 Task: Find connections with filter location Nagīna with filter topic #economicswith filter profile language Spanish with filter current company Gleeds with filter school Jamal Mohamed College, Tiruchirappalli - 620 020. with filter industry Renewable Energy Semiconductor Manufacturing with filter service category Marketing with filter keywords title Controller
Action: Mouse moved to (582, 102)
Screenshot: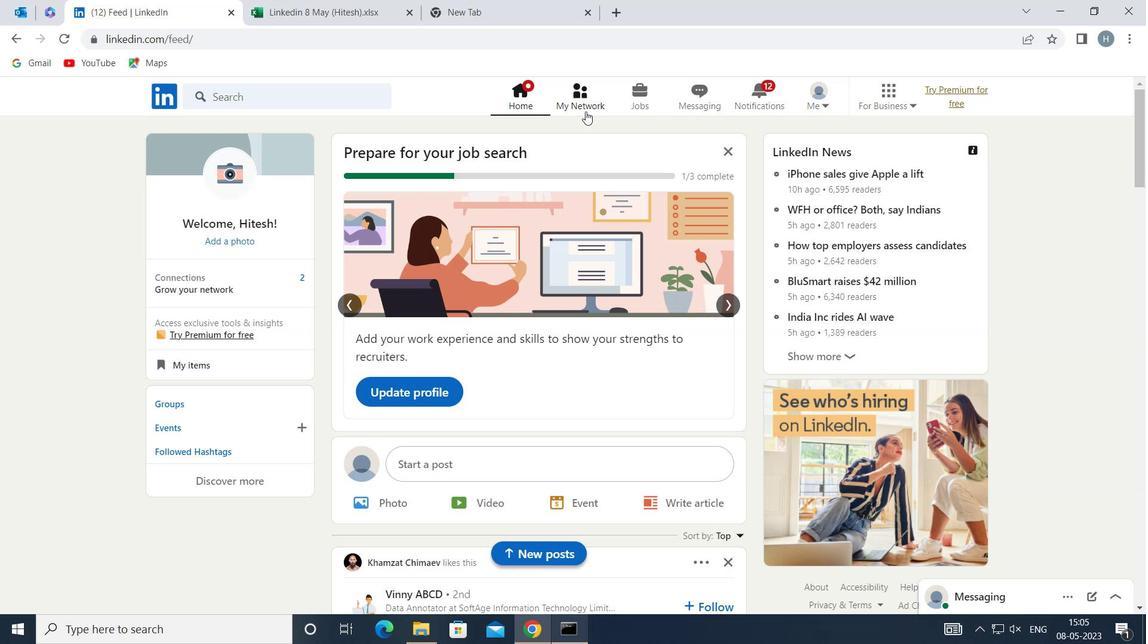 
Action: Mouse pressed left at (582, 102)
Screenshot: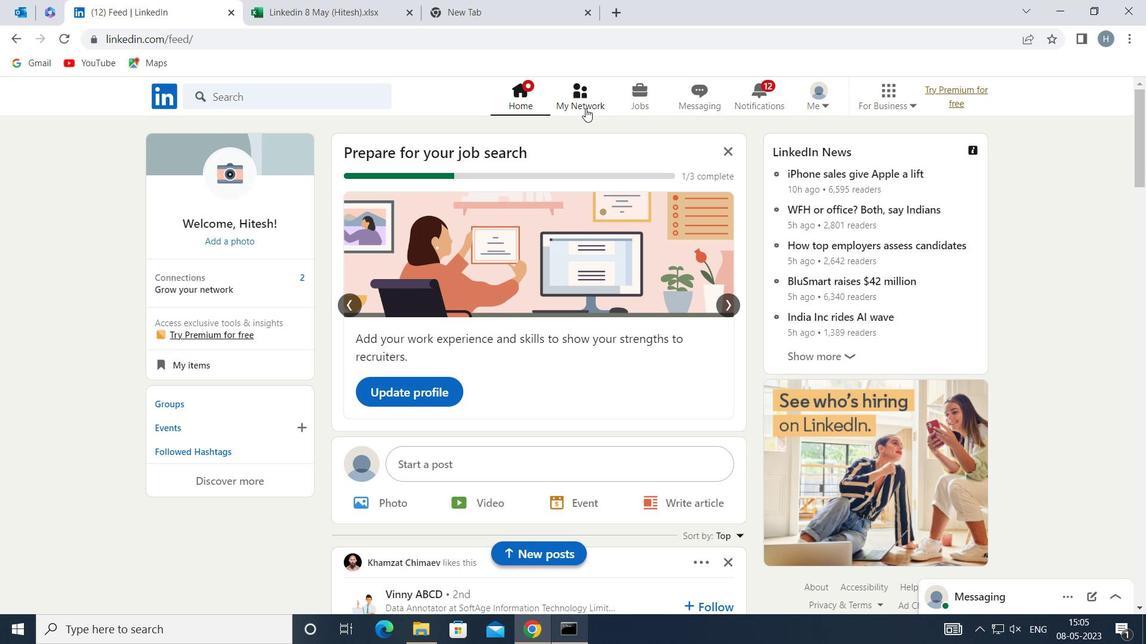 
Action: Mouse moved to (311, 176)
Screenshot: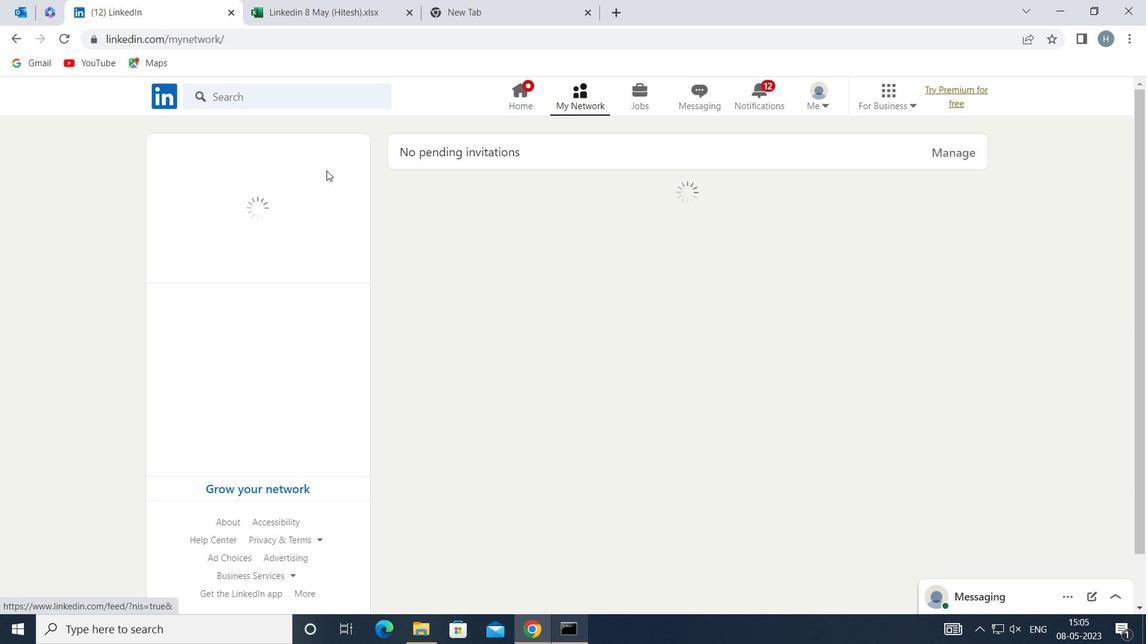
Action: Mouse pressed left at (311, 176)
Screenshot: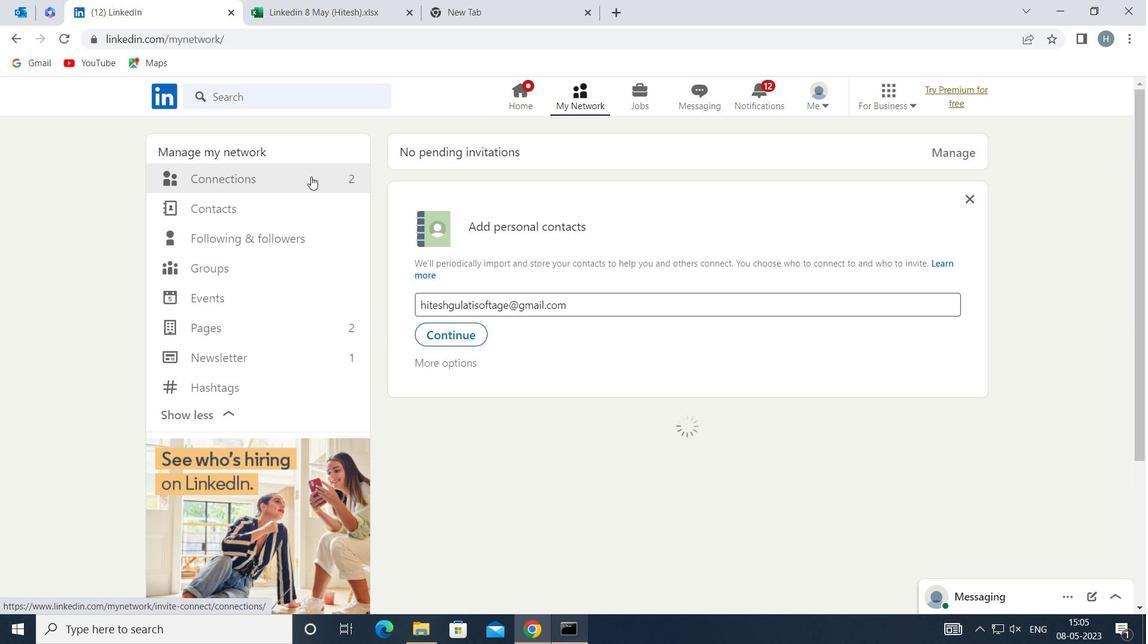 
Action: Mouse moved to (668, 176)
Screenshot: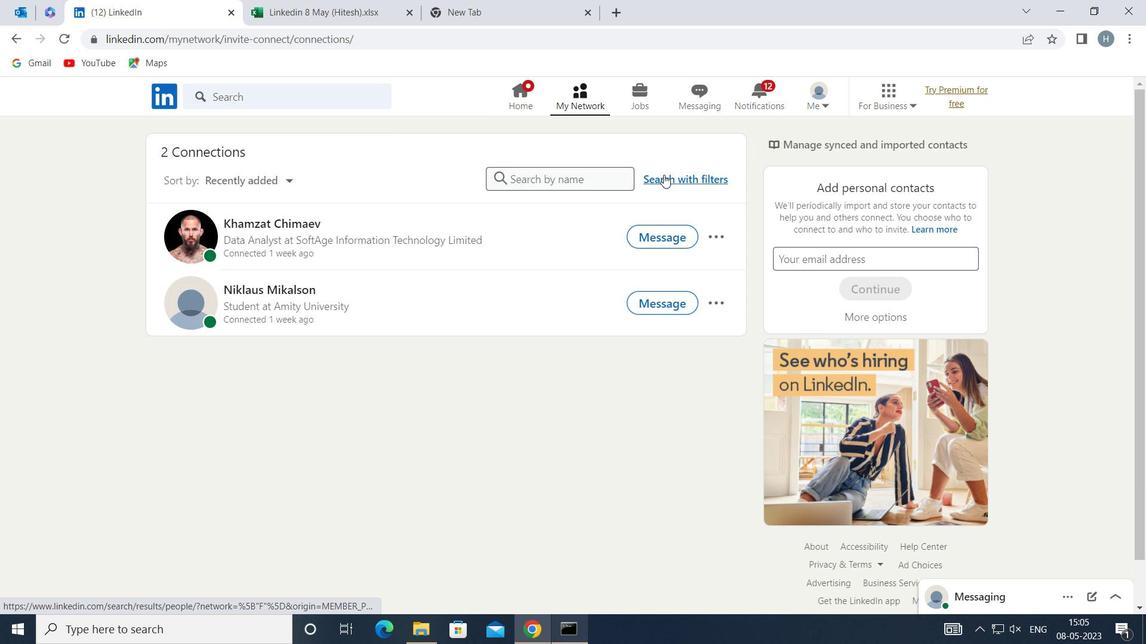 
Action: Mouse pressed left at (668, 176)
Screenshot: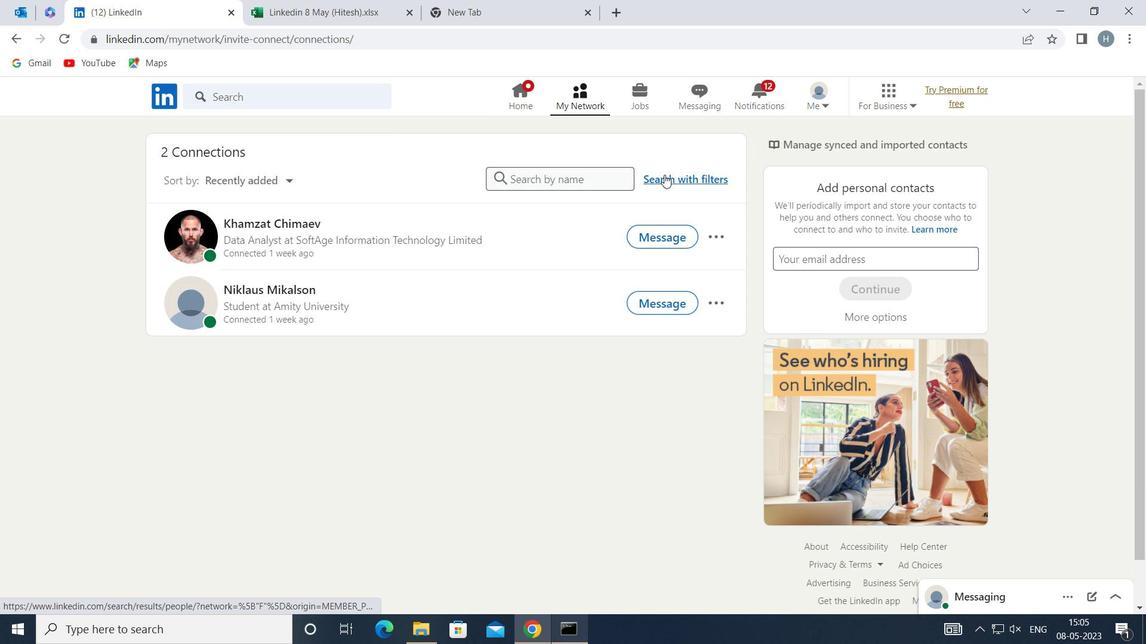 
Action: Mouse moved to (627, 135)
Screenshot: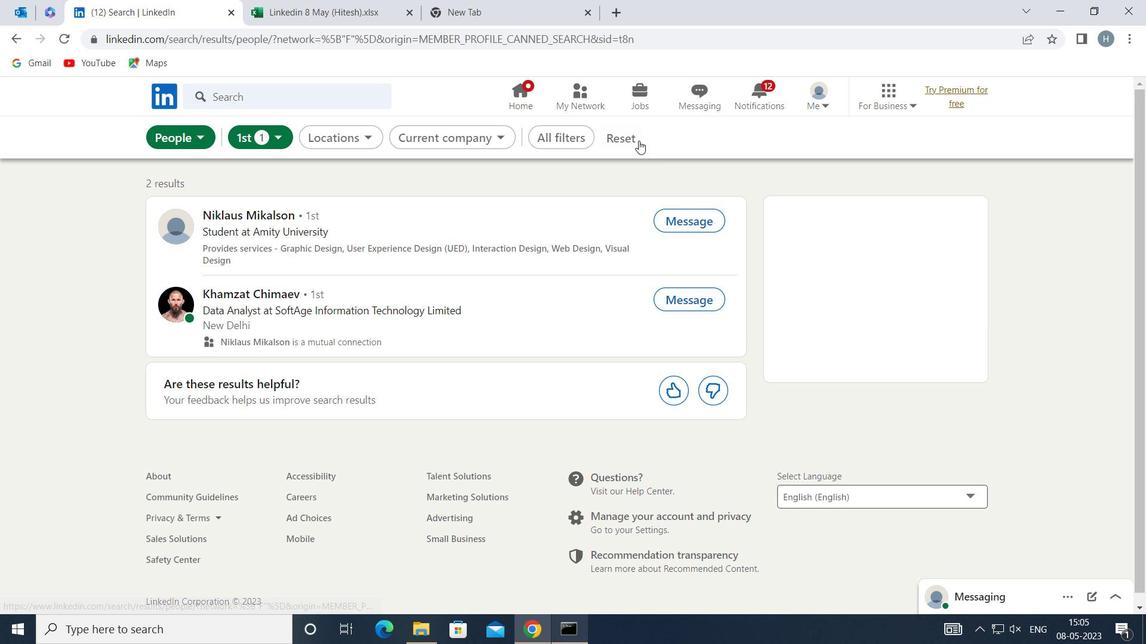 
Action: Mouse pressed left at (627, 135)
Screenshot: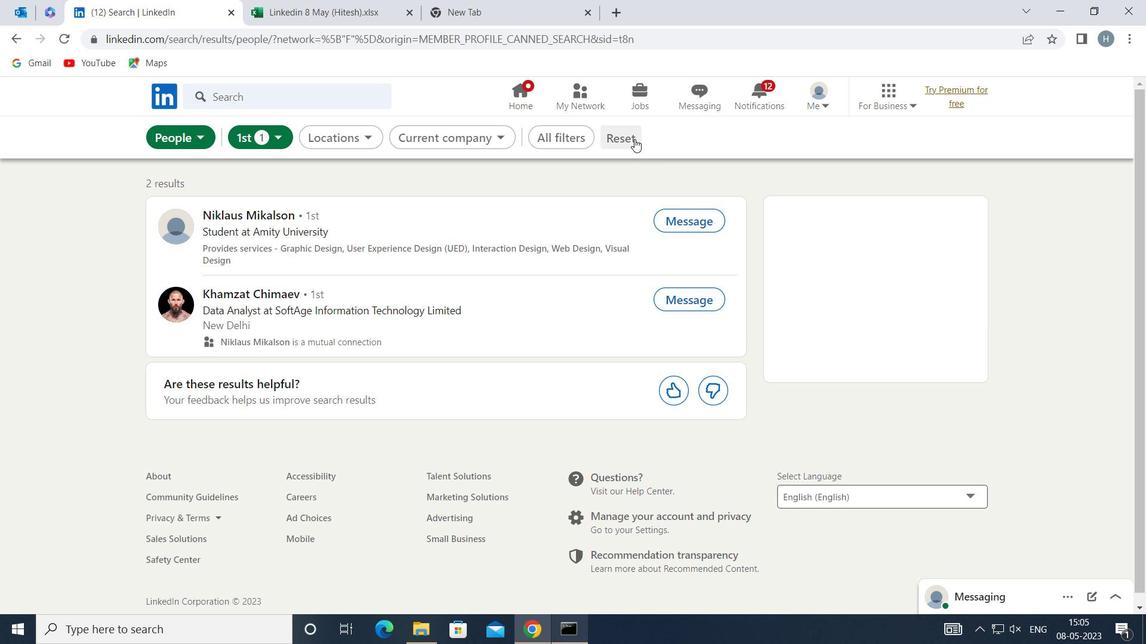 
Action: Mouse moved to (604, 138)
Screenshot: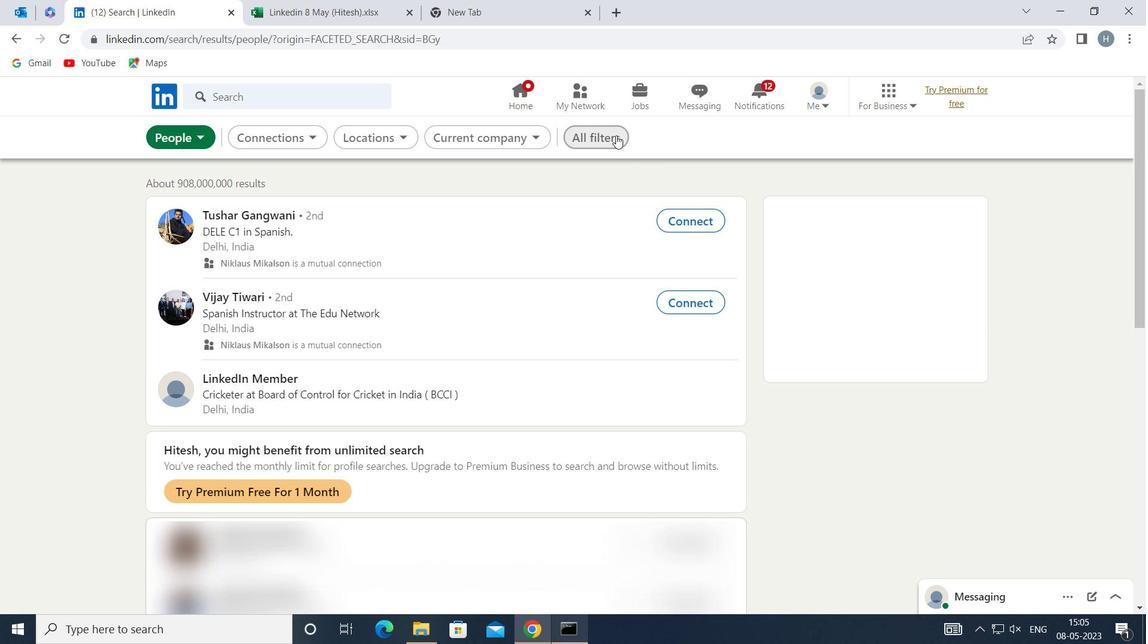 
Action: Mouse pressed left at (604, 138)
Screenshot: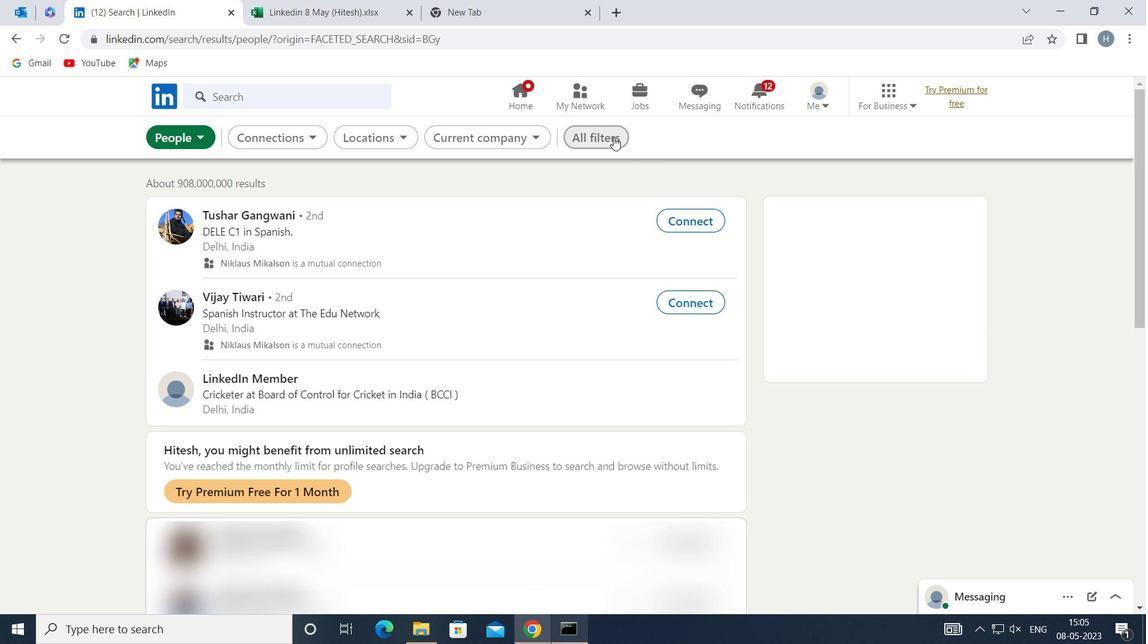 
Action: Mouse moved to (886, 246)
Screenshot: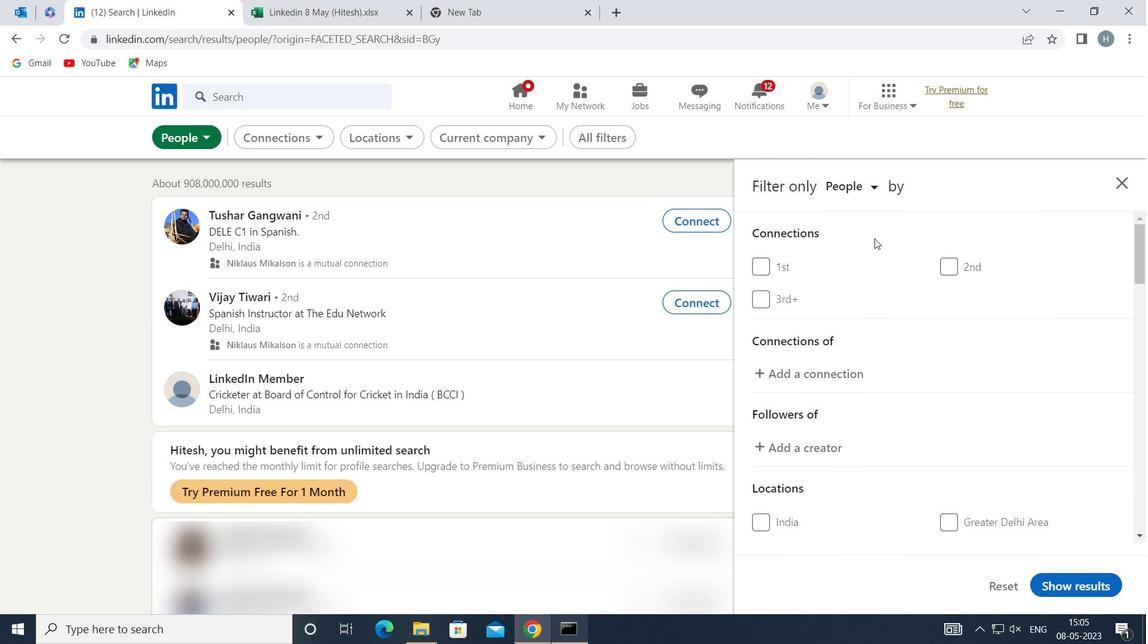 
Action: Mouse scrolled (886, 245) with delta (0, 0)
Screenshot: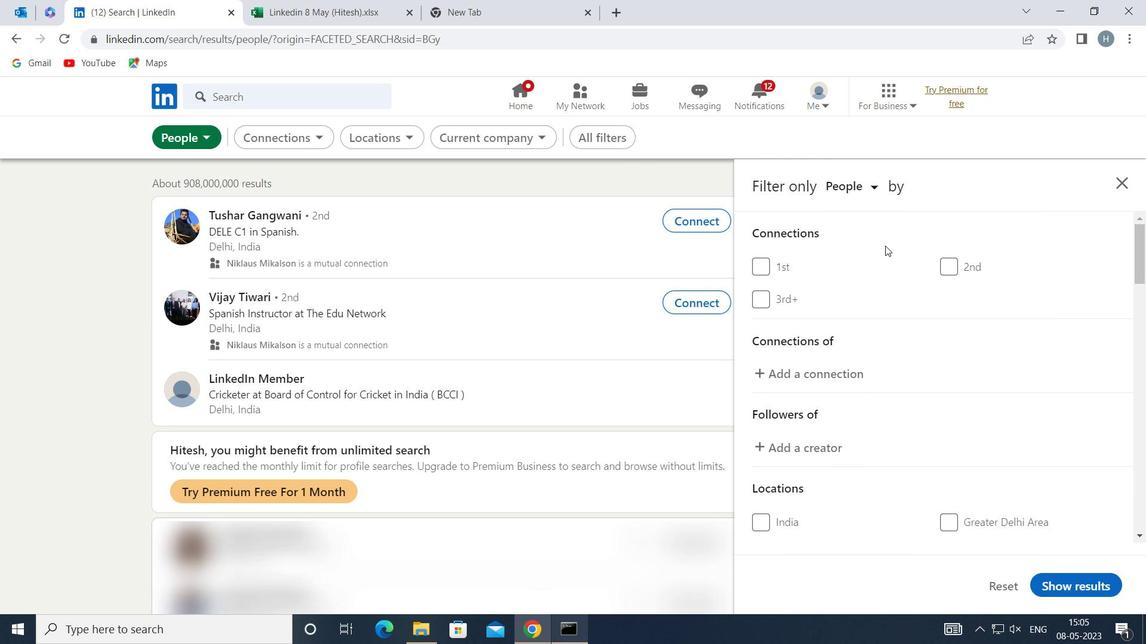 
Action: Mouse moved to (886, 246)
Screenshot: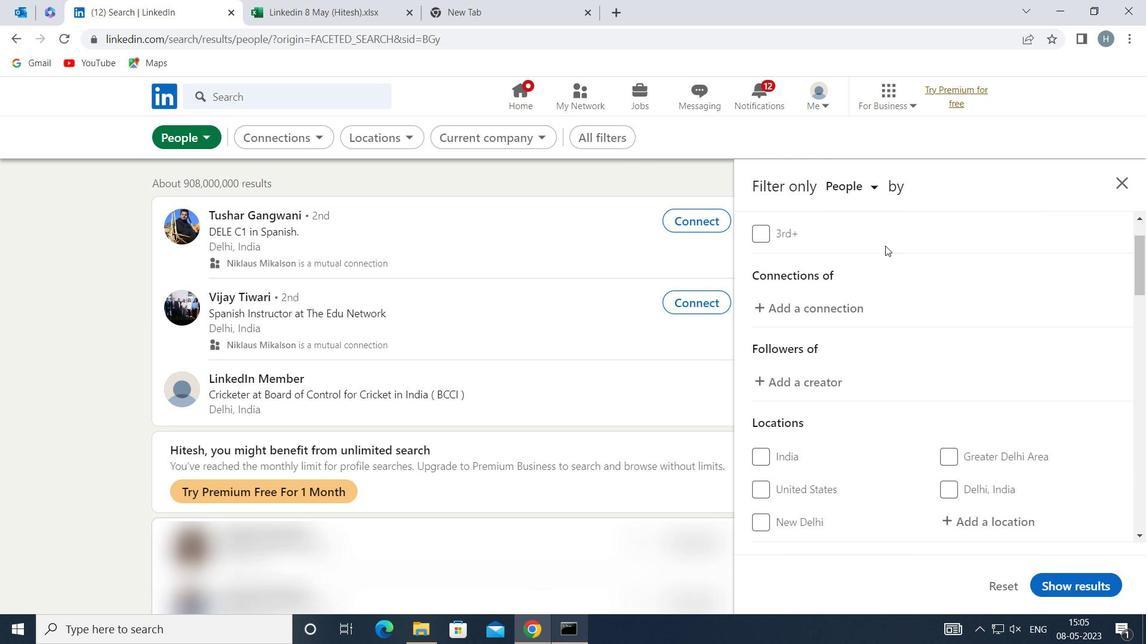 
Action: Mouse scrolled (886, 246) with delta (0, 0)
Screenshot: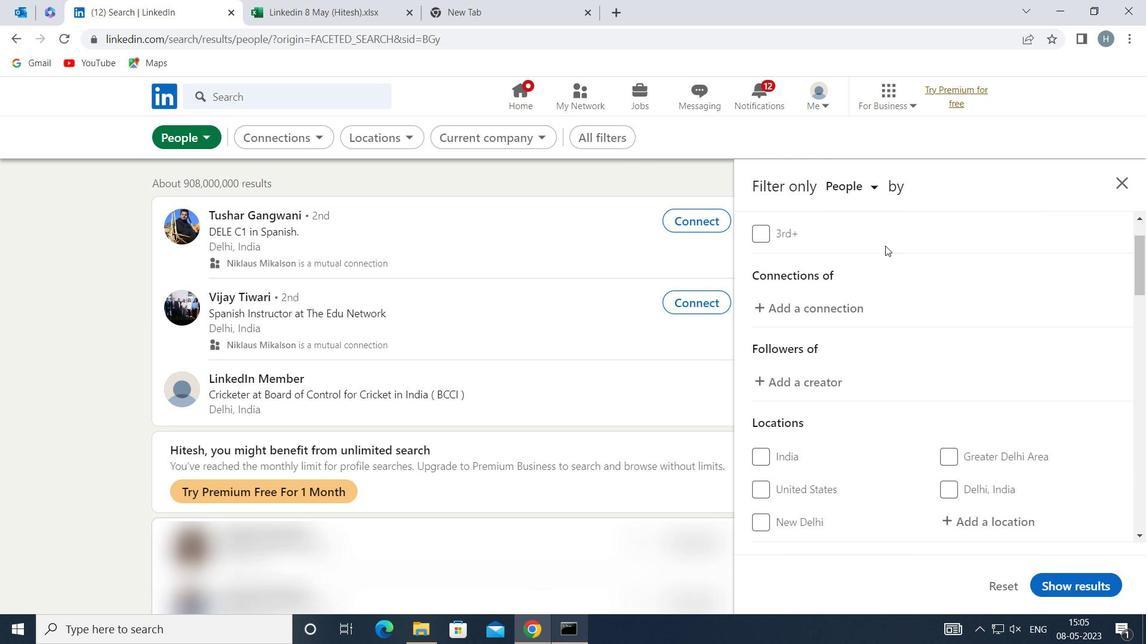 
Action: Mouse moved to (888, 253)
Screenshot: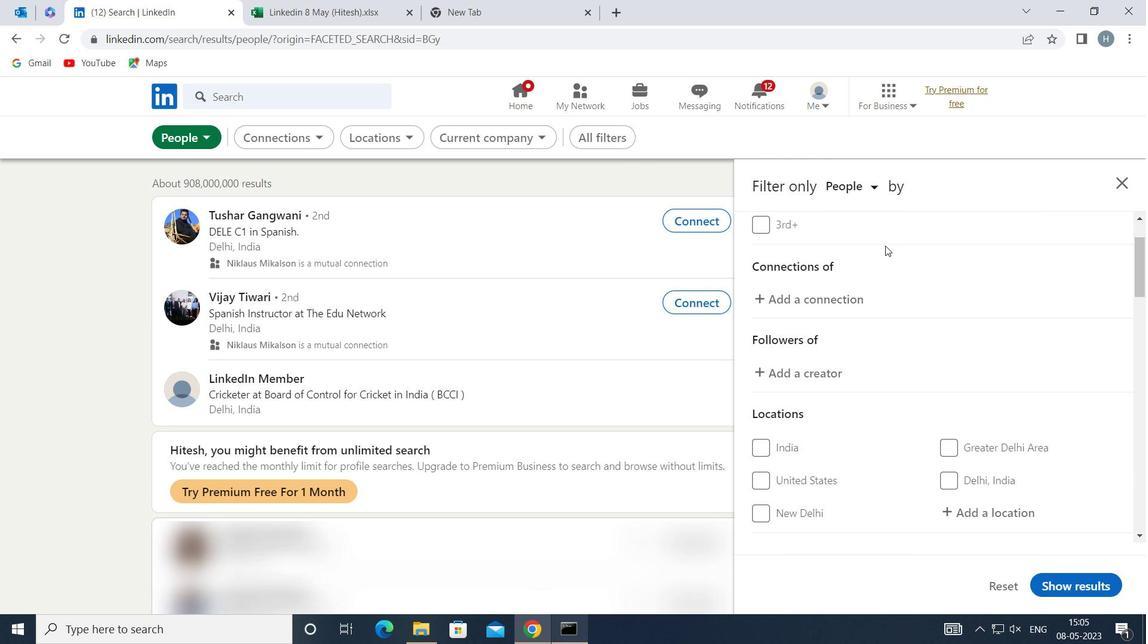 
Action: Mouse scrolled (888, 253) with delta (0, 0)
Screenshot: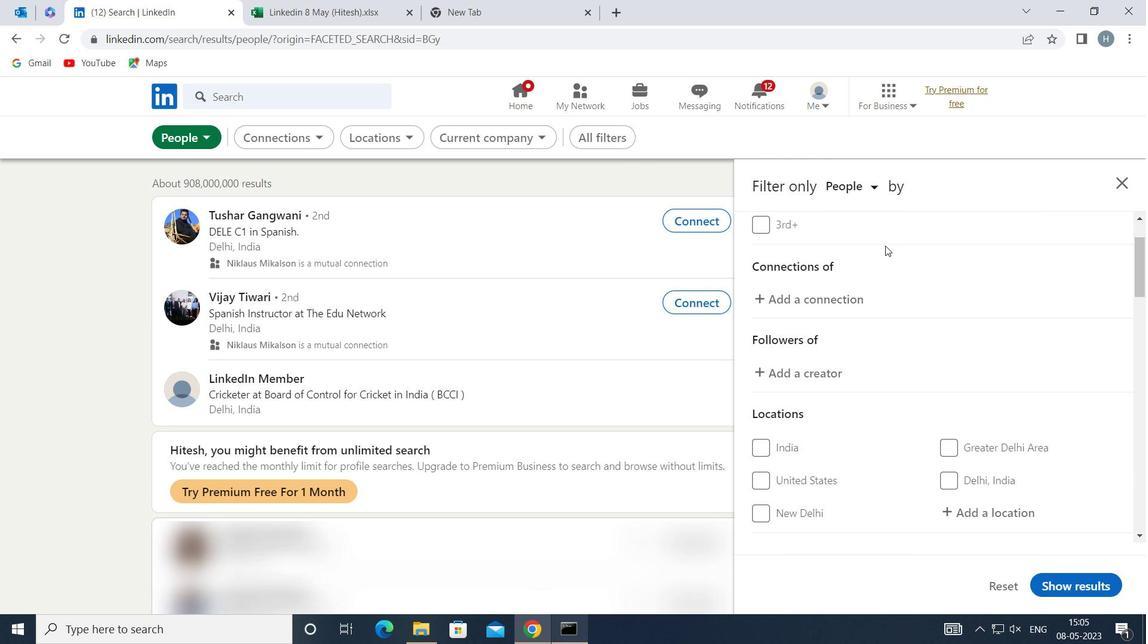 
Action: Mouse moved to (894, 266)
Screenshot: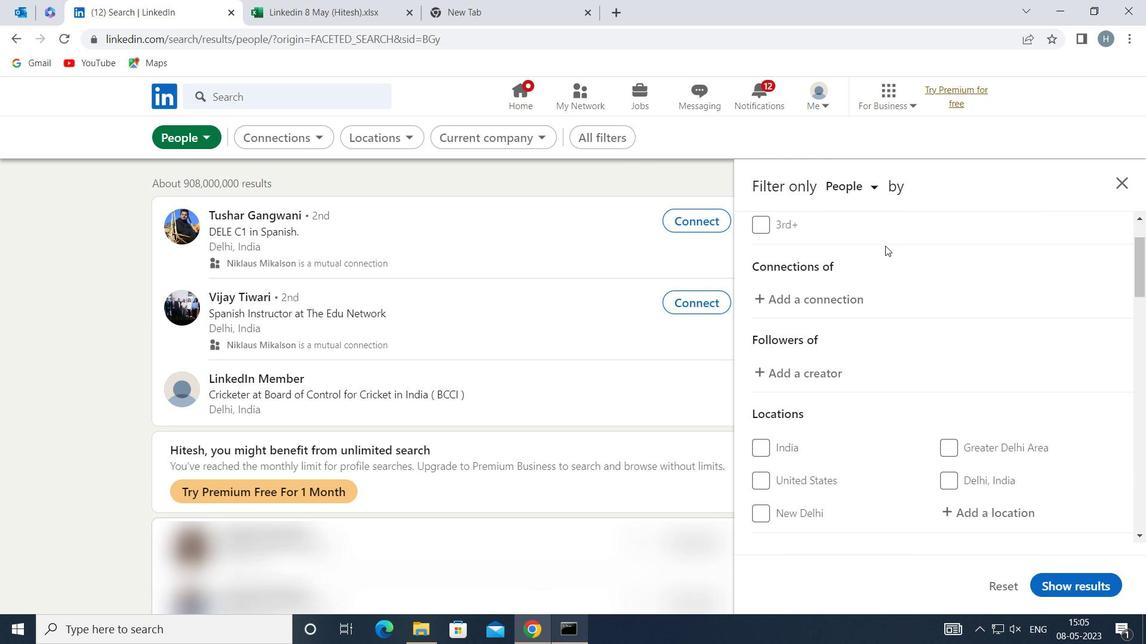 
Action: Mouse scrolled (894, 266) with delta (0, 0)
Screenshot: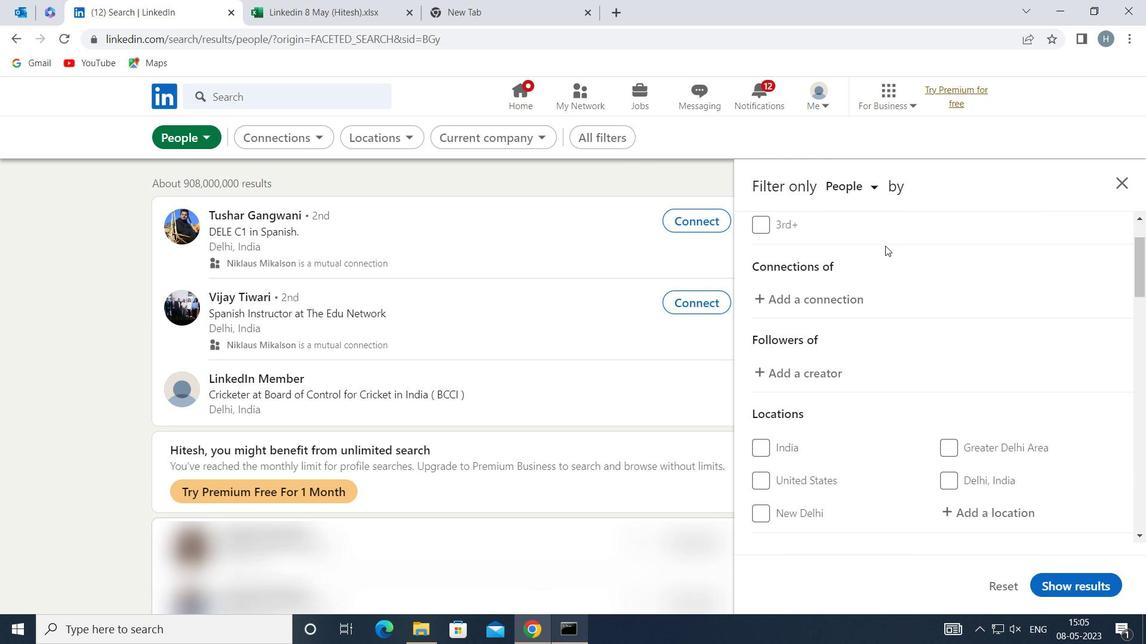 
Action: Mouse moved to (990, 432)
Screenshot: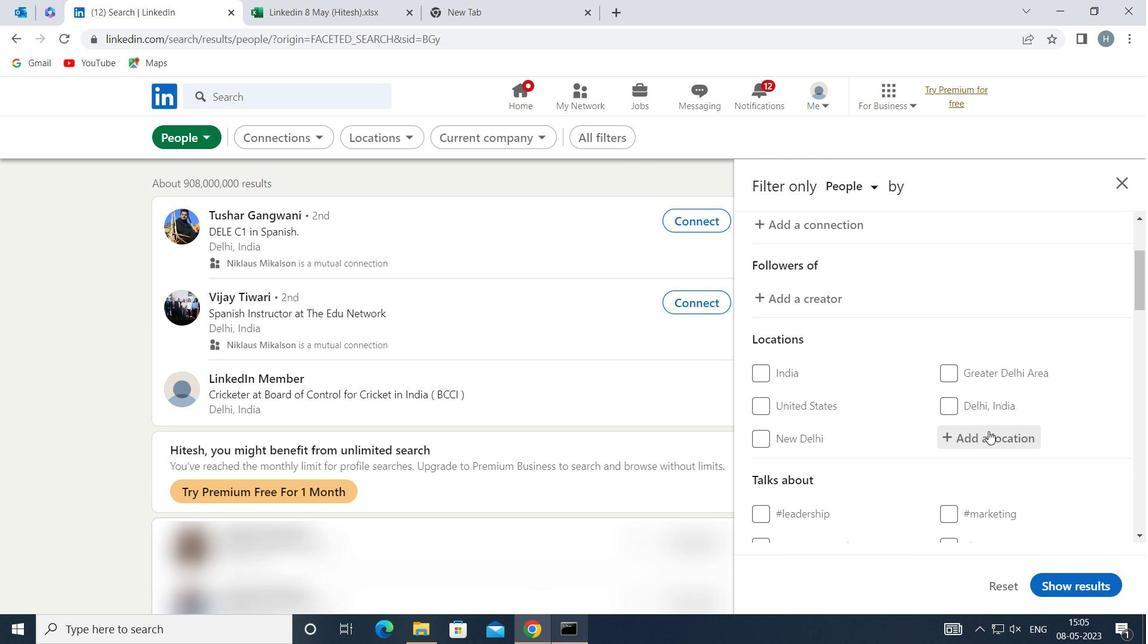 
Action: Mouse pressed left at (990, 432)
Screenshot: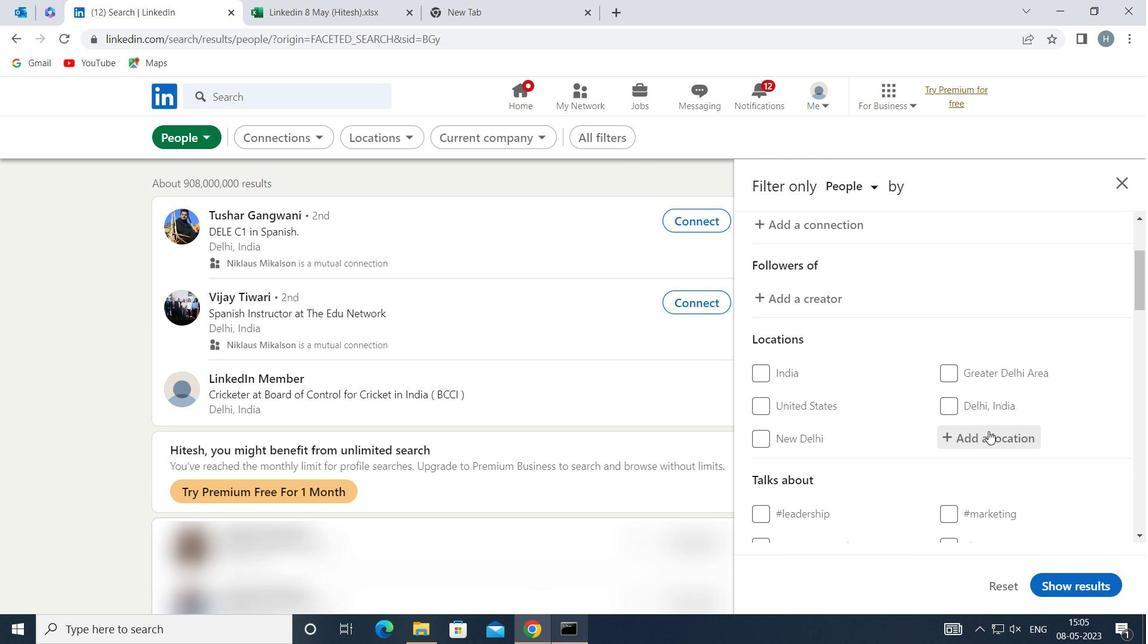 
Action: Key pressed <Key.shift>NAGINA
Screenshot: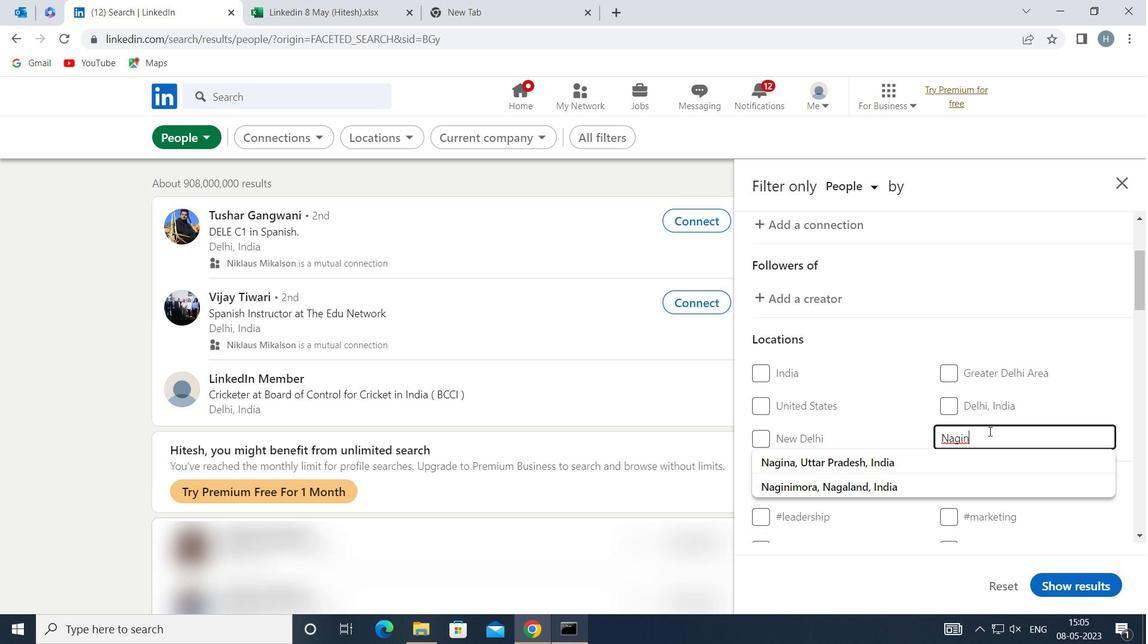 
Action: Mouse moved to (963, 462)
Screenshot: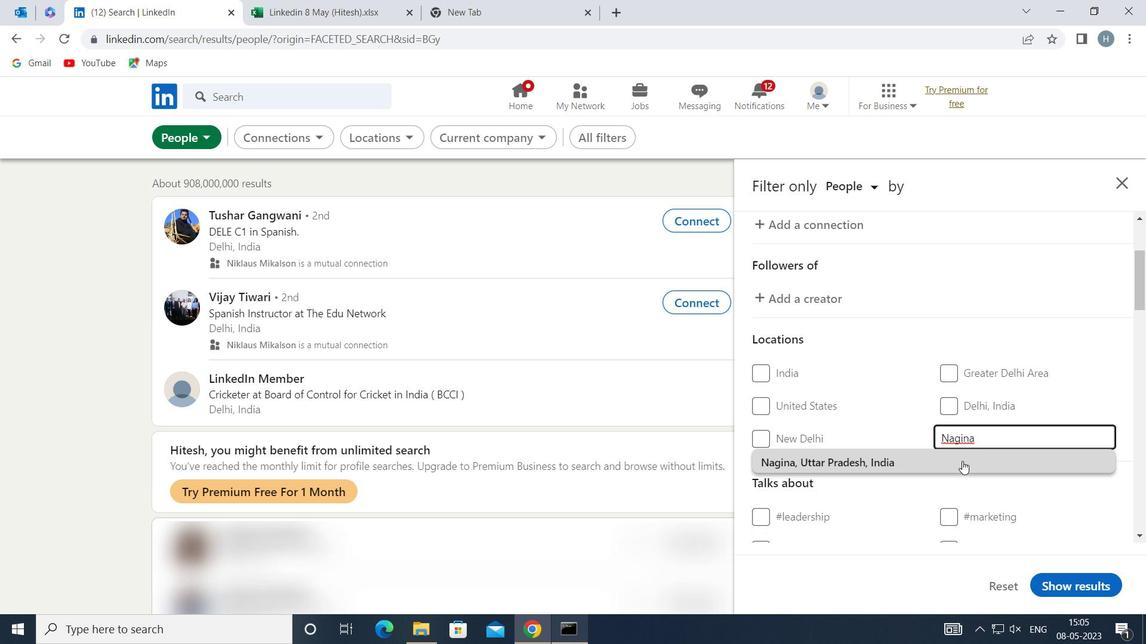
Action: Mouse pressed left at (963, 462)
Screenshot: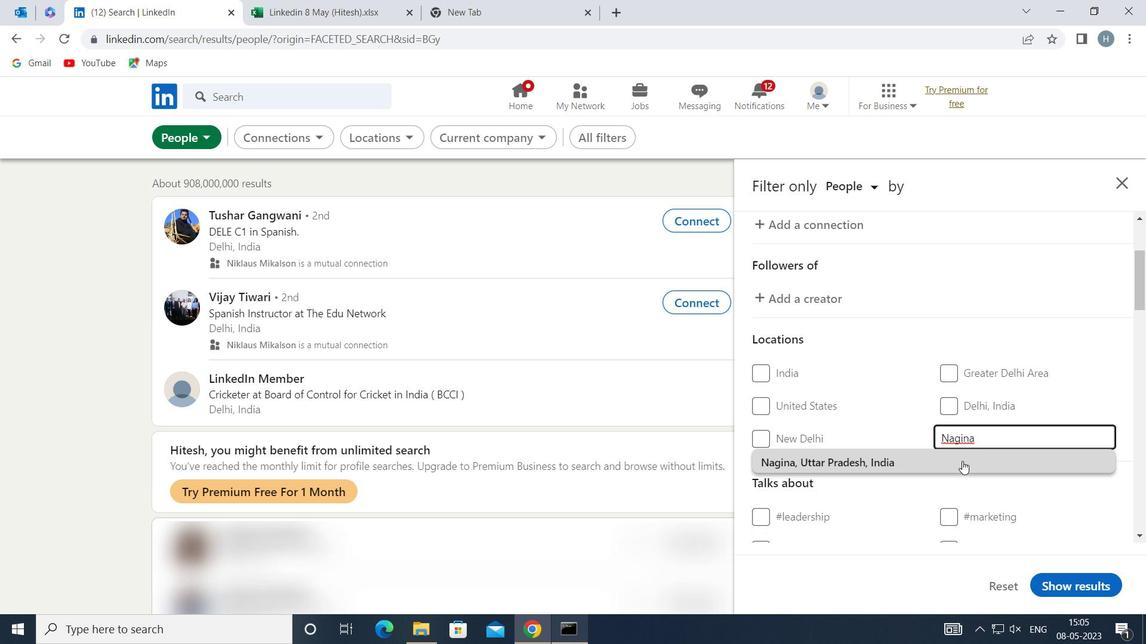 
Action: Mouse moved to (963, 440)
Screenshot: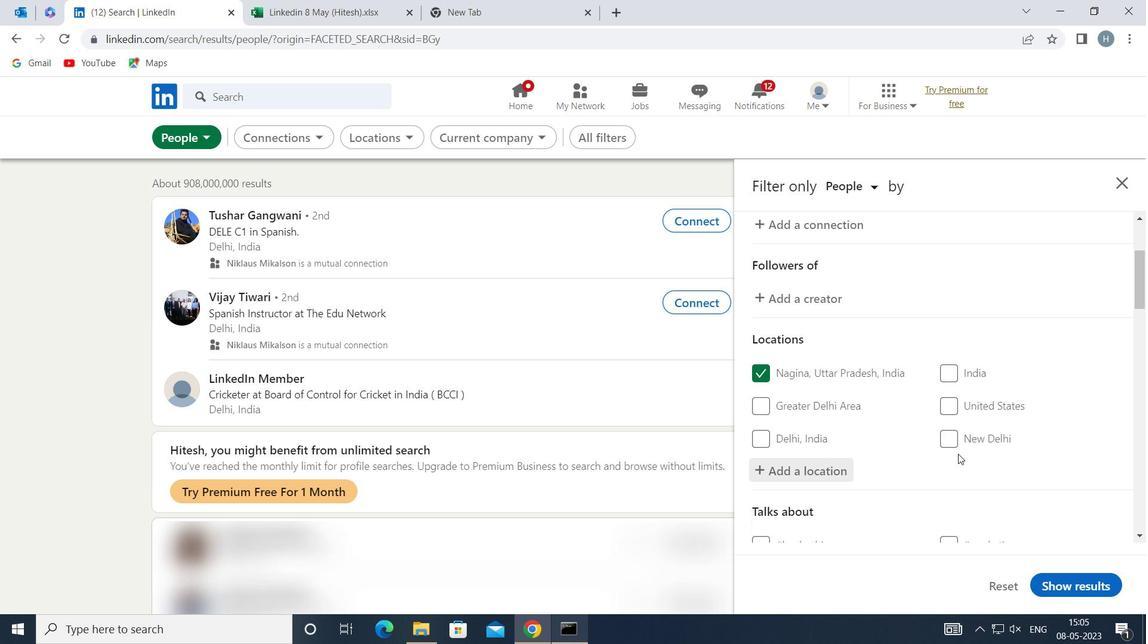 
Action: Mouse scrolled (963, 439) with delta (0, 0)
Screenshot: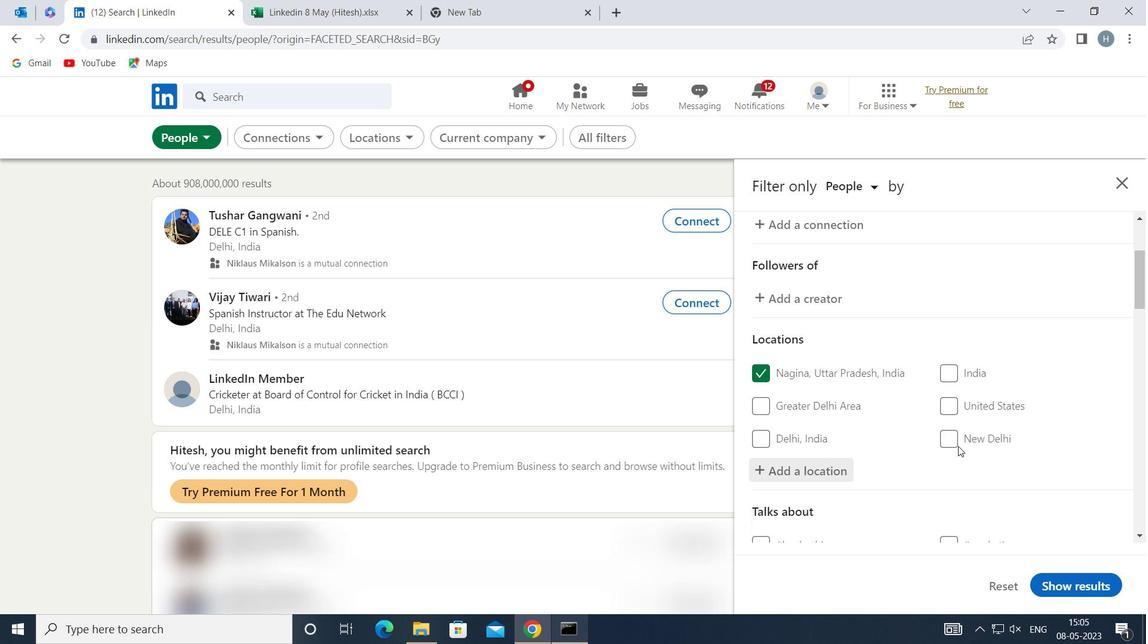 
Action: Mouse moved to (968, 432)
Screenshot: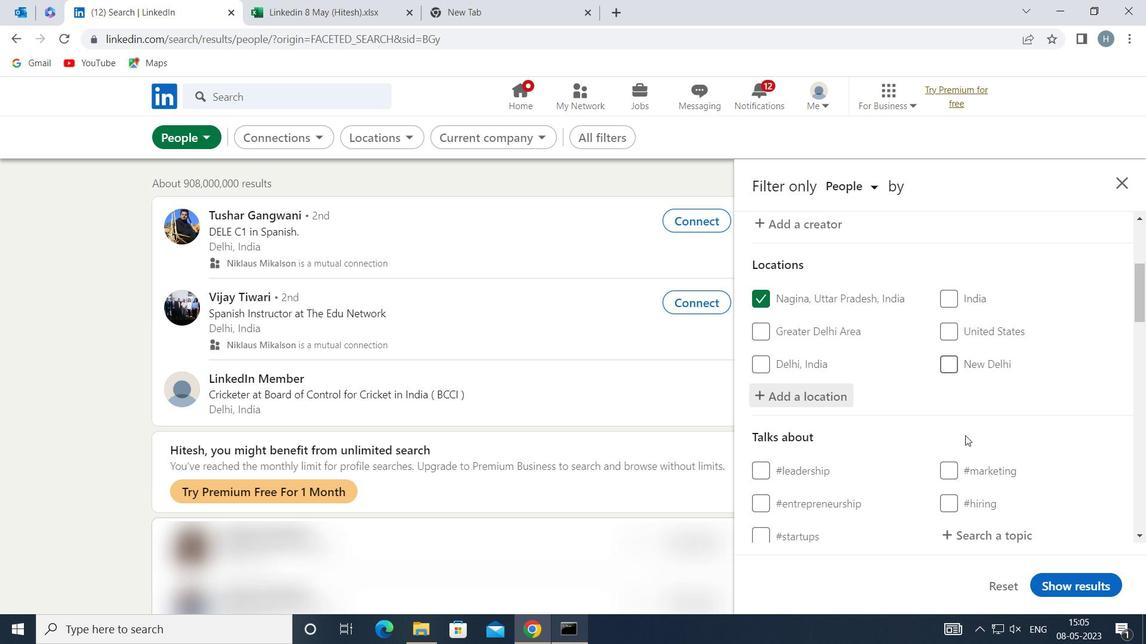 
Action: Mouse scrolled (968, 432) with delta (0, 0)
Screenshot: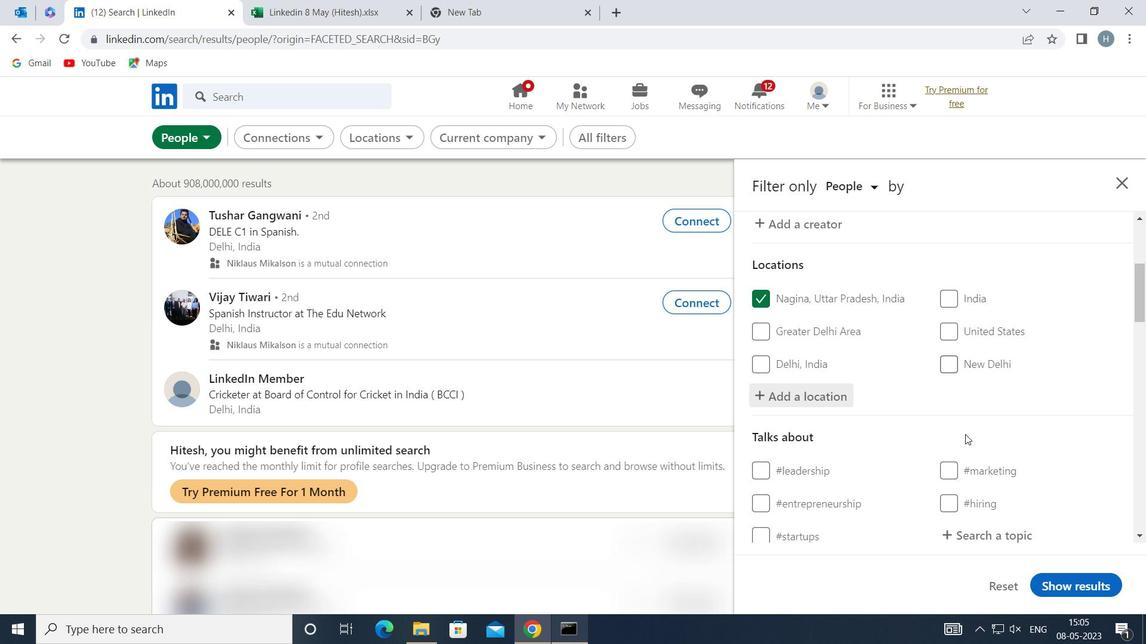 
Action: Mouse scrolled (968, 432) with delta (0, 0)
Screenshot: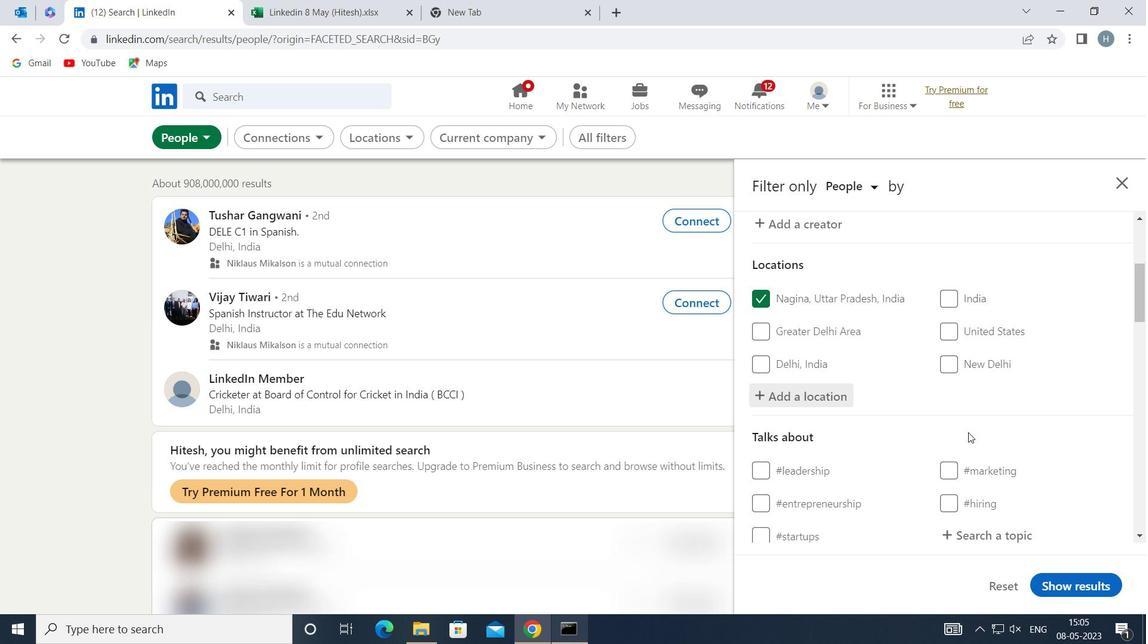 
Action: Mouse moved to (1009, 385)
Screenshot: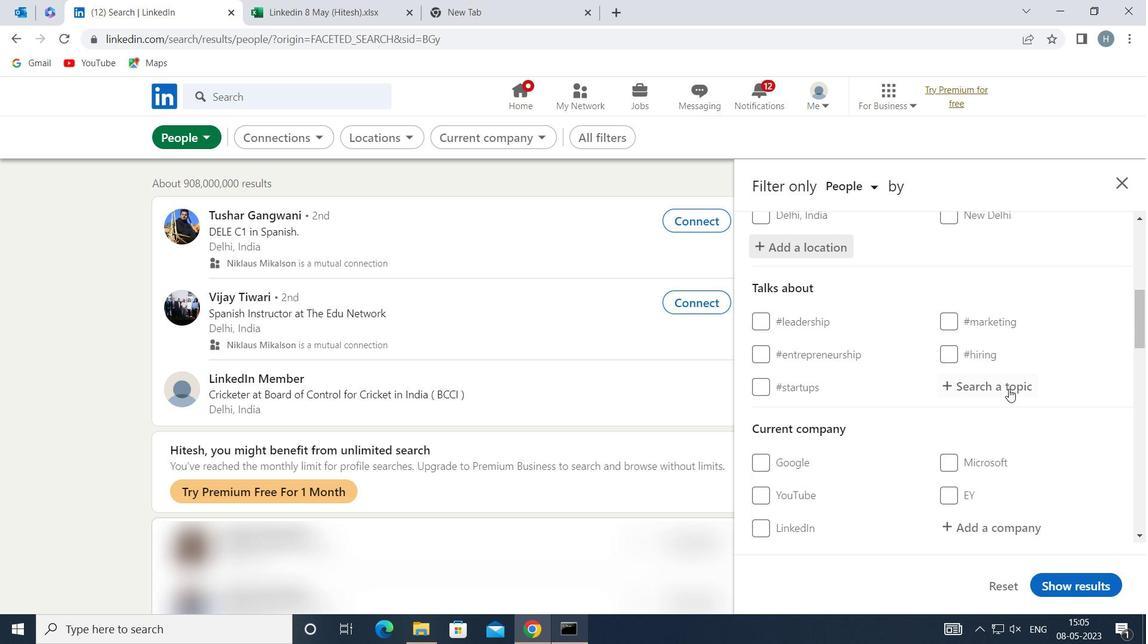 
Action: Mouse pressed left at (1009, 385)
Screenshot: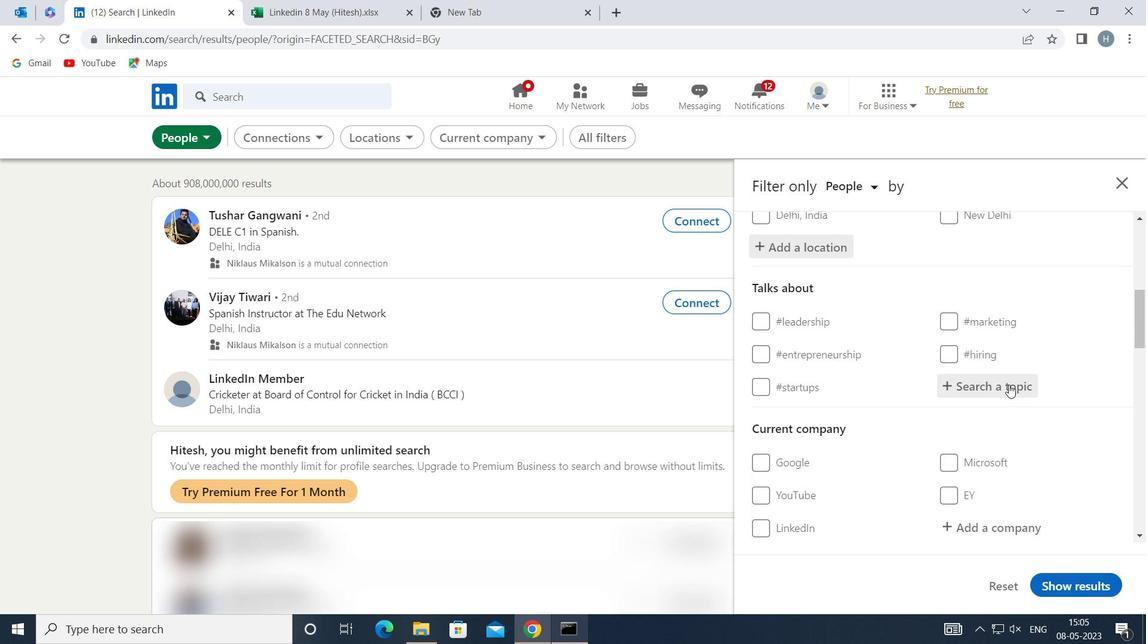 
Action: Key pressed ECONOMICS
Screenshot: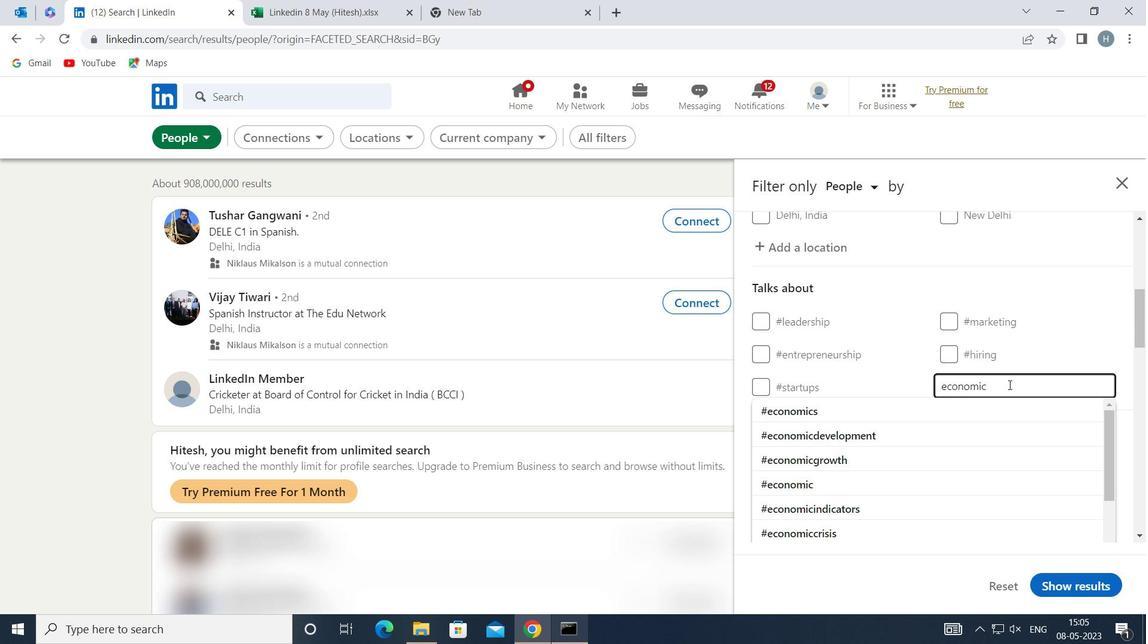 
Action: Mouse moved to (905, 407)
Screenshot: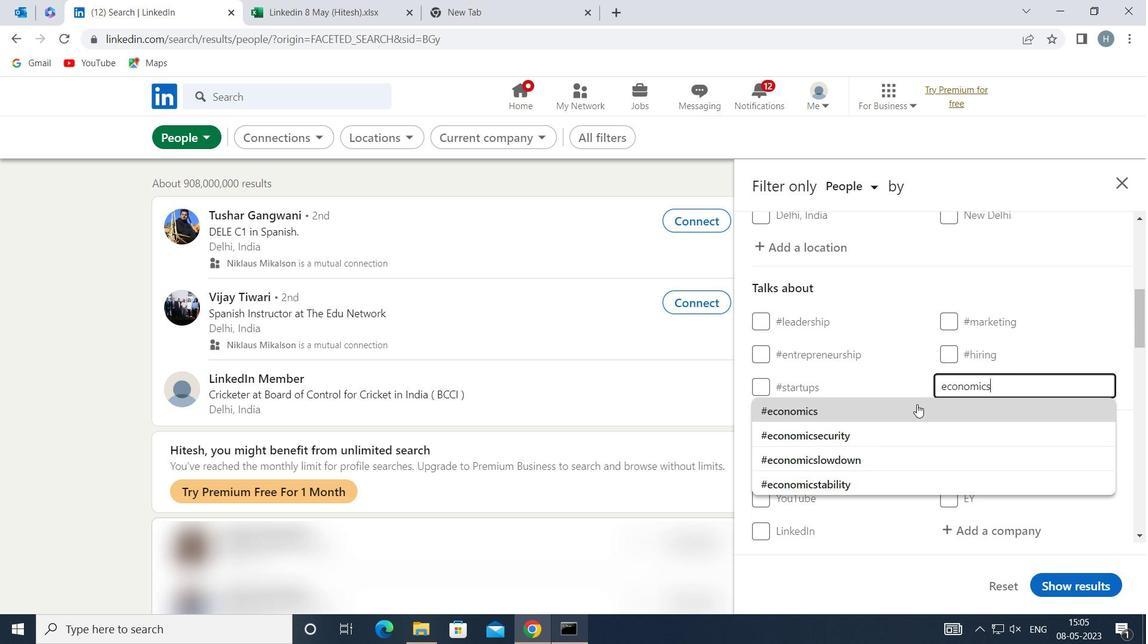 
Action: Mouse pressed left at (905, 407)
Screenshot: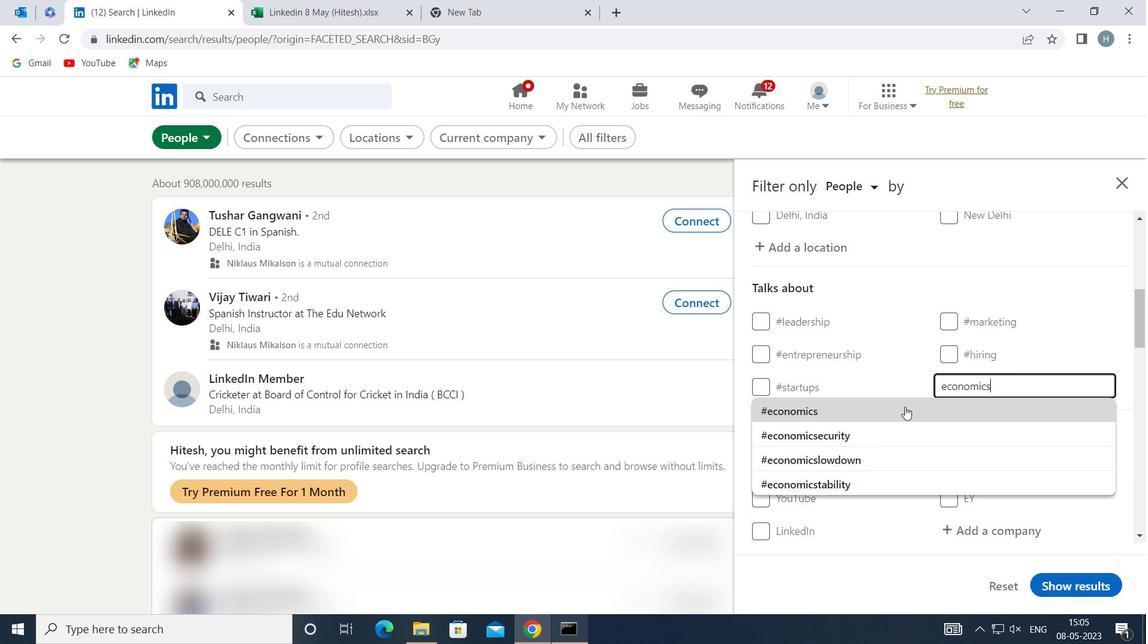 
Action: Mouse moved to (904, 406)
Screenshot: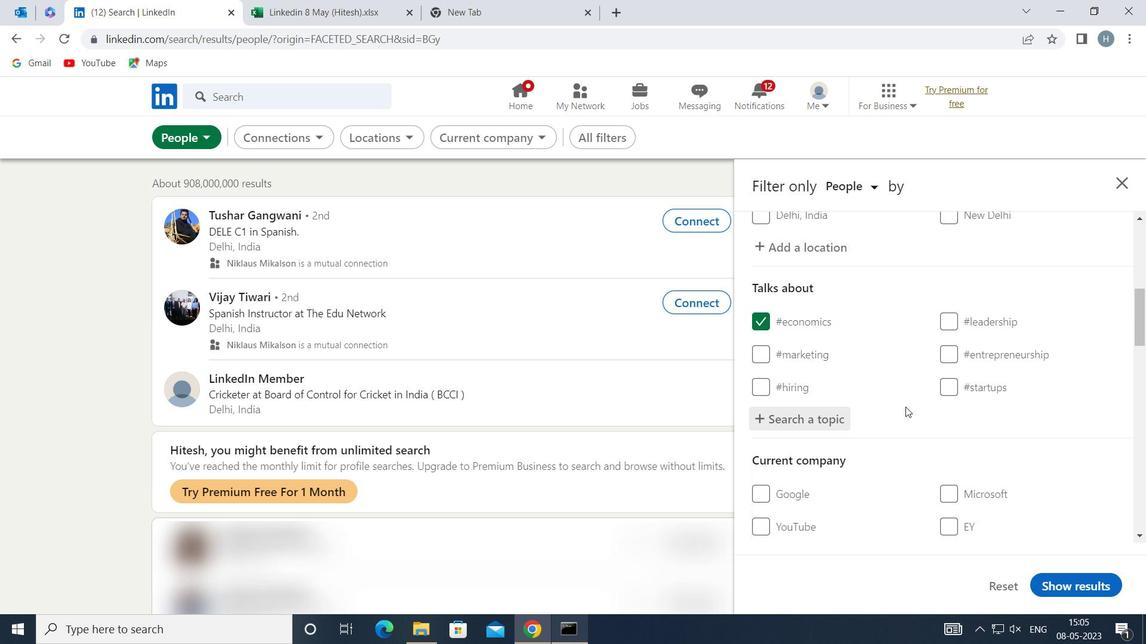 
Action: Mouse scrolled (904, 405) with delta (0, 0)
Screenshot: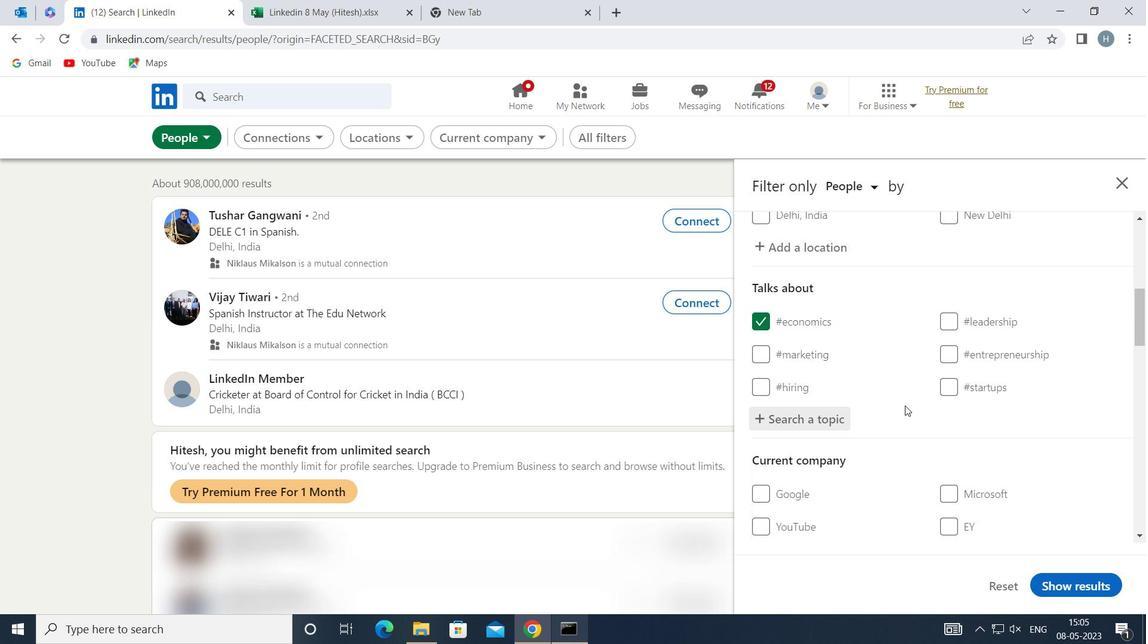 
Action: Mouse scrolled (904, 405) with delta (0, 0)
Screenshot: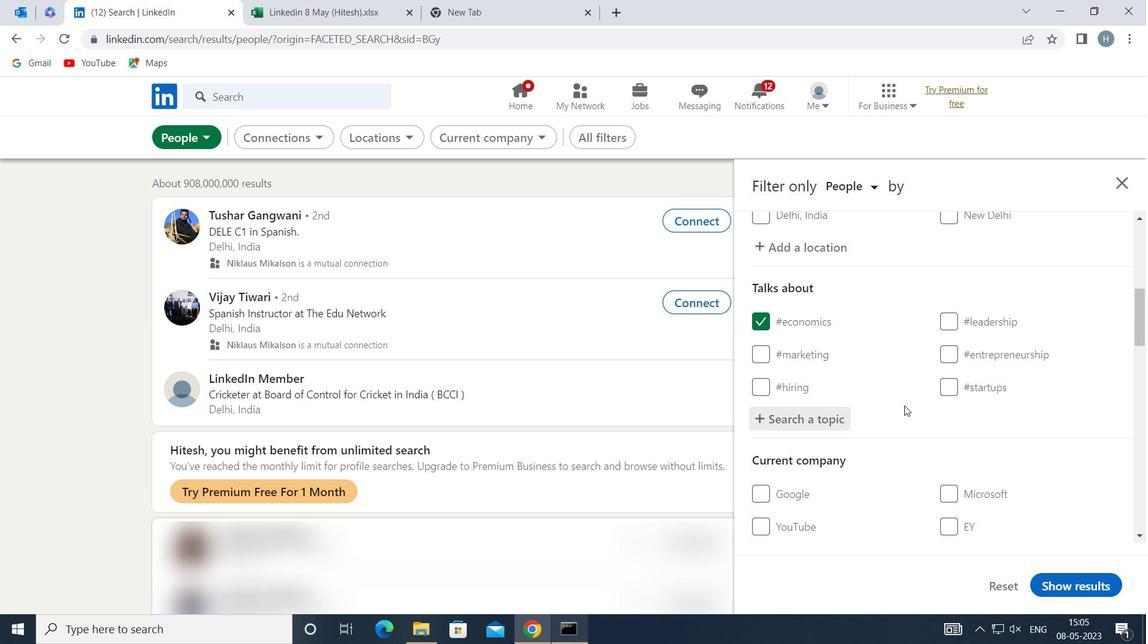 
Action: Mouse scrolled (904, 405) with delta (0, 0)
Screenshot: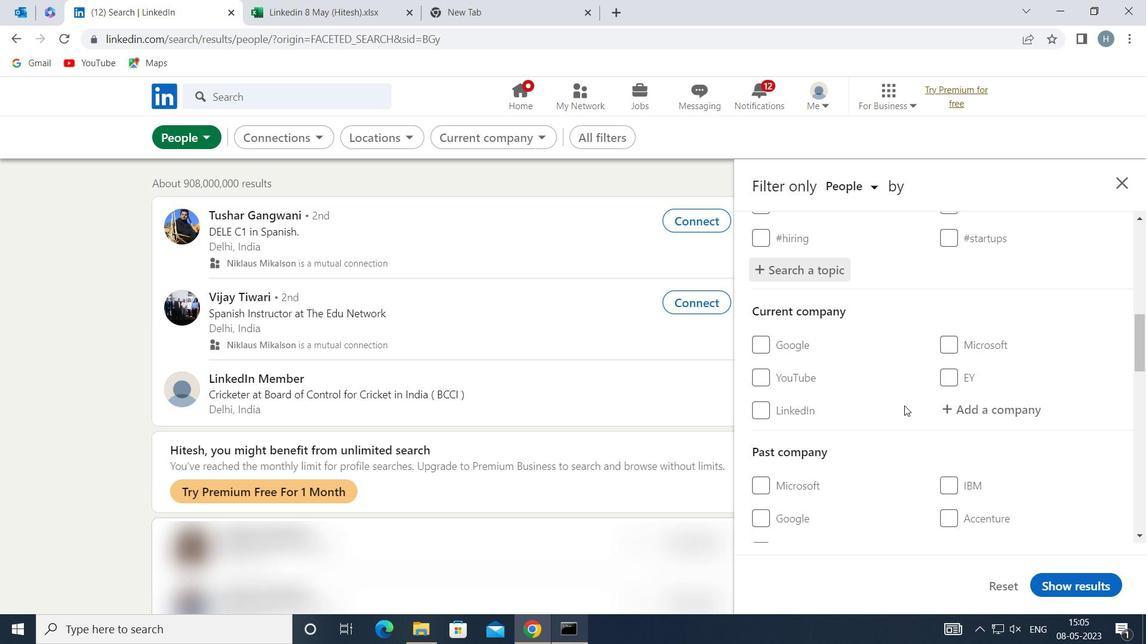 
Action: Mouse moved to (904, 404)
Screenshot: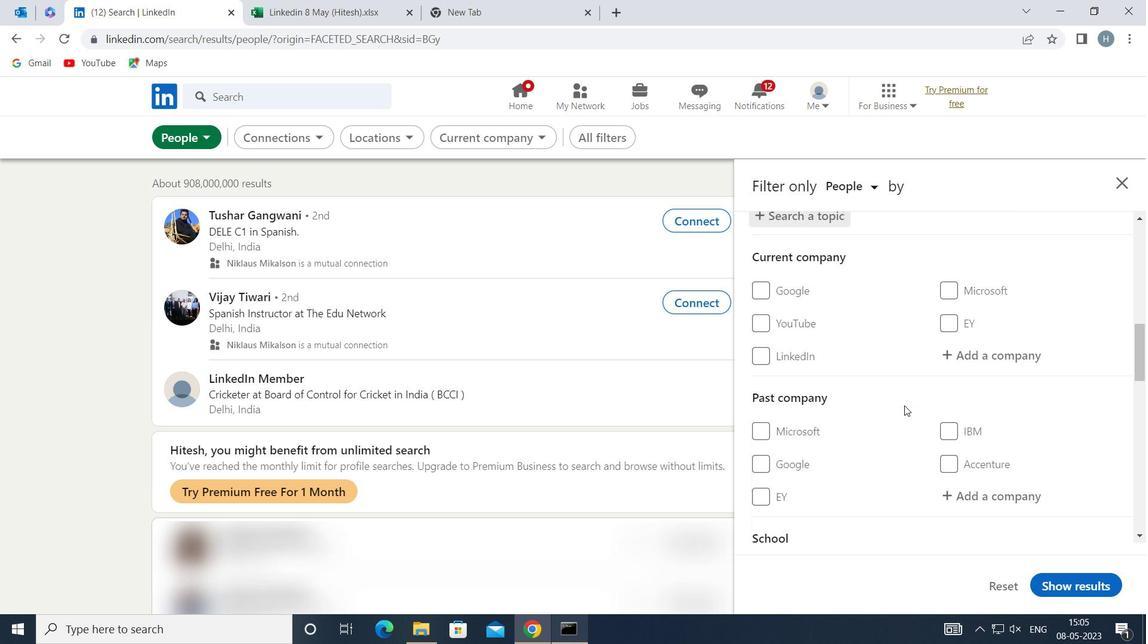 
Action: Mouse scrolled (904, 403) with delta (0, 0)
Screenshot: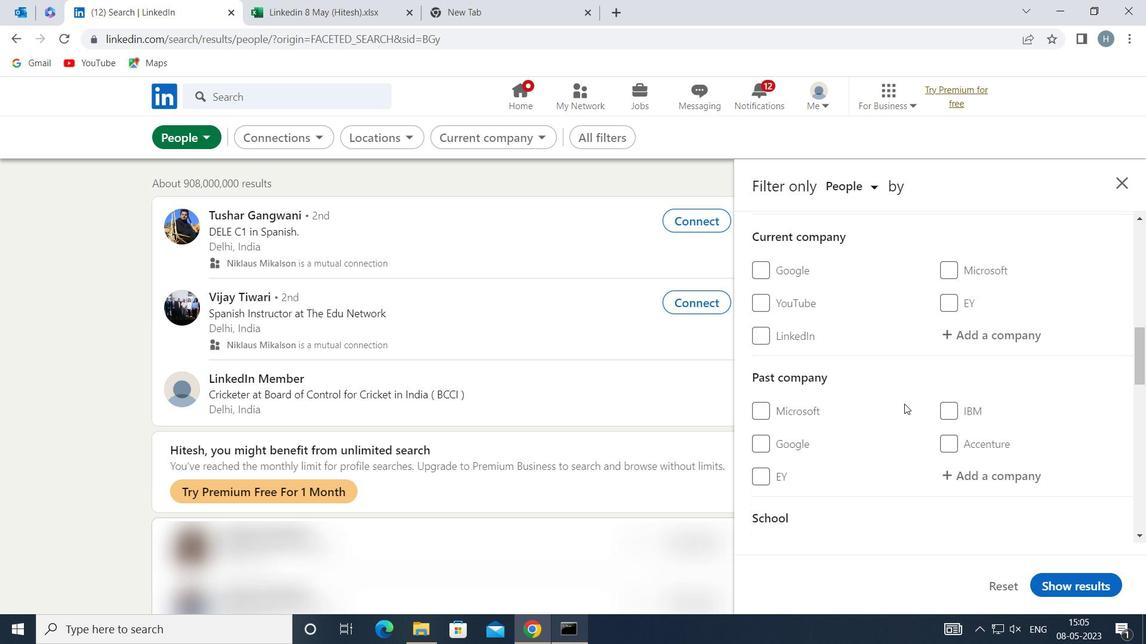 
Action: Mouse scrolled (904, 403) with delta (0, 0)
Screenshot: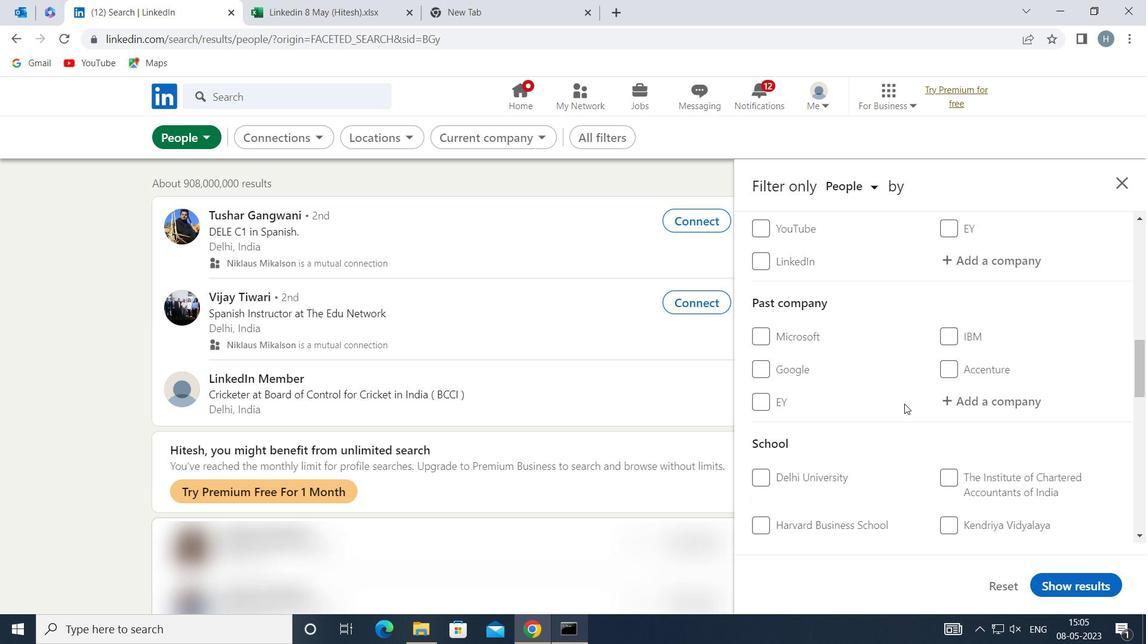 
Action: Mouse scrolled (904, 403) with delta (0, 0)
Screenshot: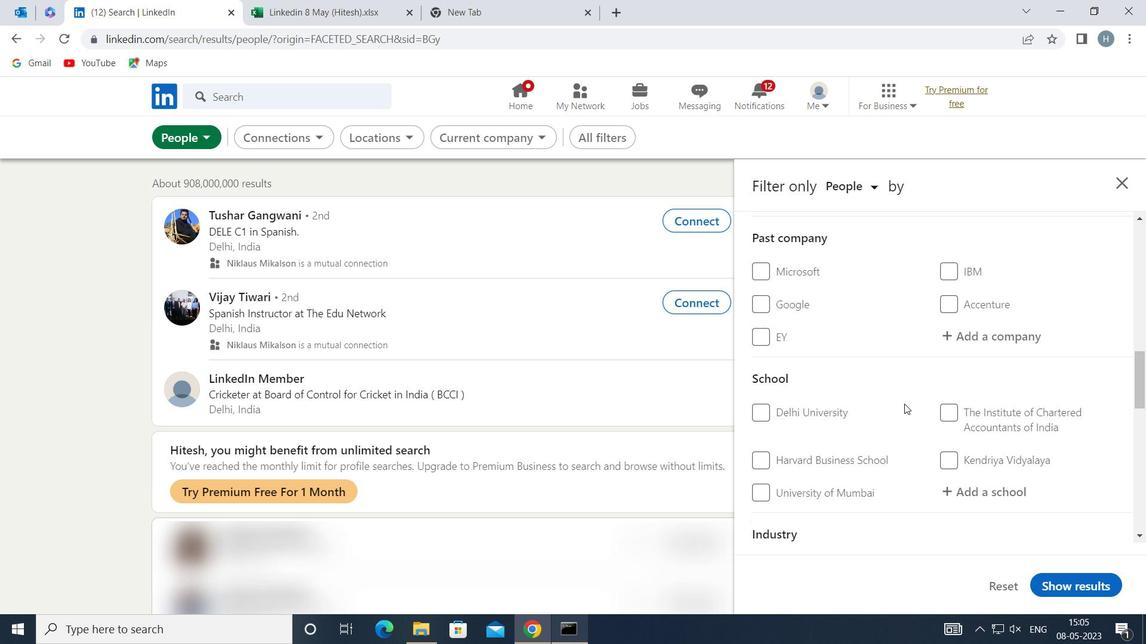 
Action: Mouse scrolled (904, 403) with delta (0, 0)
Screenshot: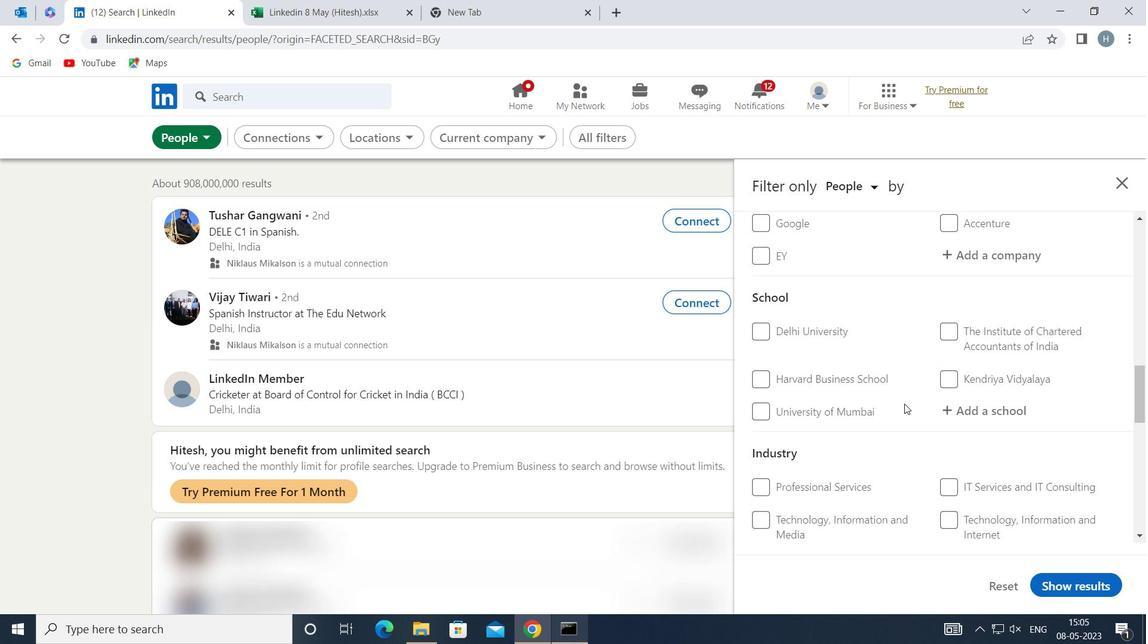 
Action: Mouse scrolled (904, 403) with delta (0, 0)
Screenshot: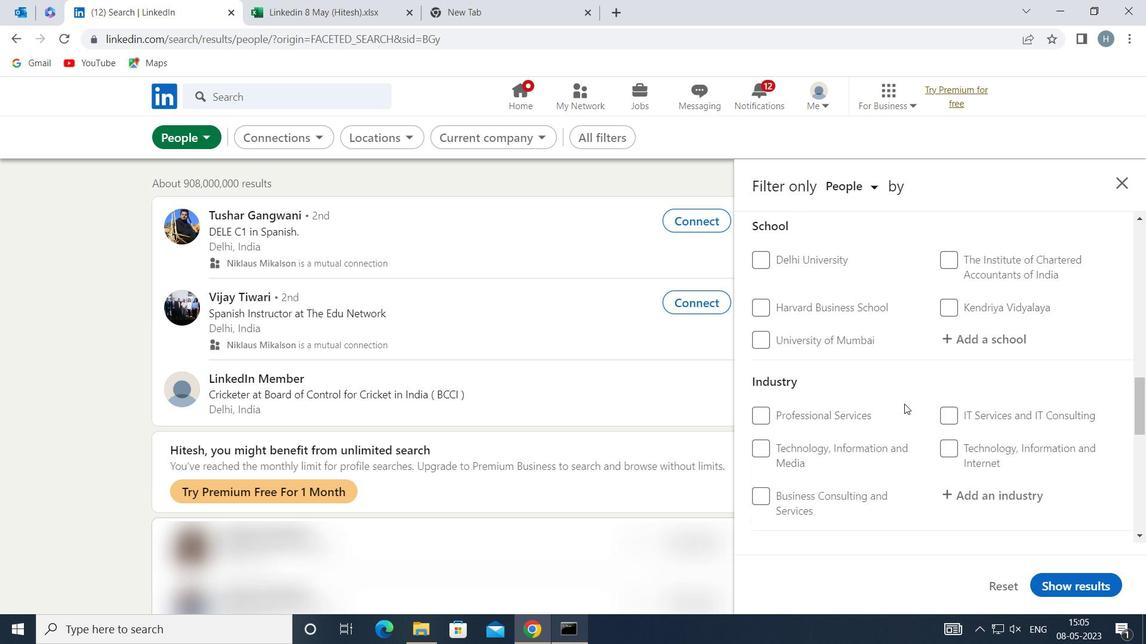 
Action: Mouse scrolled (904, 403) with delta (0, 0)
Screenshot: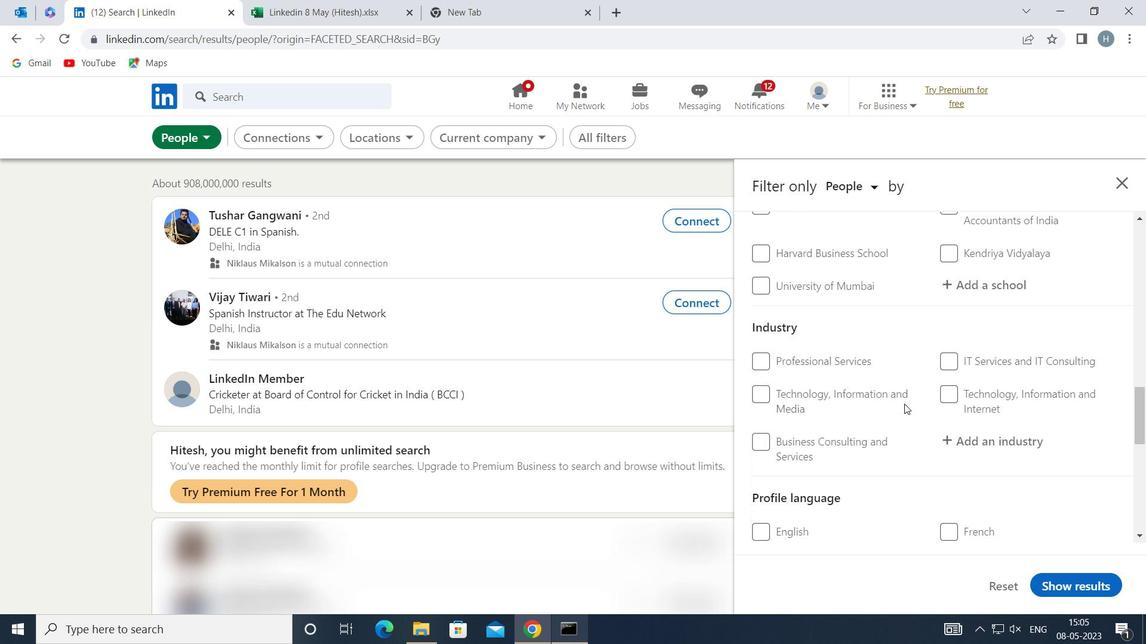 
Action: Mouse moved to (764, 466)
Screenshot: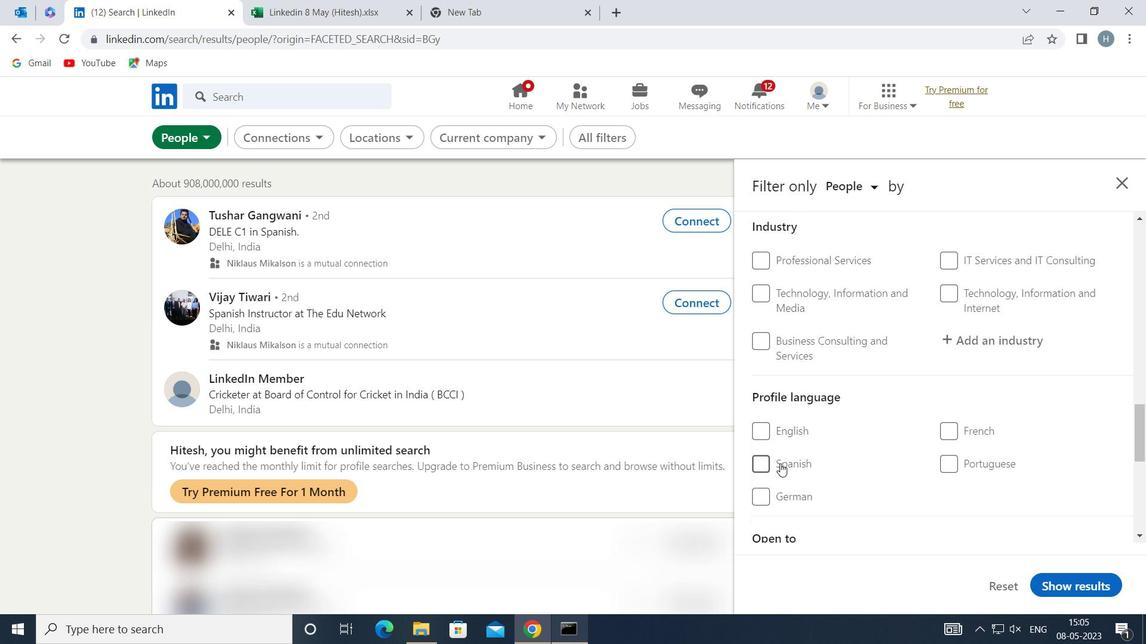 
Action: Mouse pressed left at (764, 466)
Screenshot: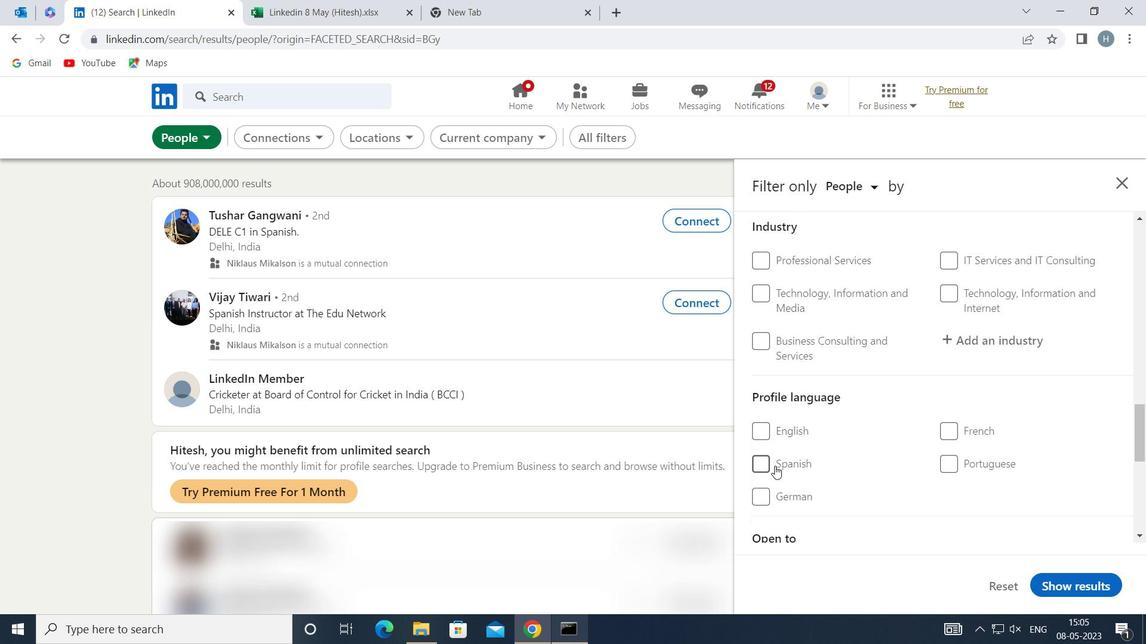 
Action: Mouse moved to (887, 440)
Screenshot: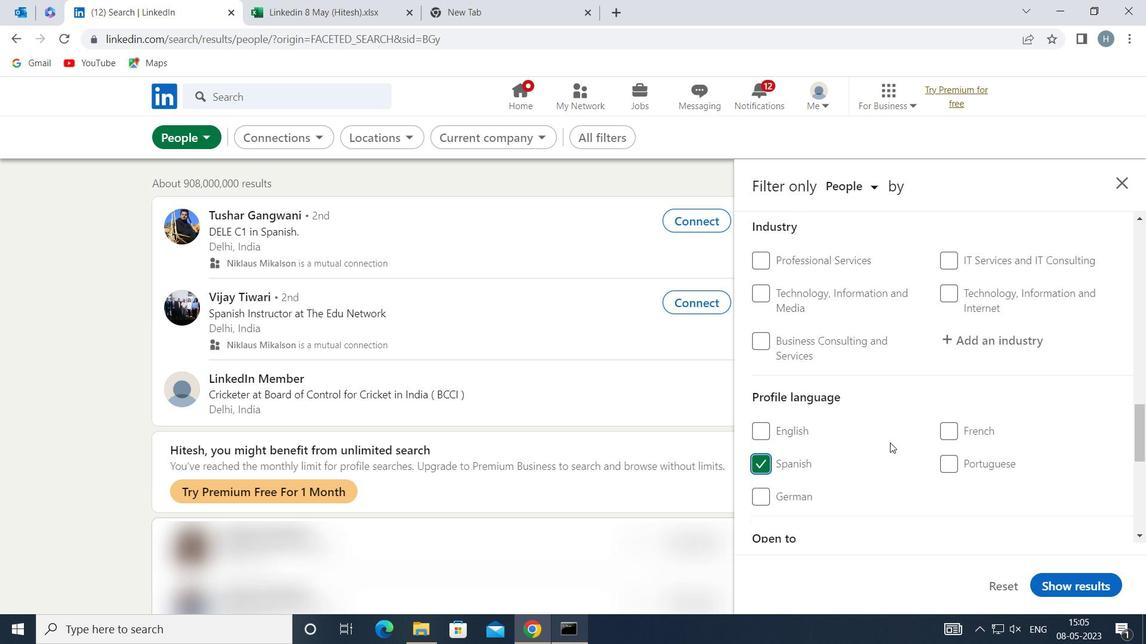 
Action: Mouse scrolled (887, 440) with delta (0, 0)
Screenshot: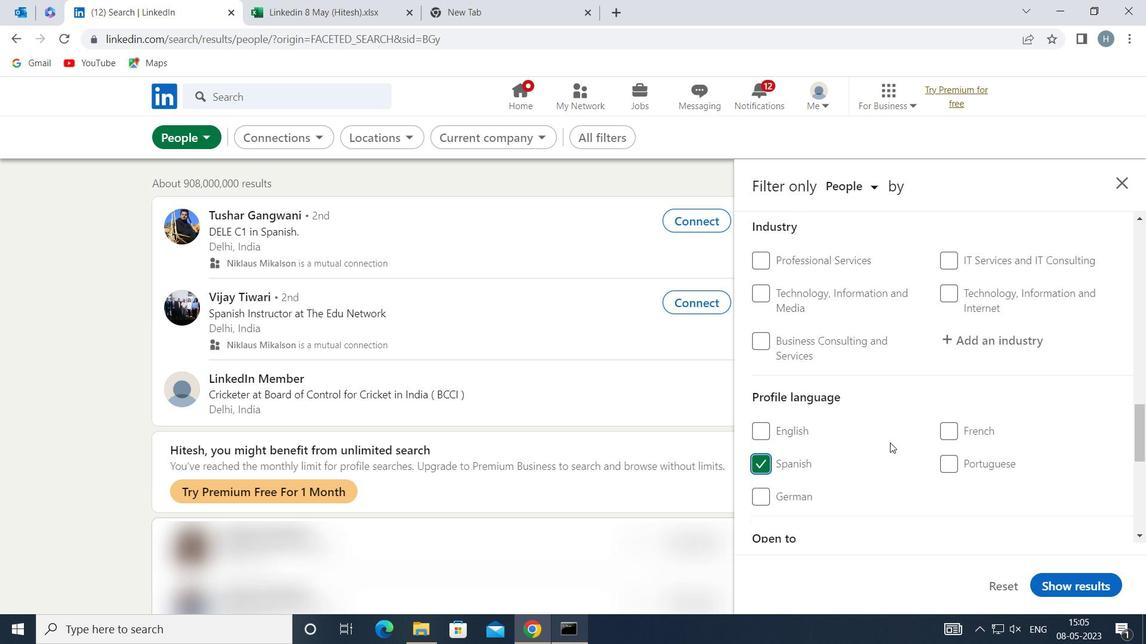 
Action: Mouse moved to (885, 436)
Screenshot: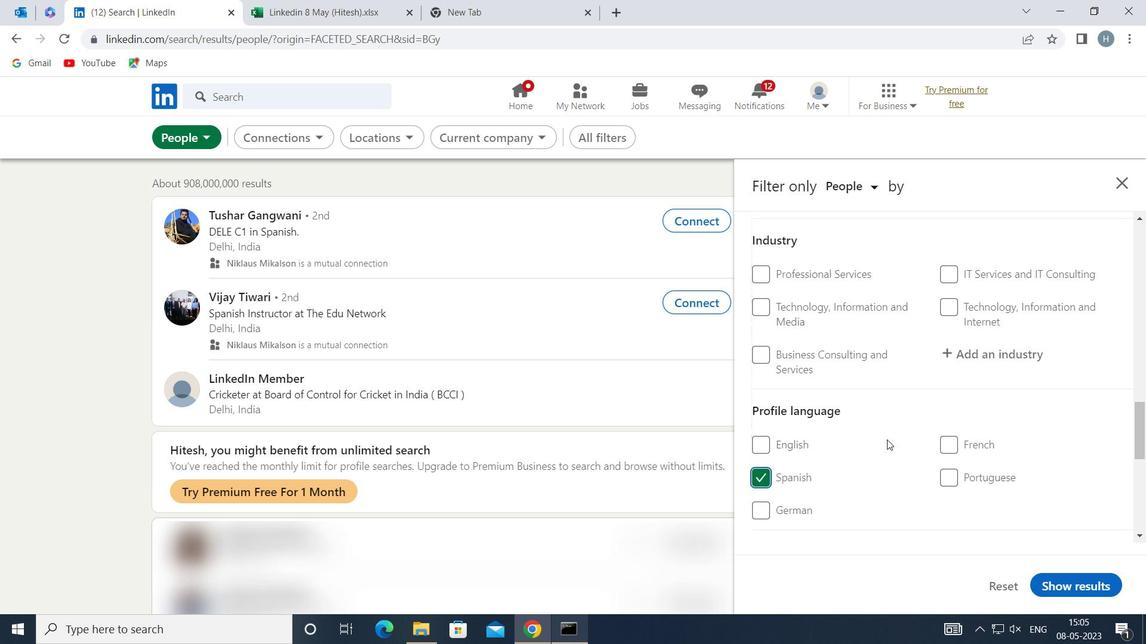 
Action: Mouse scrolled (885, 437) with delta (0, 0)
Screenshot: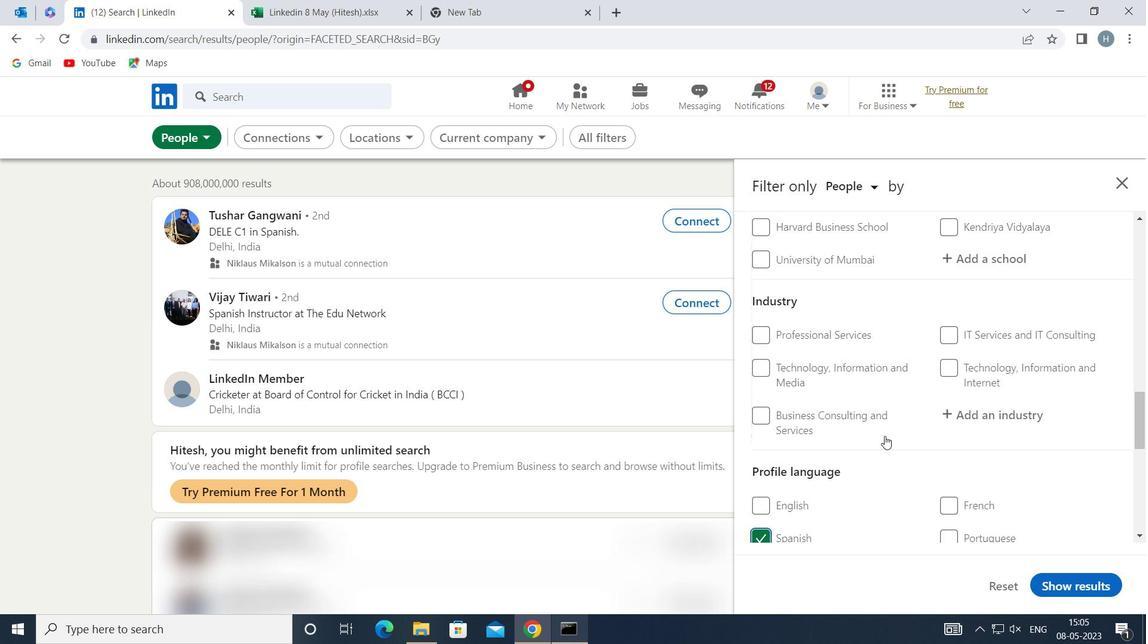 
Action: Mouse scrolled (885, 437) with delta (0, 0)
Screenshot: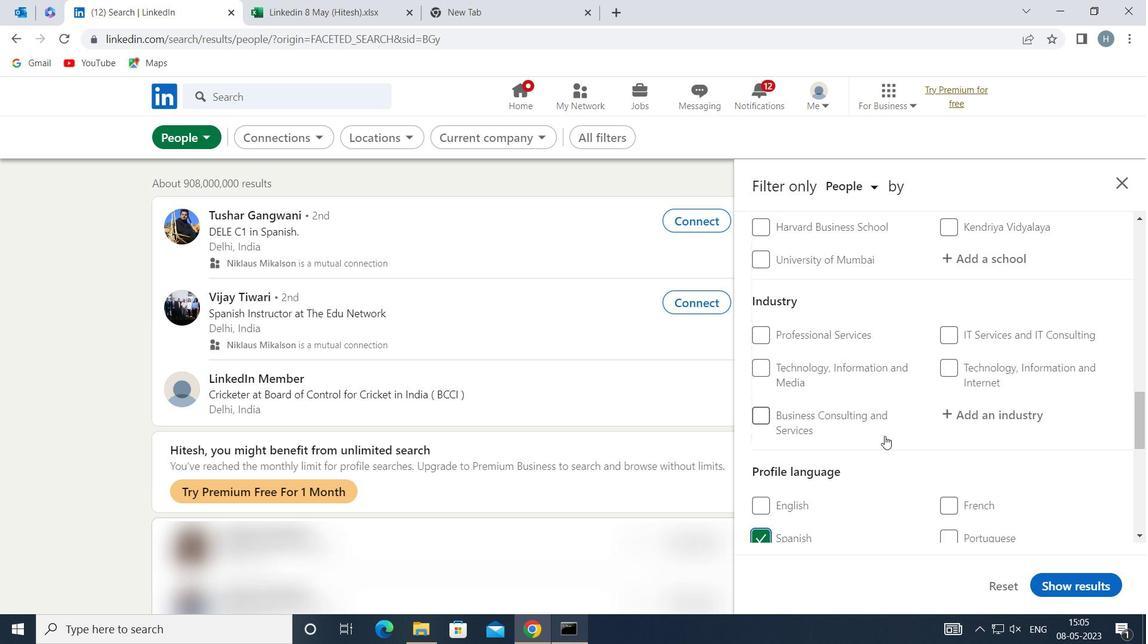 
Action: Mouse scrolled (885, 437) with delta (0, 0)
Screenshot: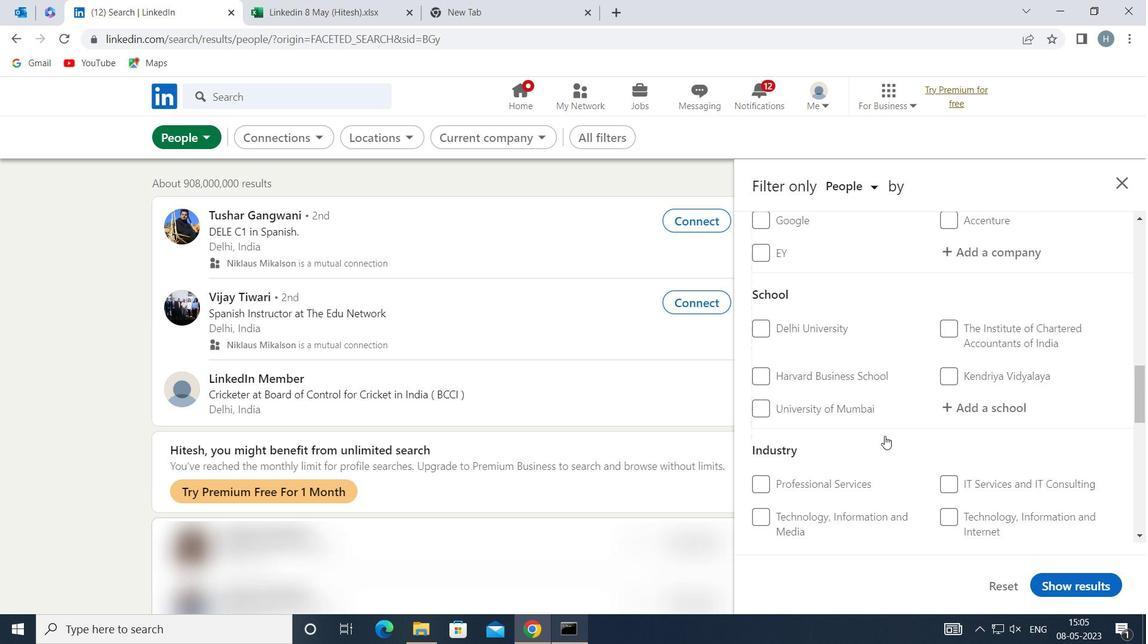 
Action: Mouse scrolled (885, 437) with delta (0, 0)
Screenshot: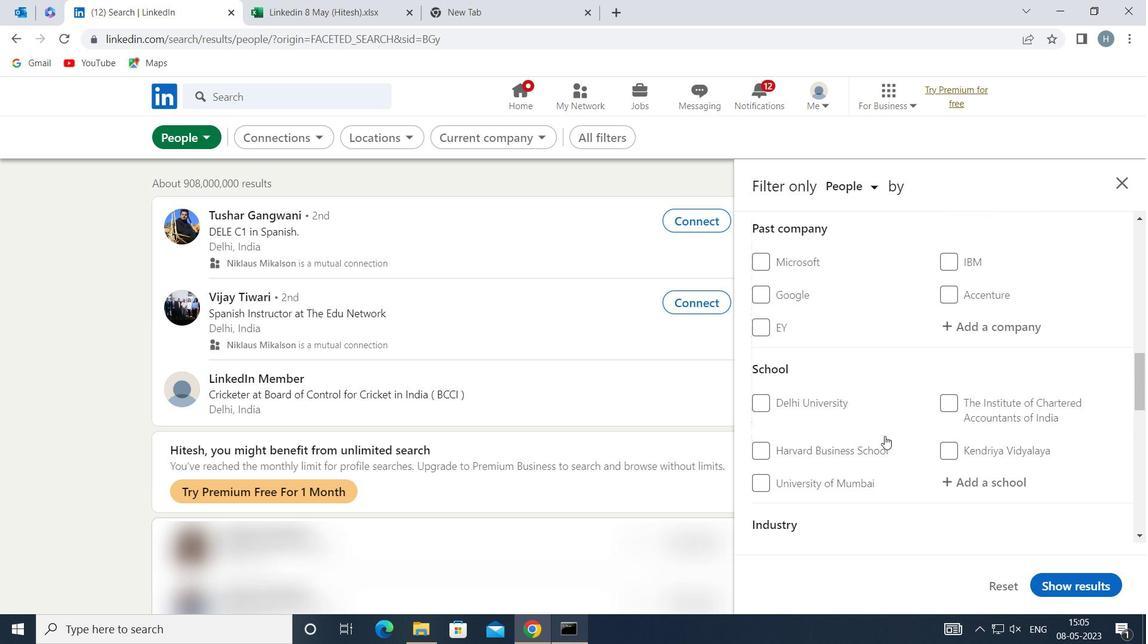 
Action: Mouse scrolled (885, 437) with delta (0, 0)
Screenshot: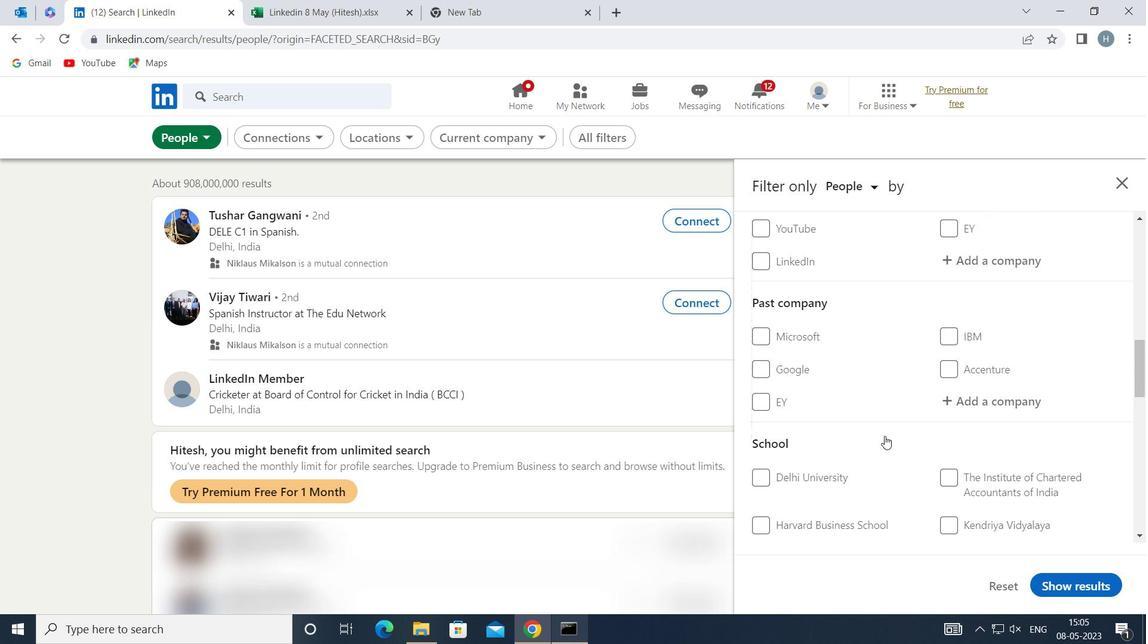 
Action: Mouse scrolled (885, 437) with delta (0, 0)
Screenshot: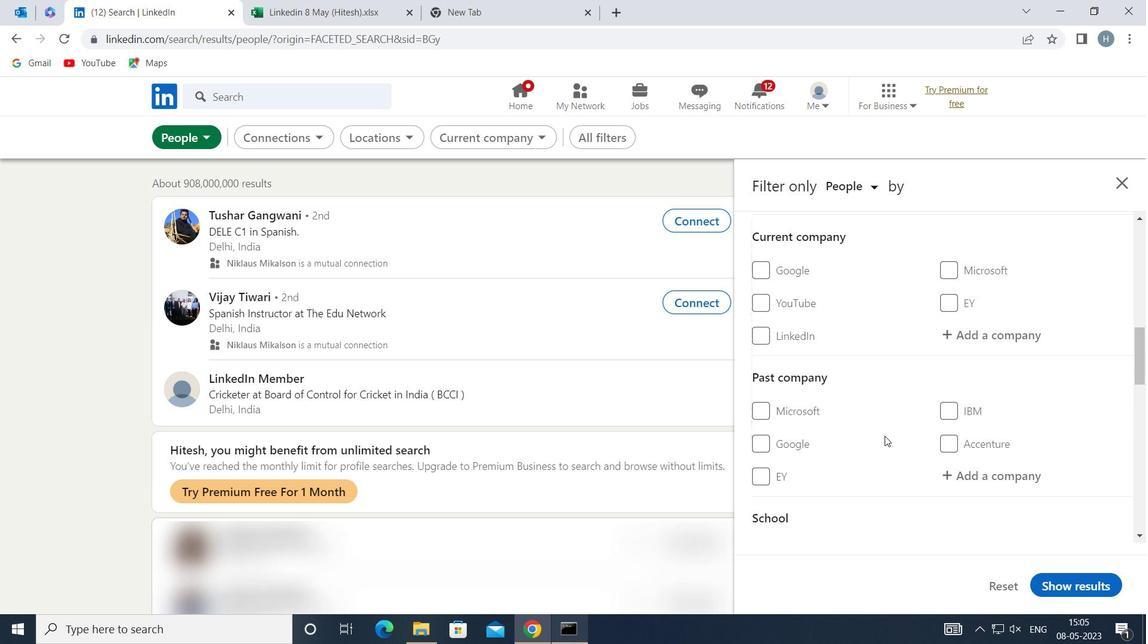 
Action: Mouse scrolled (885, 437) with delta (0, 0)
Screenshot: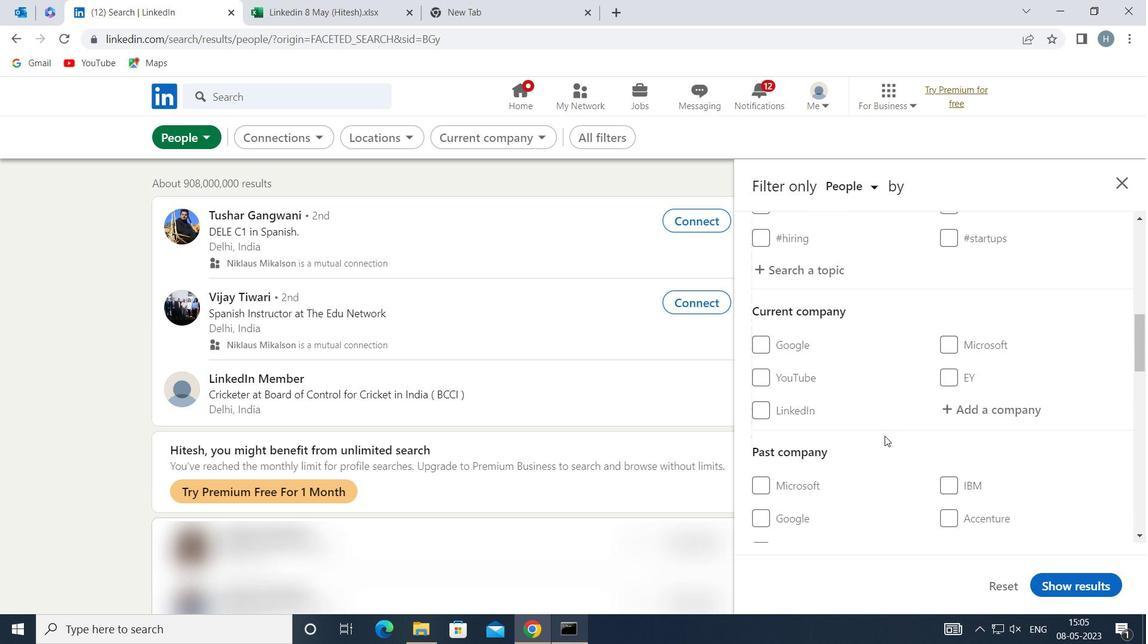 
Action: Mouse moved to (972, 480)
Screenshot: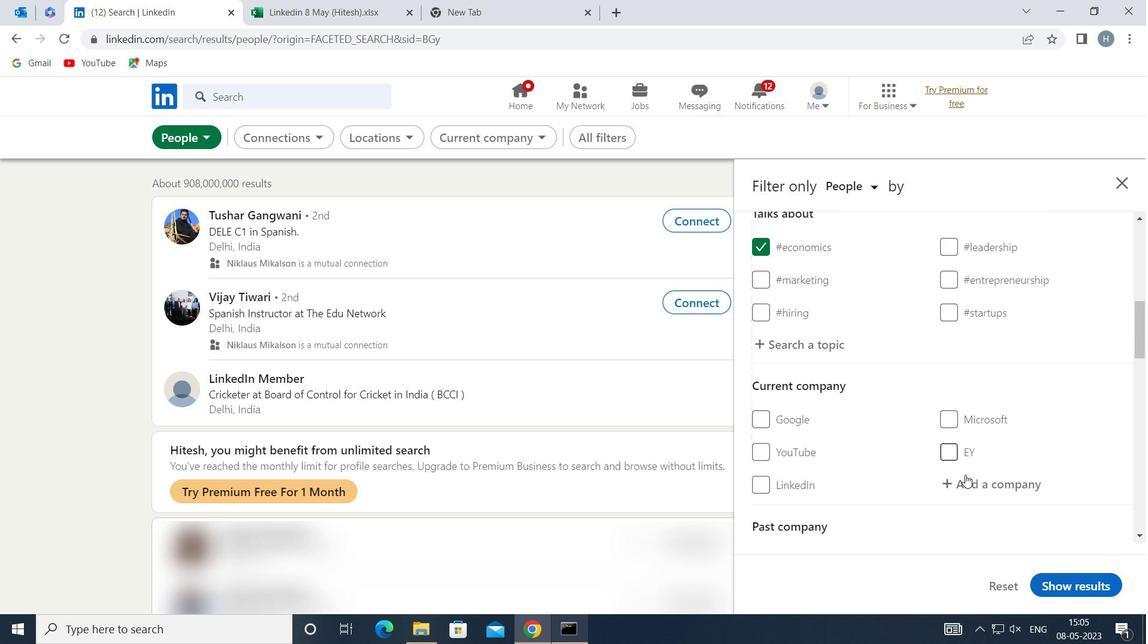 
Action: Mouse pressed left at (972, 480)
Screenshot: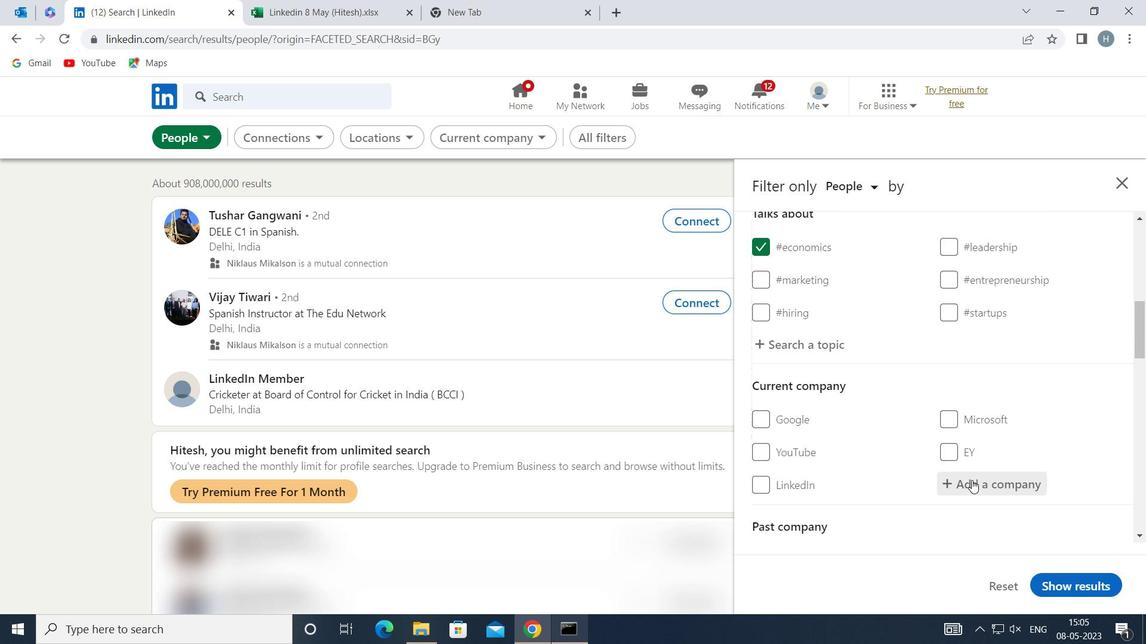 
Action: Key pressed <Key.shift><Key.shift><Key.shift><Key.shift>GLEEDS
Screenshot: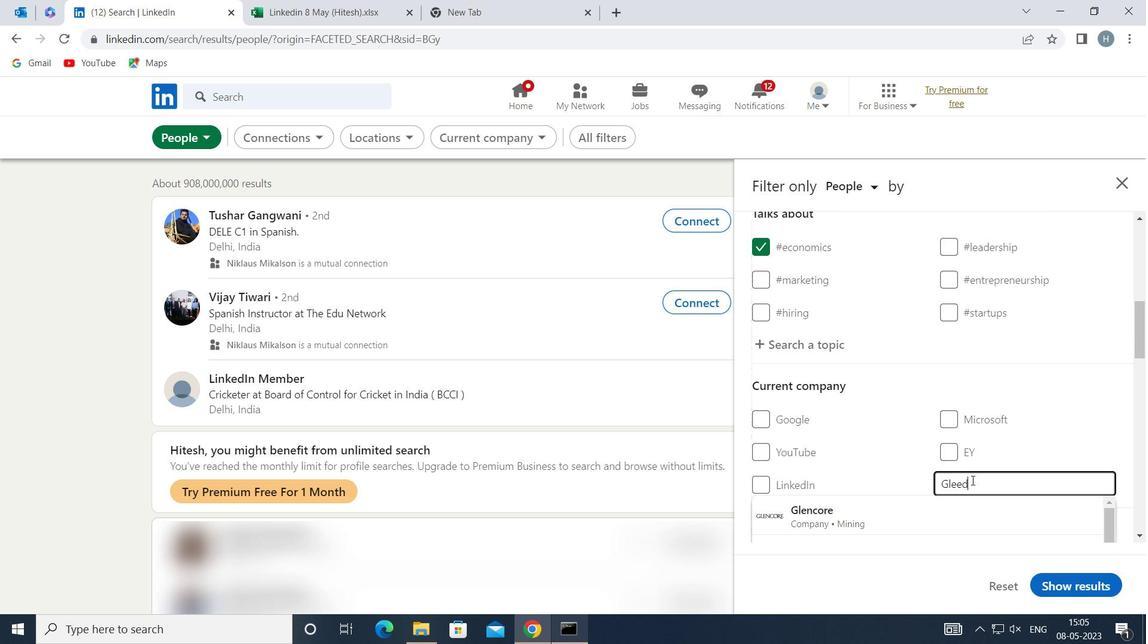 
Action: Mouse moved to (880, 504)
Screenshot: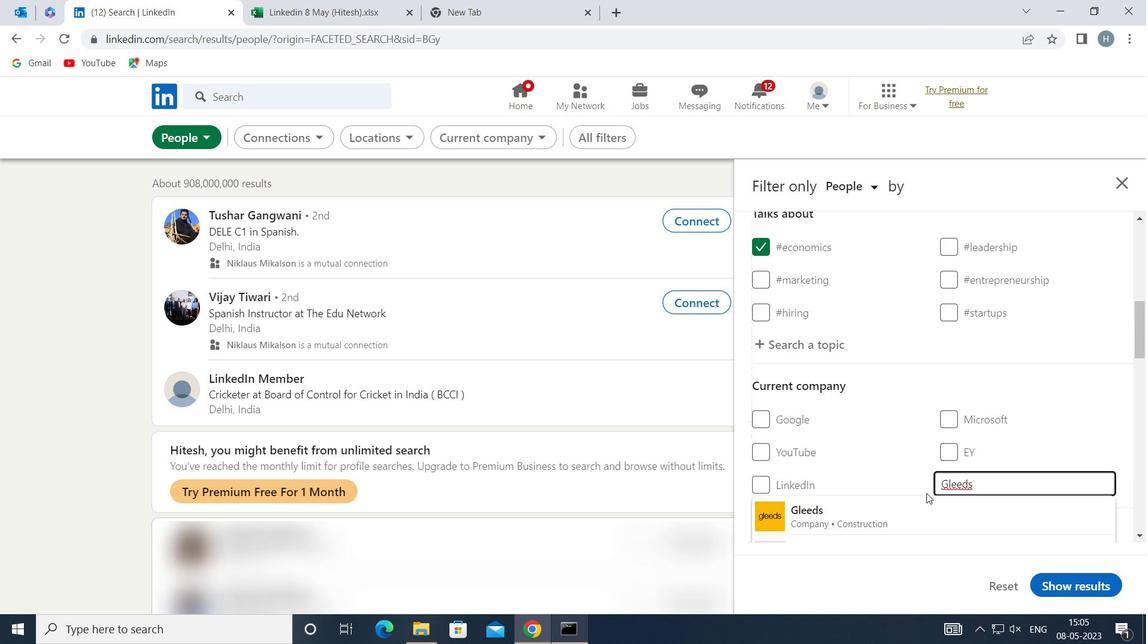 
Action: Mouse pressed left at (880, 504)
Screenshot: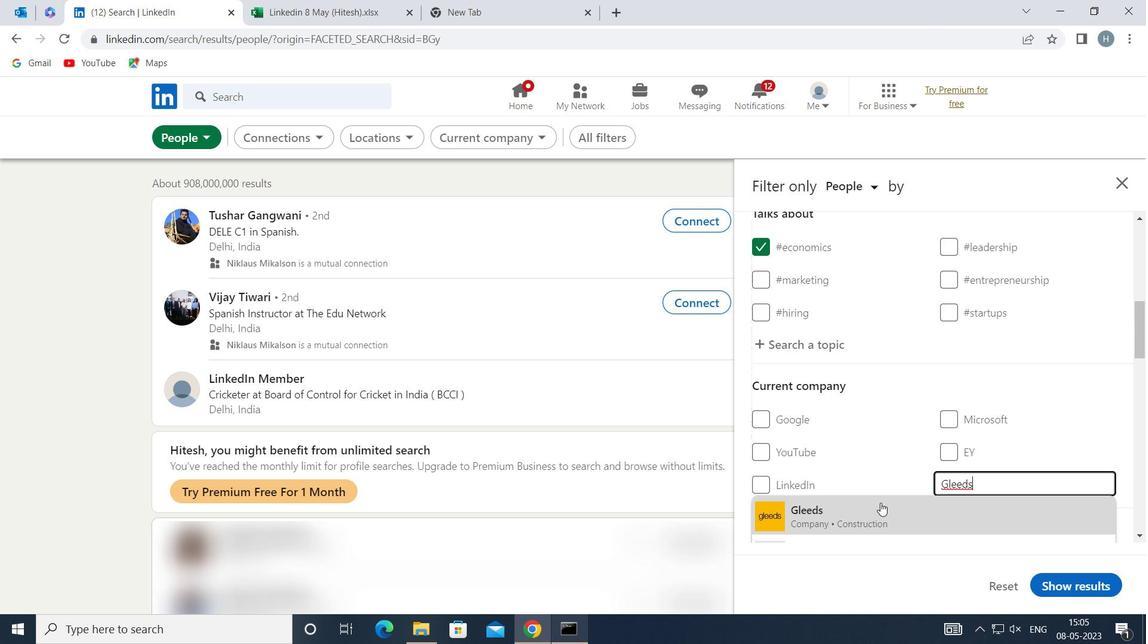 
Action: Mouse moved to (900, 427)
Screenshot: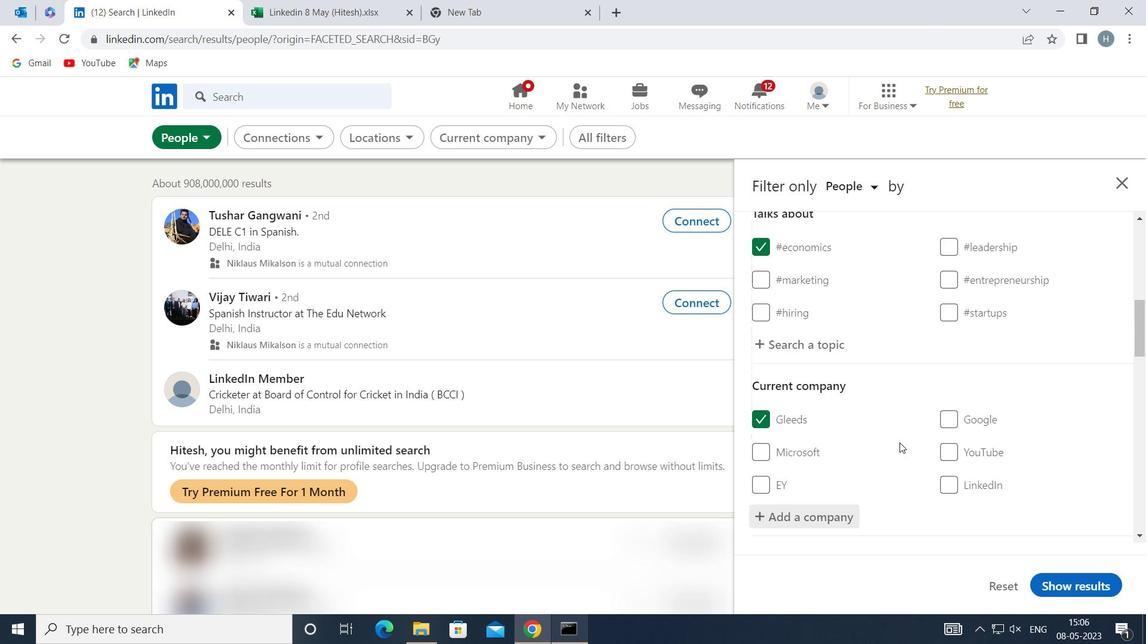 
Action: Mouse scrolled (900, 427) with delta (0, 0)
Screenshot: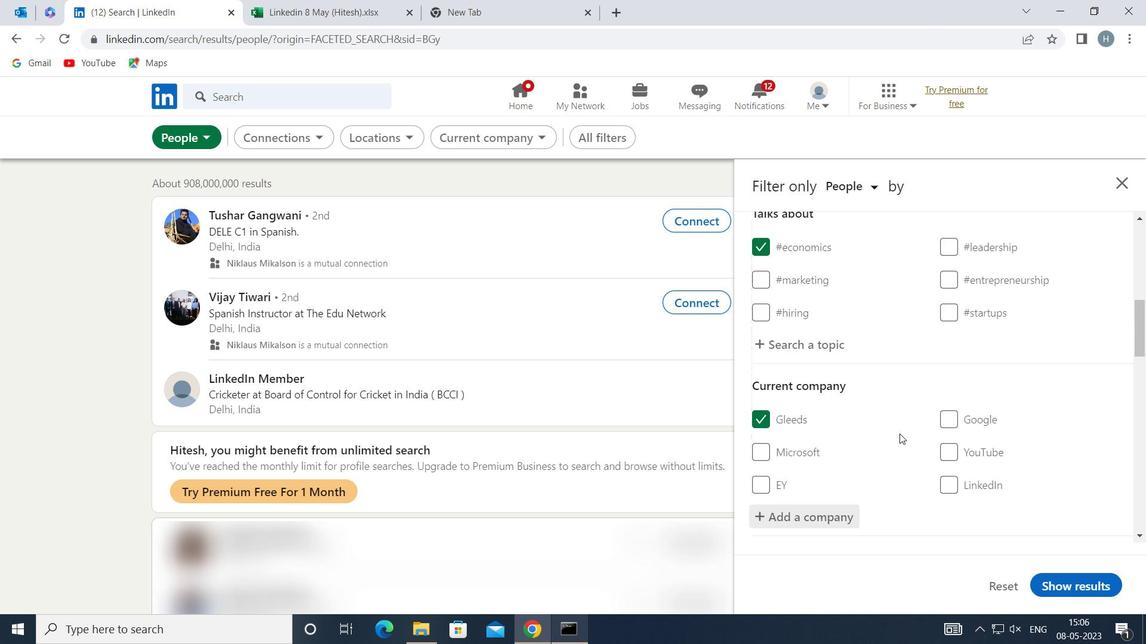 
Action: Mouse moved to (903, 424)
Screenshot: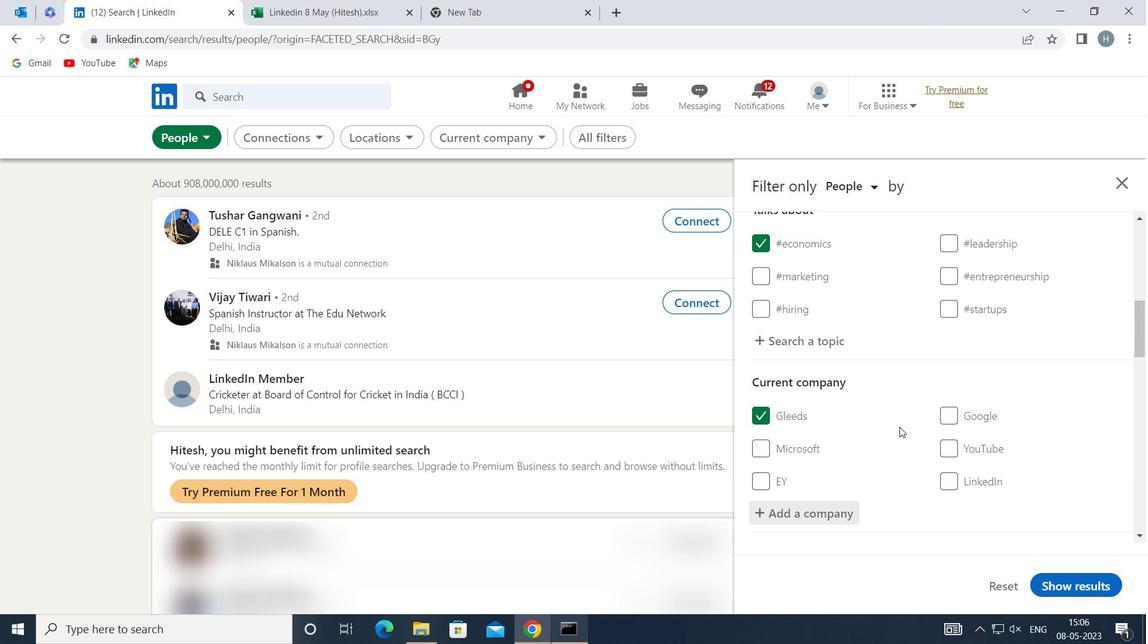 
Action: Mouse scrolled (903, 423) with delta (0, 0)
Screenshot: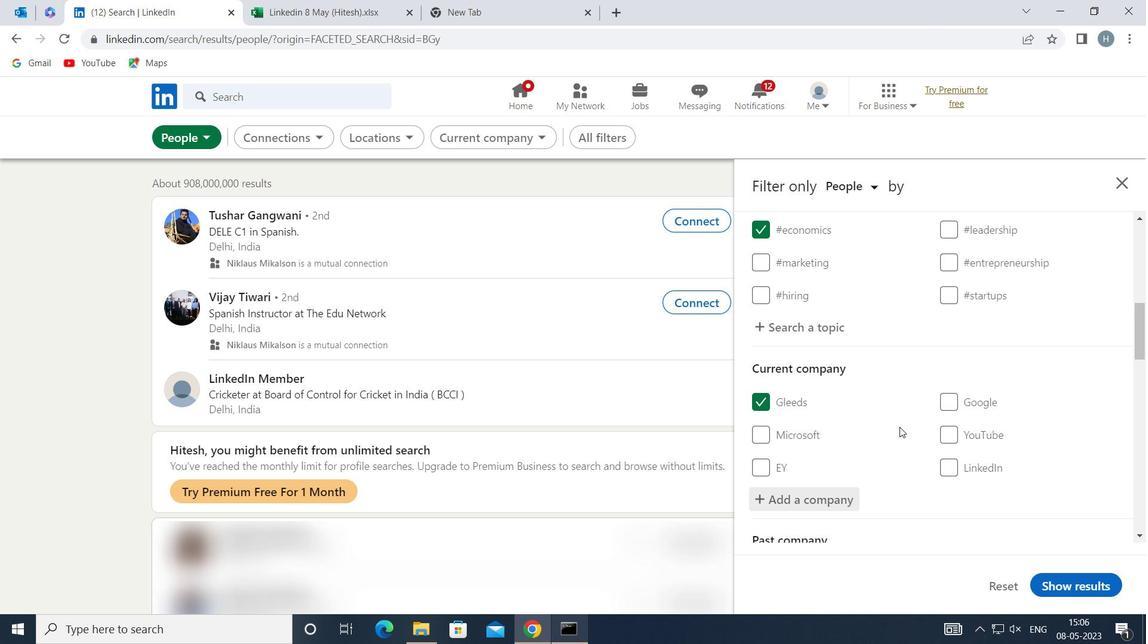 
Action: Mouse scrolled (903, 423) with delta (0, 0)
Screenshot: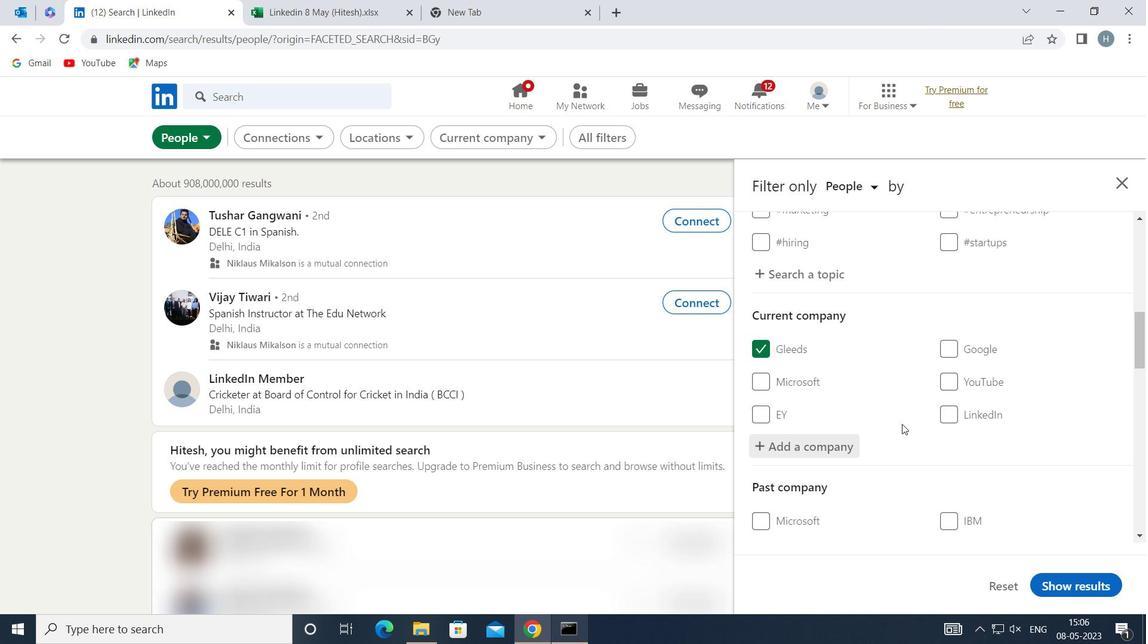 
Action: Mouse moved to (906, 421)
Screenshot: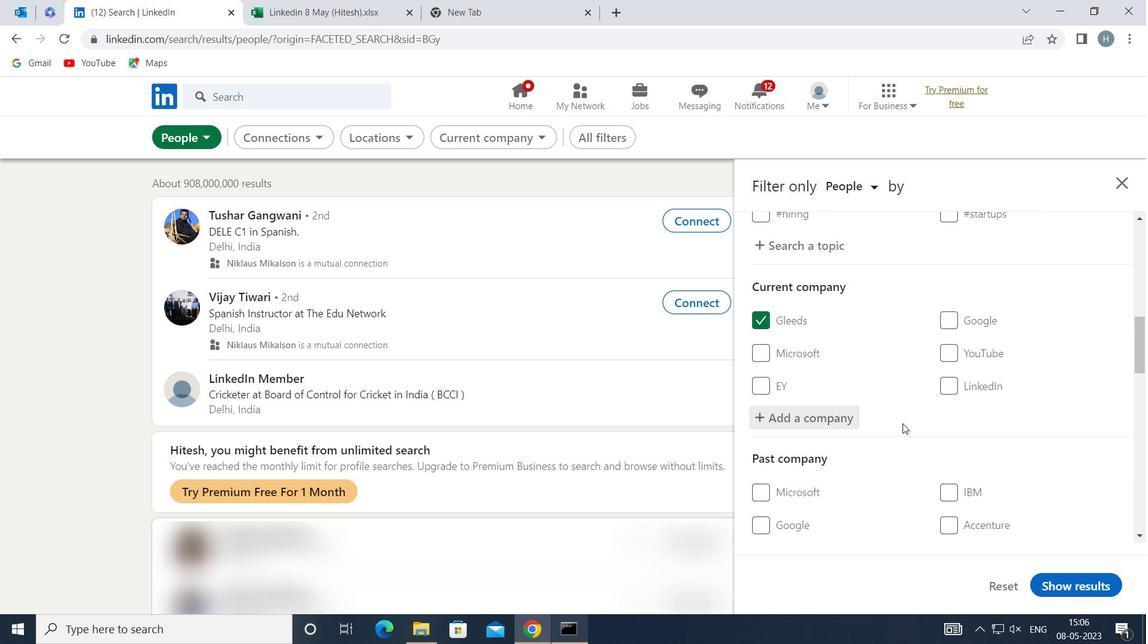 
Action: Mouse scrolled (906, 420) with delta (0, 0)
Screenshot: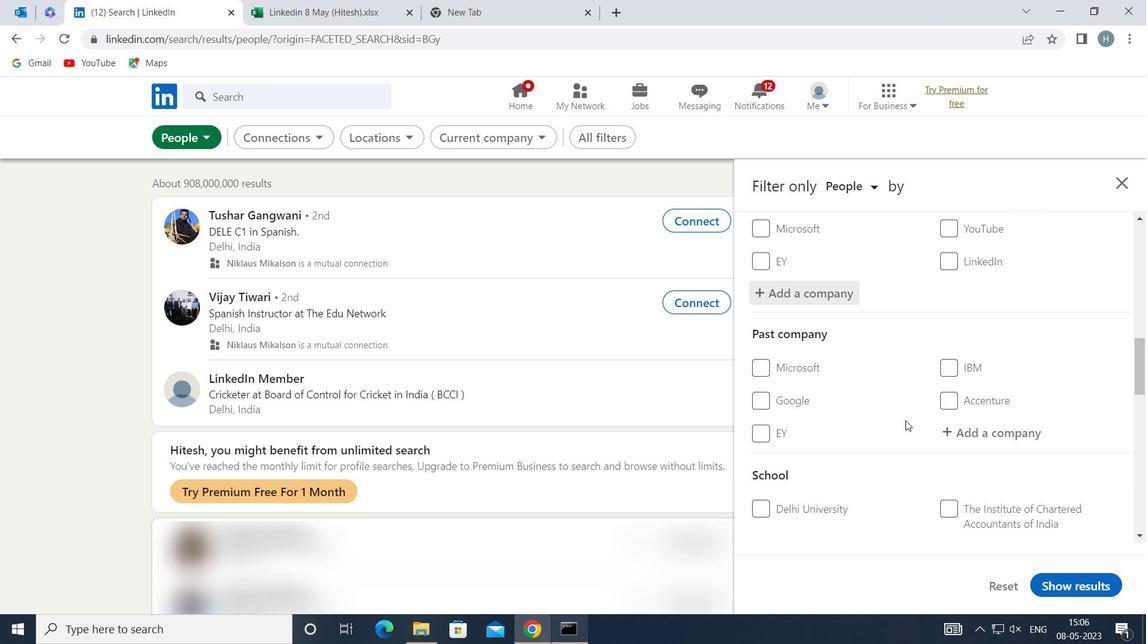 
Action: Mouse moved to (907, 419)
Screenshot: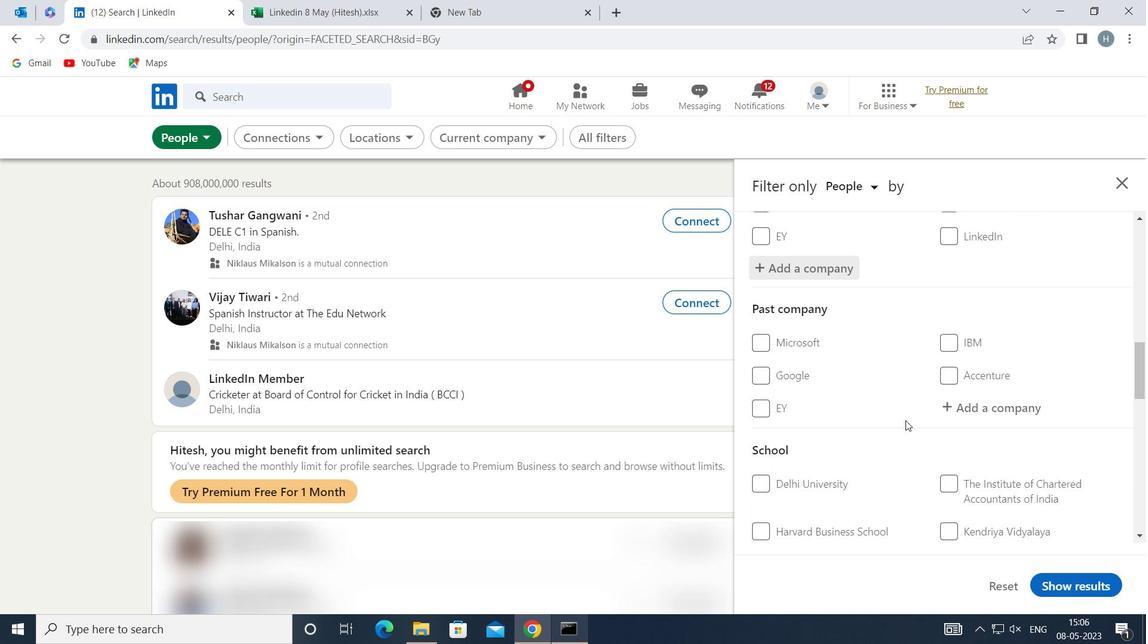 
Action: Mouse scrolled (907, 419) with delta (0, 0)
Screenshot: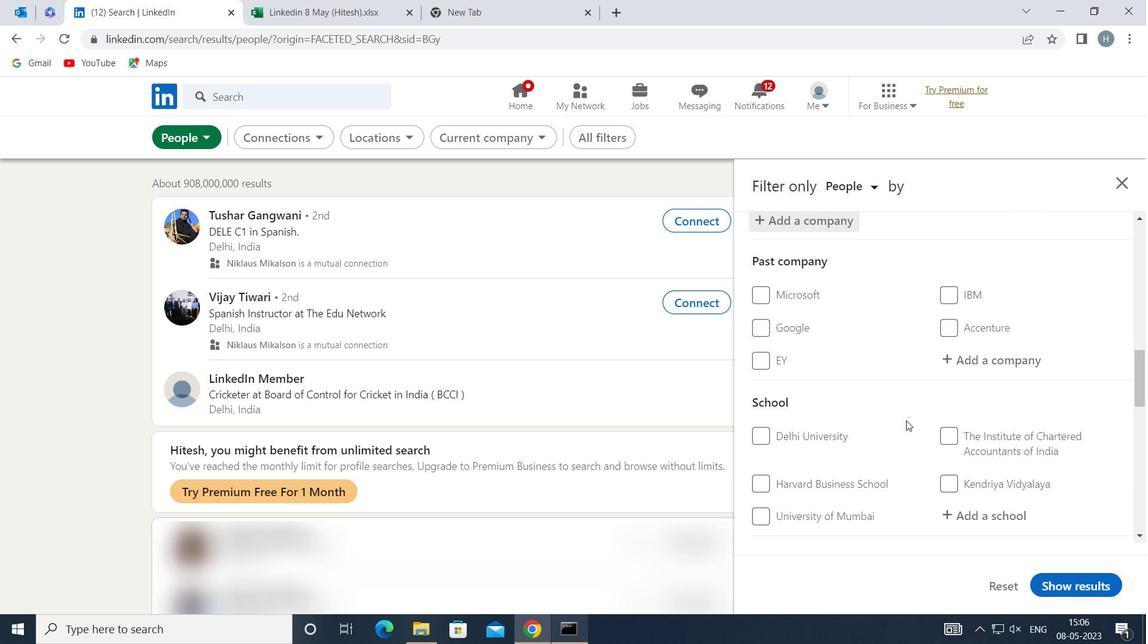 
Action: Mouse moved to (978, 438)
Screenshot: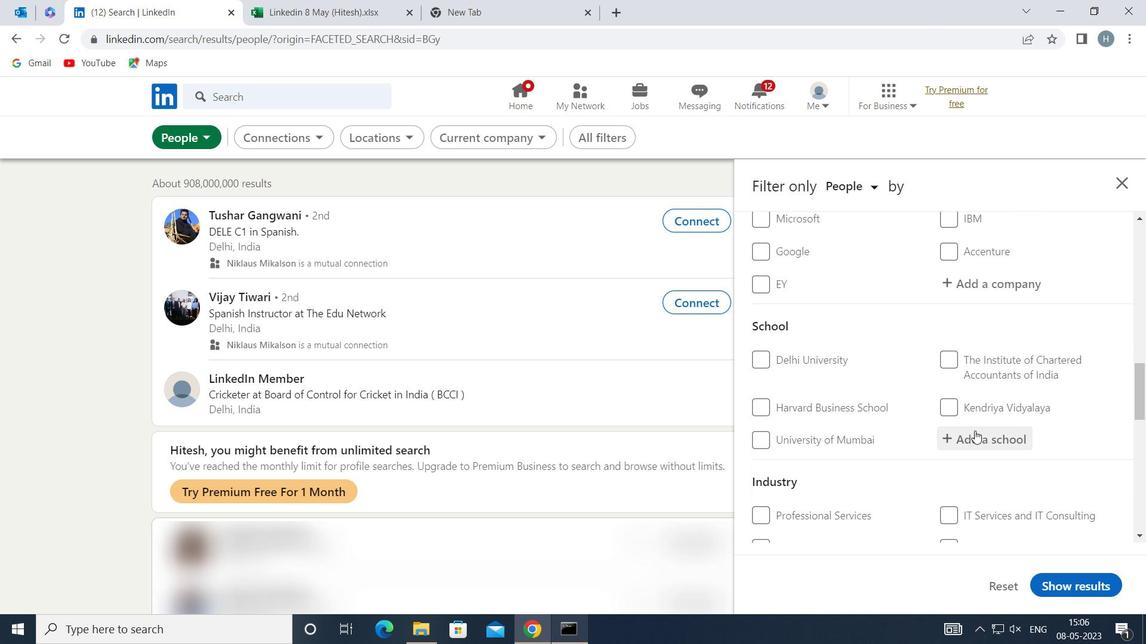
Action: Mouse pressed left at (978, 438)
Screenshot: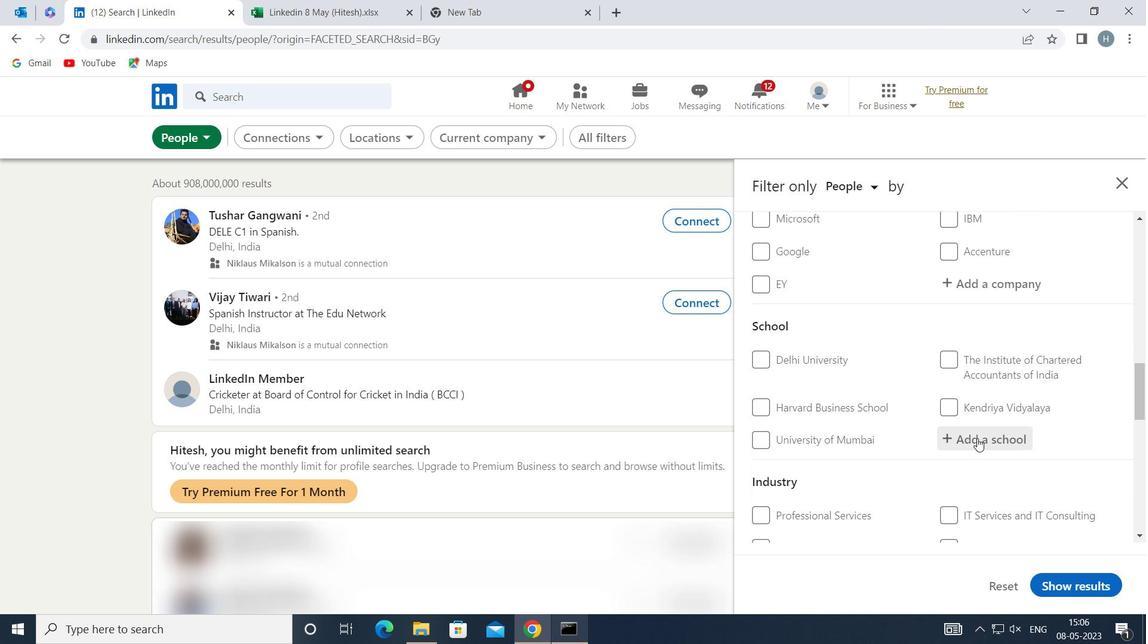 
Action: Key pressed <Key.shift>JAMAL<Key.space><Key.shift>MOHAMED
Screenshot: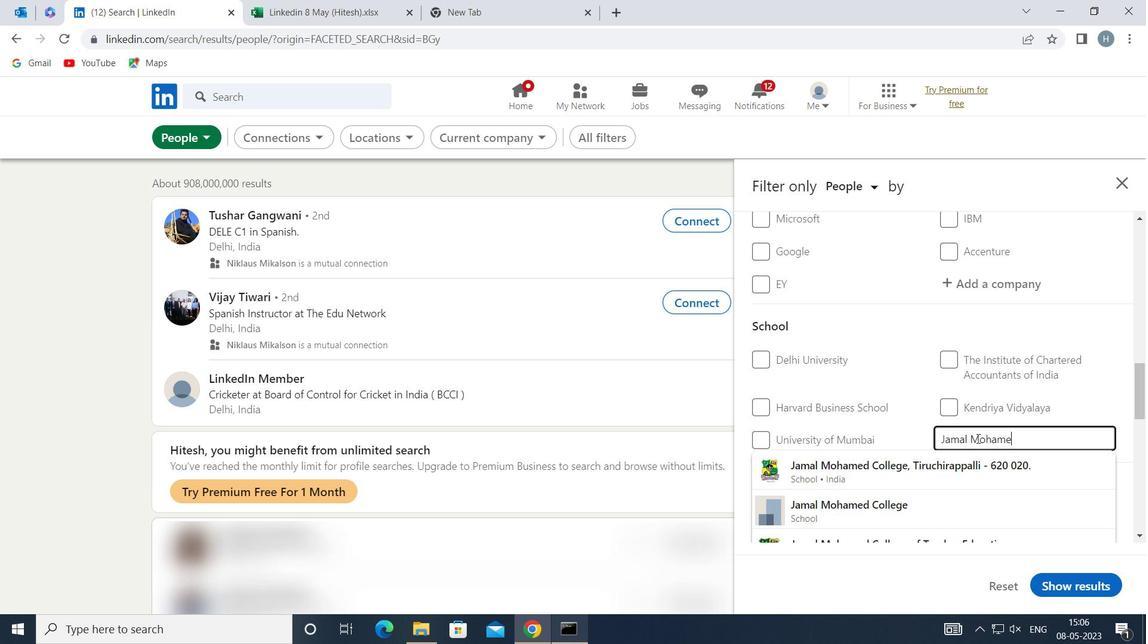 
Action: Mouse moved to (948, 471)
Screenshot: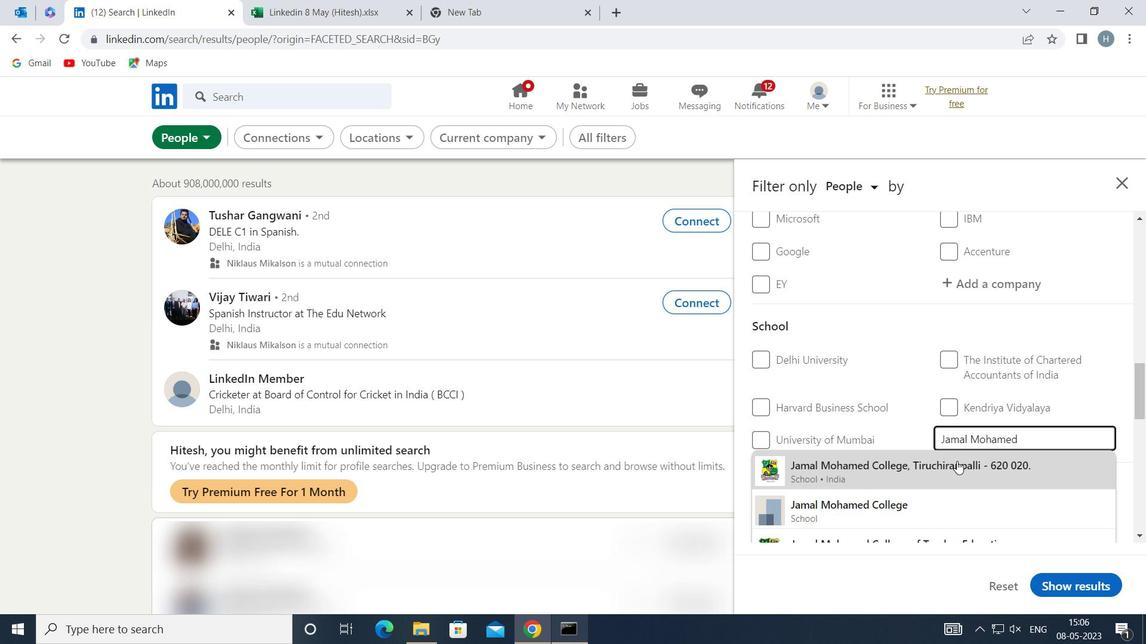 
Action: Mouse pressed left at (948, 471)
Screenshot: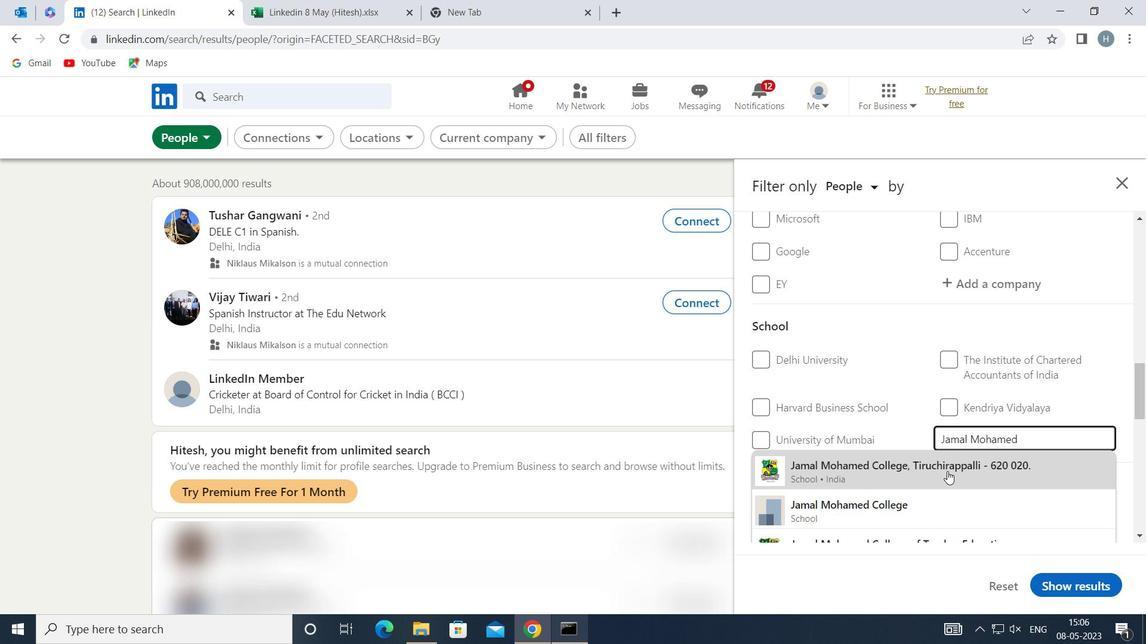 
Action: Mouse moved to (923, 445)
Screenshot: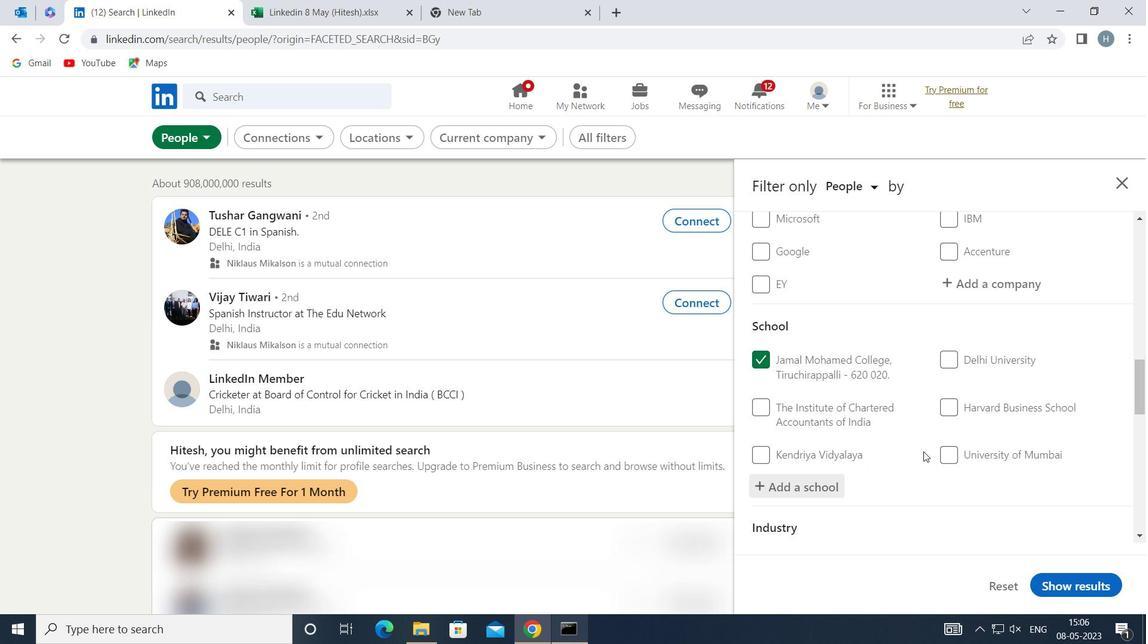 
Action: Mouse scrolled (923, 444) with delta (0, 0)
Screenshot: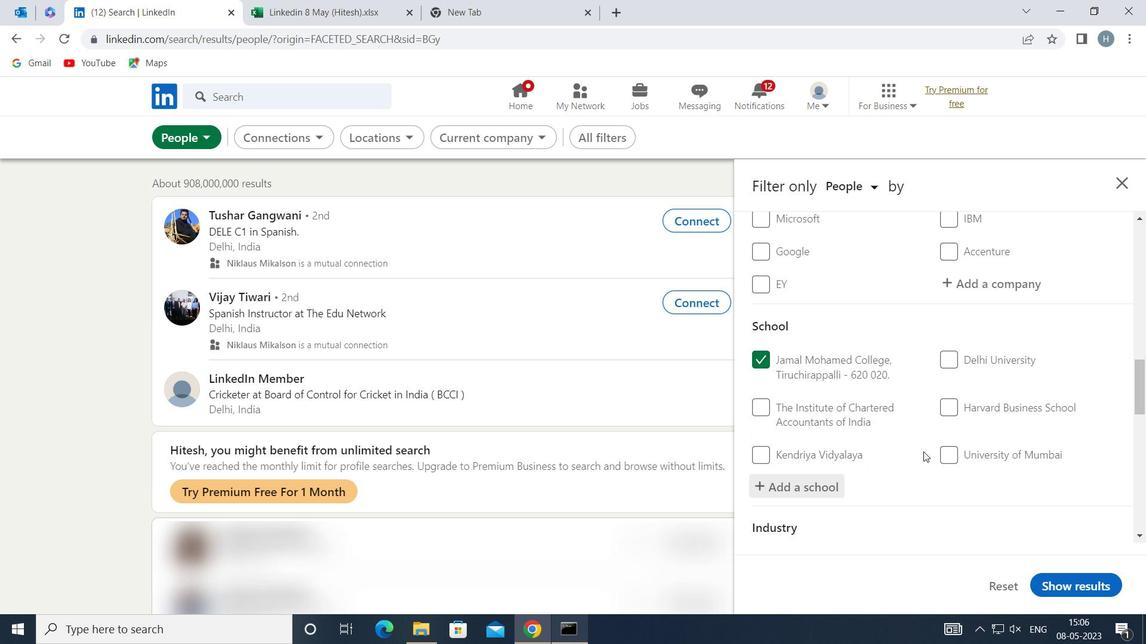 
Action: Mouse scrolled (923, 444) with delta (0, 0)
Screenshot: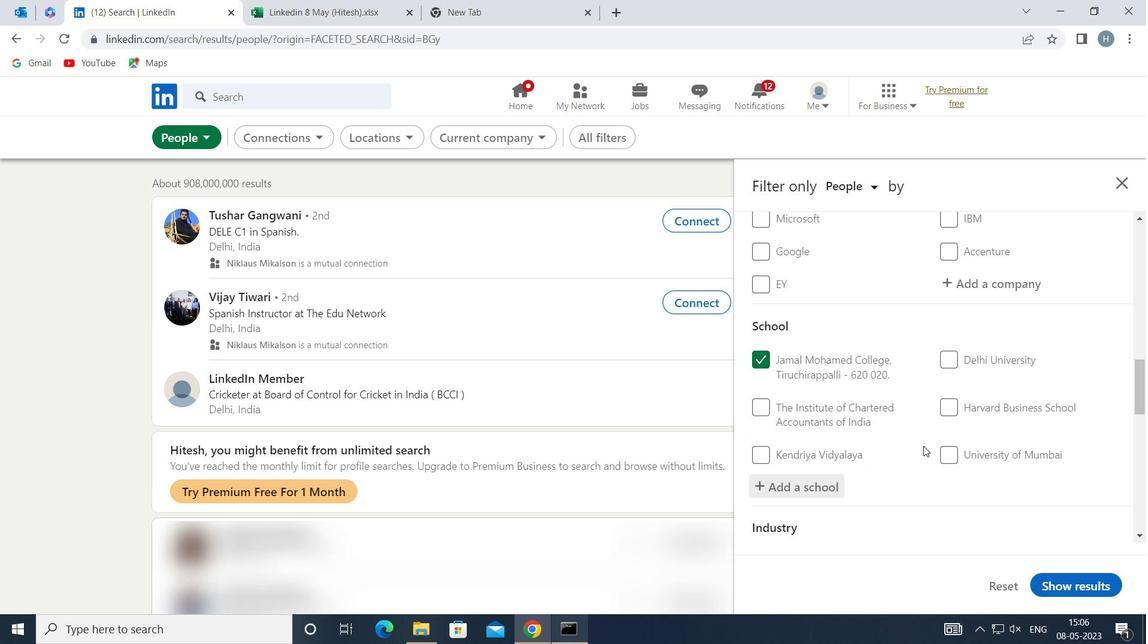 
Action: Mouse moved to (923, 444)
Screenshot: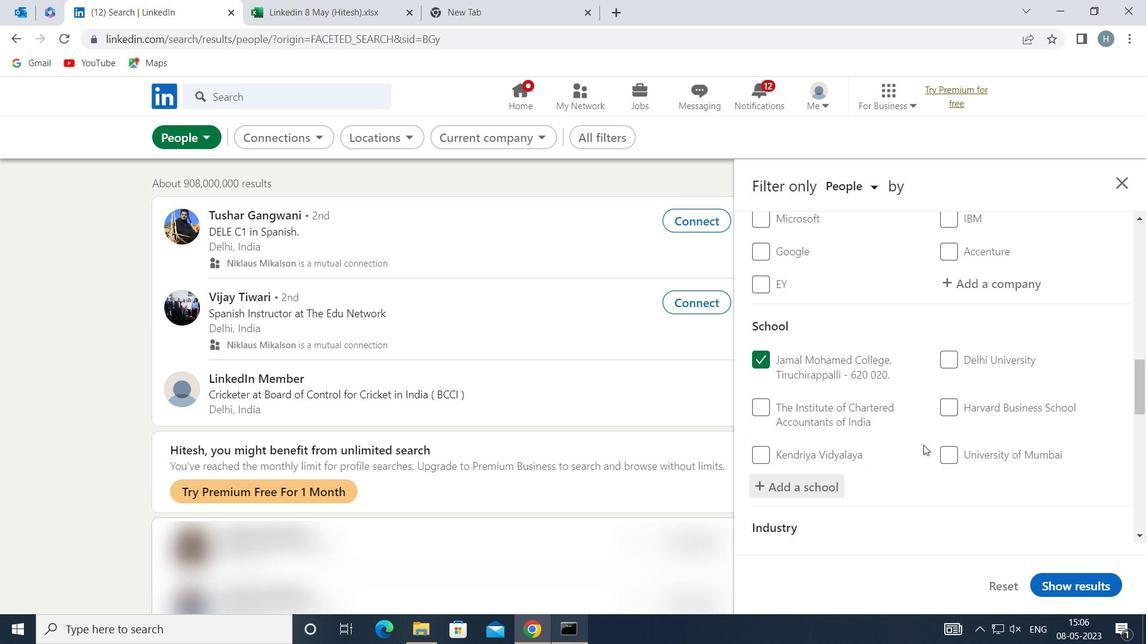 
Action: Mouse scrolled (923, 443) with delta (0, 0)
Screenshot: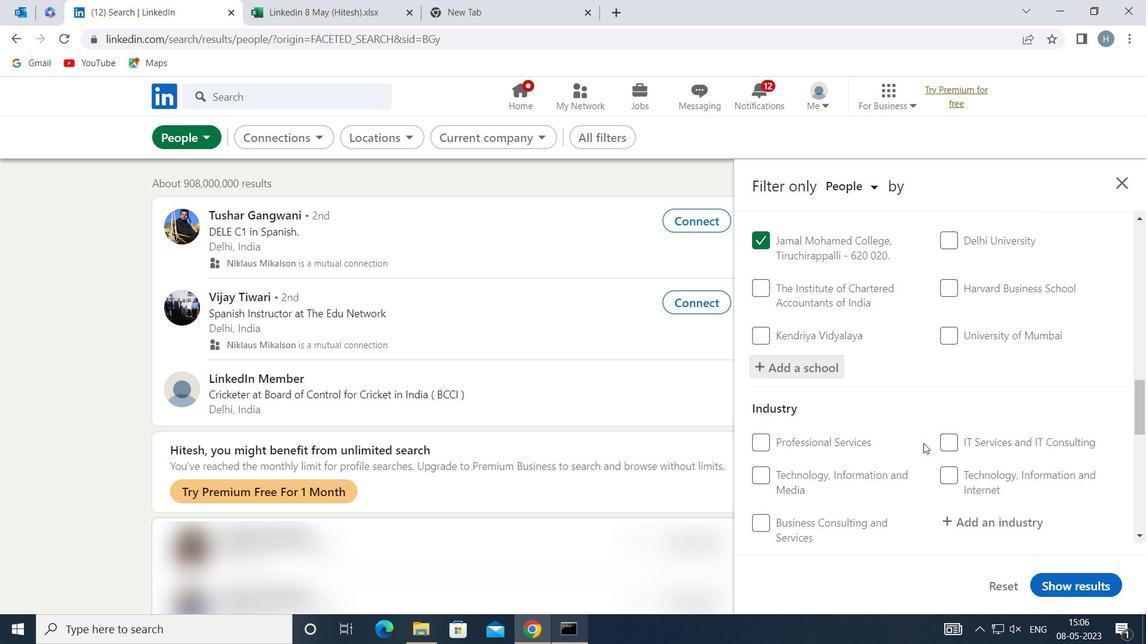 
Action: Mouse moved to (999, 420)
Screenshot: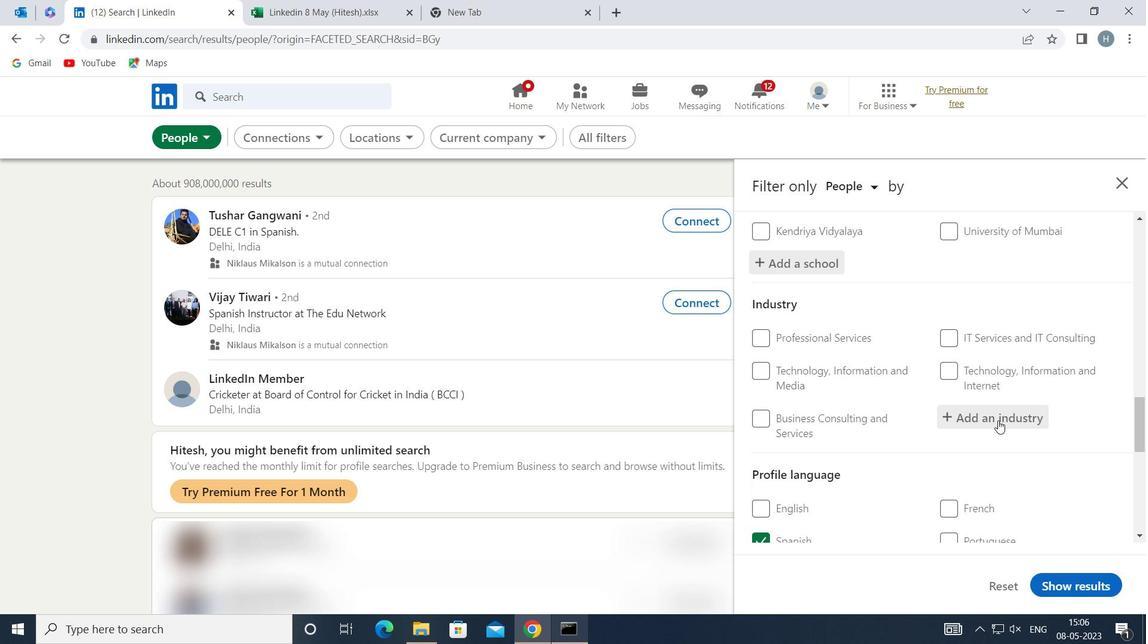 
Action: Mouse pressed left at (999, 420)
Screenshot: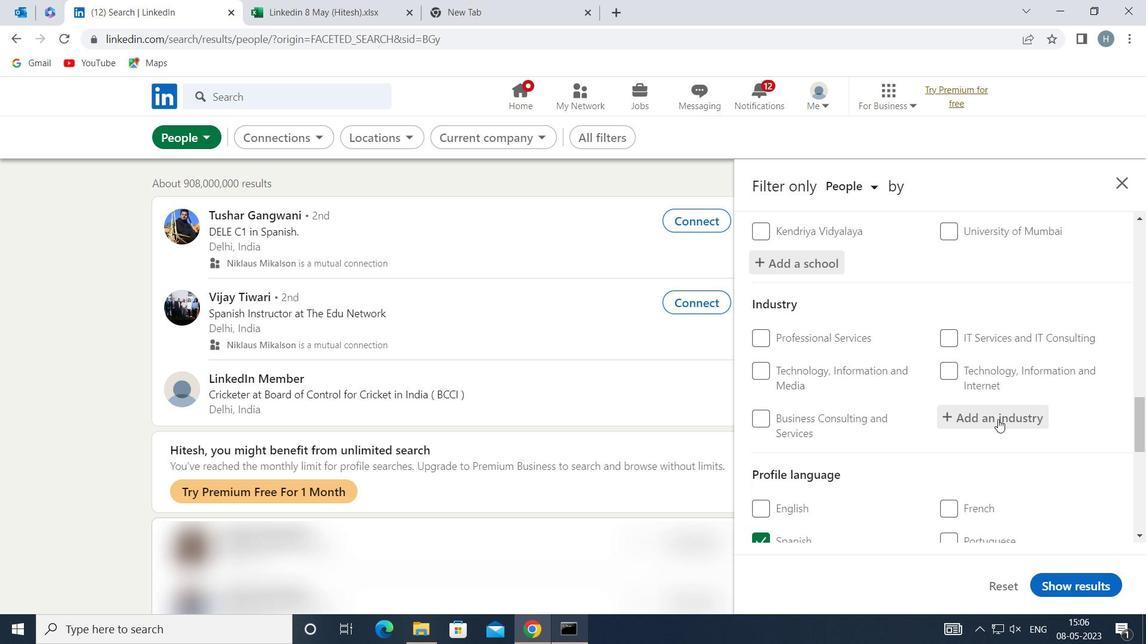 
Action: Key pressed <Key.shift>RE
Screenshot: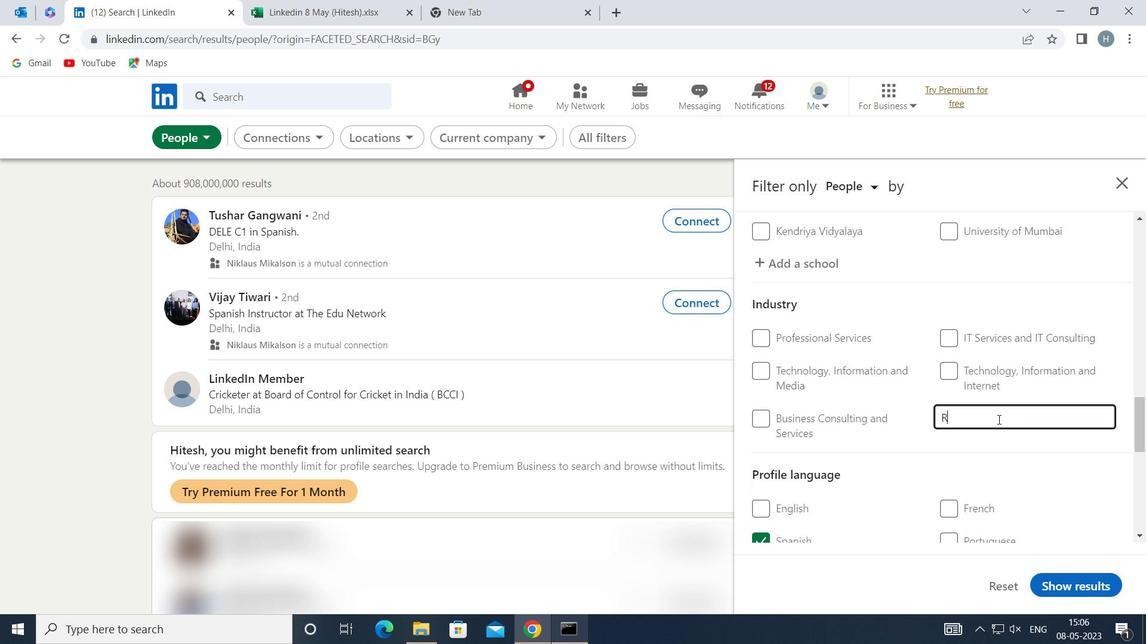 
Action: Mouse moved to (999, 419)
Screenshot: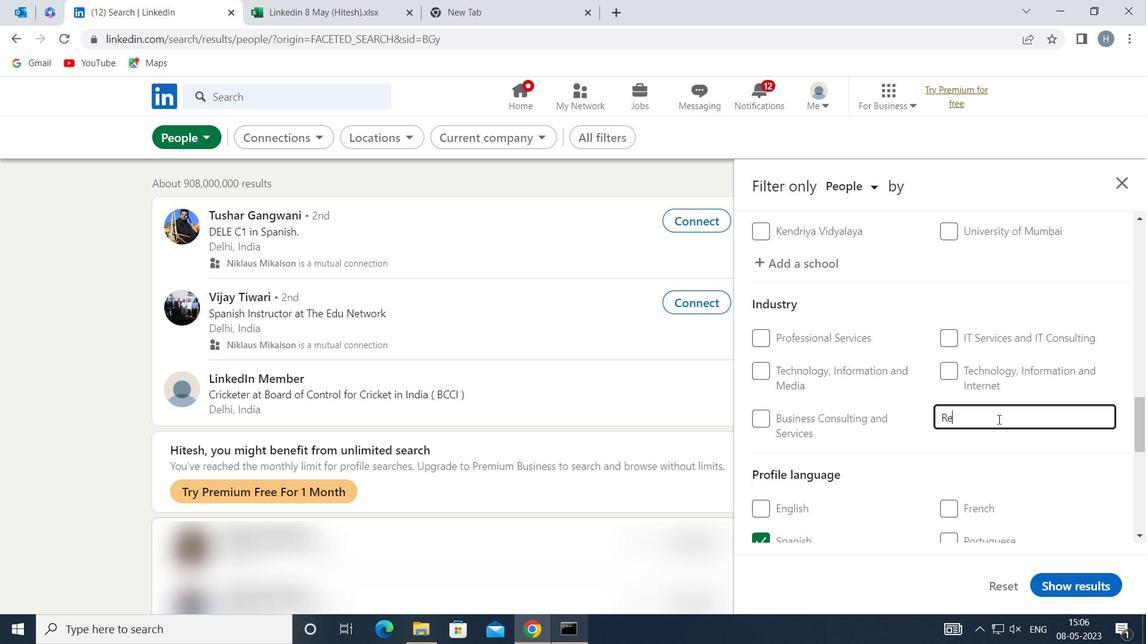 
Action: Key pressed NEWABLE
Screenshot: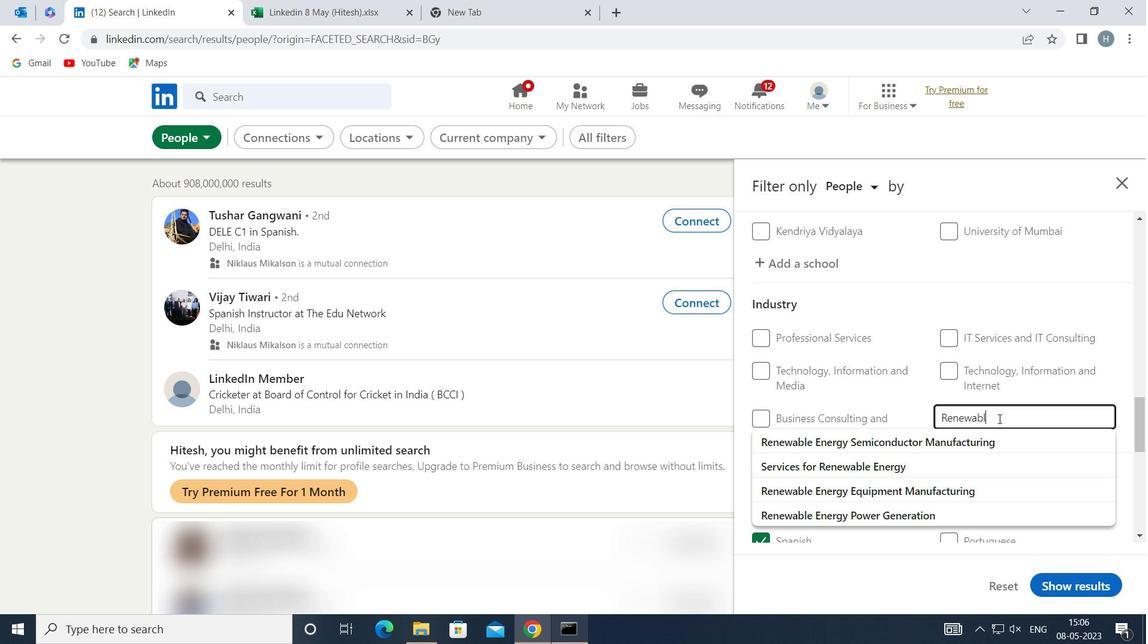 
Action: Mouse moved to (953, 443)
Screenshot: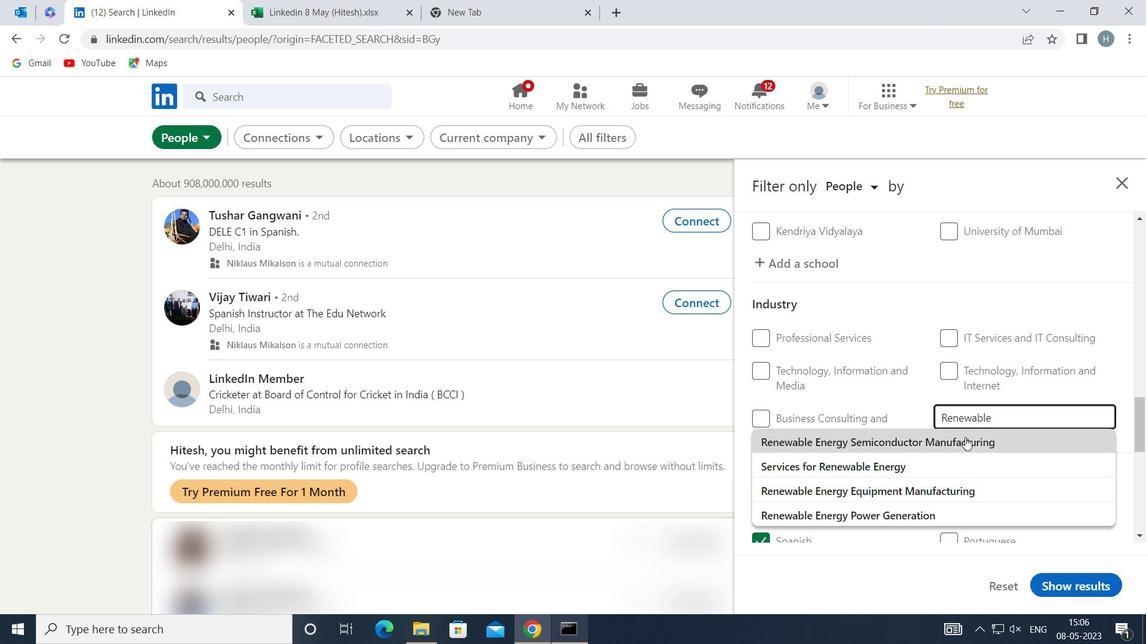 
Action: Mouse pressed left at (953, 443)
Screenshot: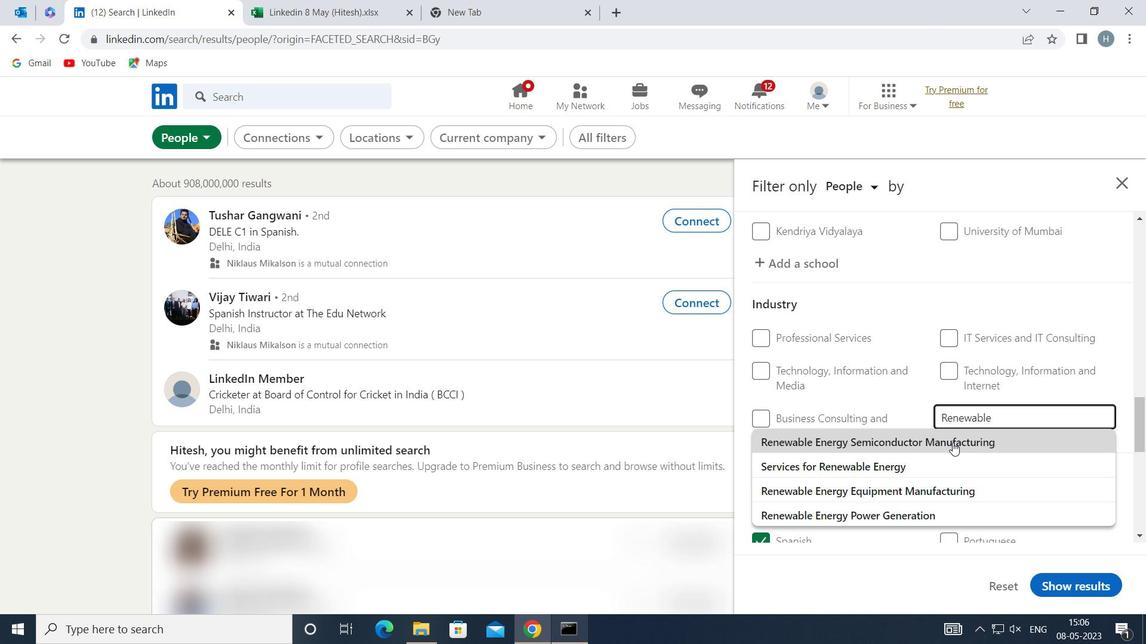 
Action: Mouse moved to (928, 443)
Screenshot: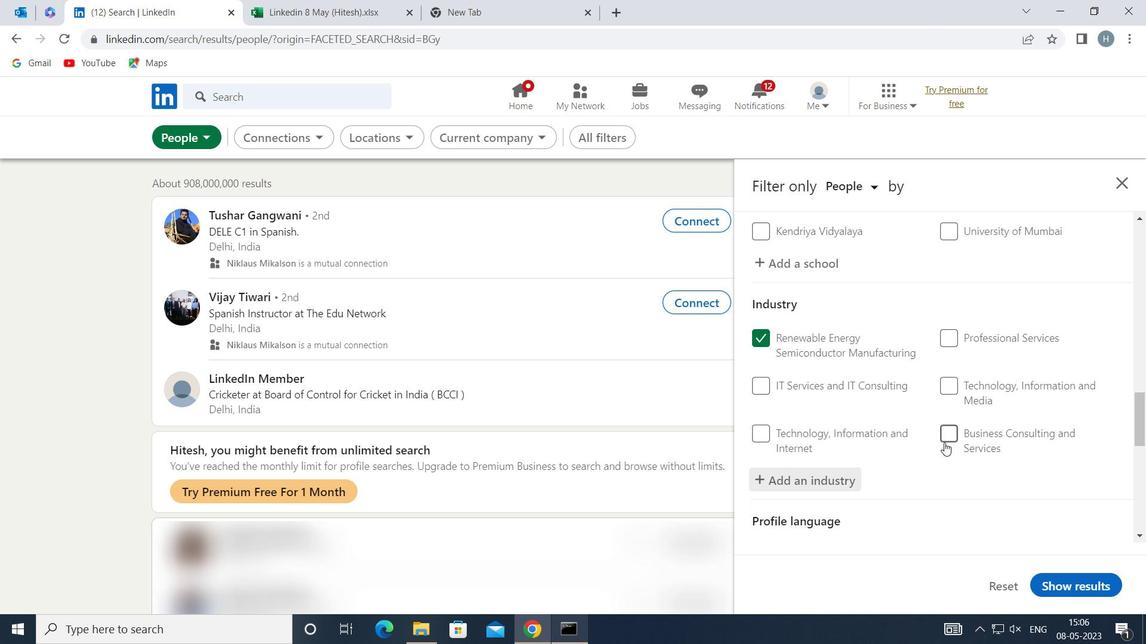 
Action: Mouse scrolled (928, 442) with delta (0, 0)
Screenshot: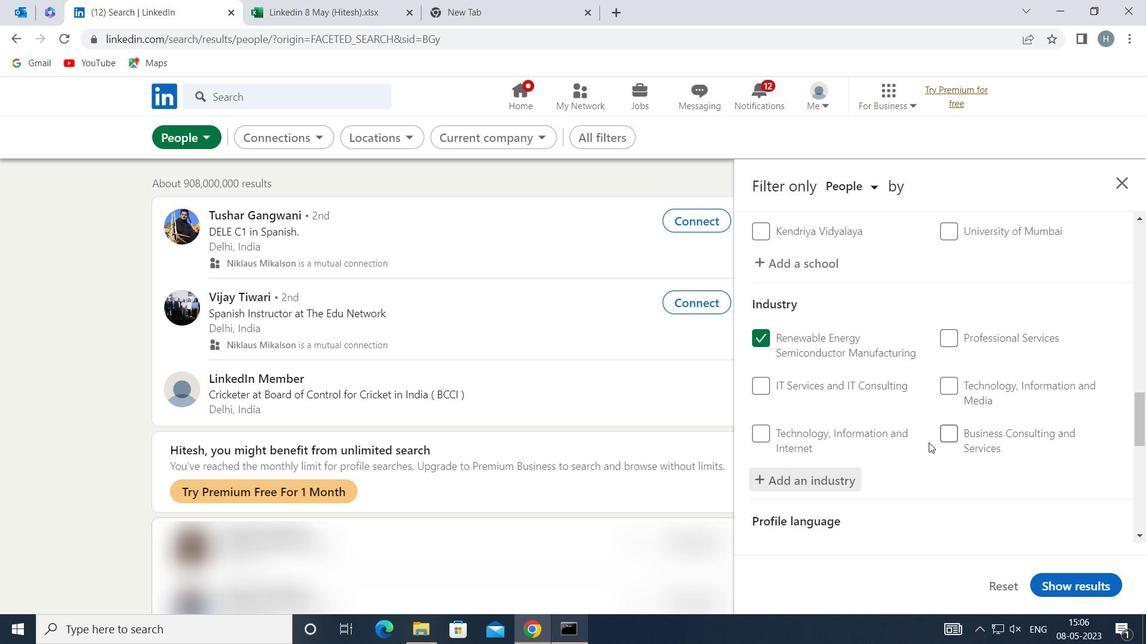 
Action: Mouse moved to (928, 441)
Screenshot: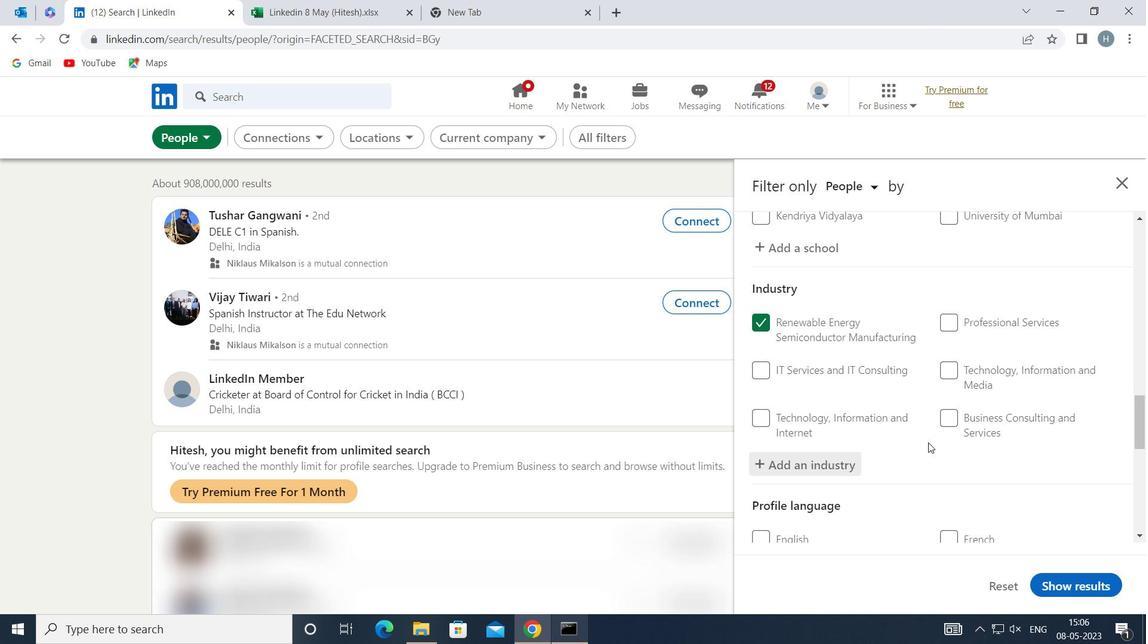 
Action: Mouse scrolled (928, 440) with delta (0, 0)
Screenshot: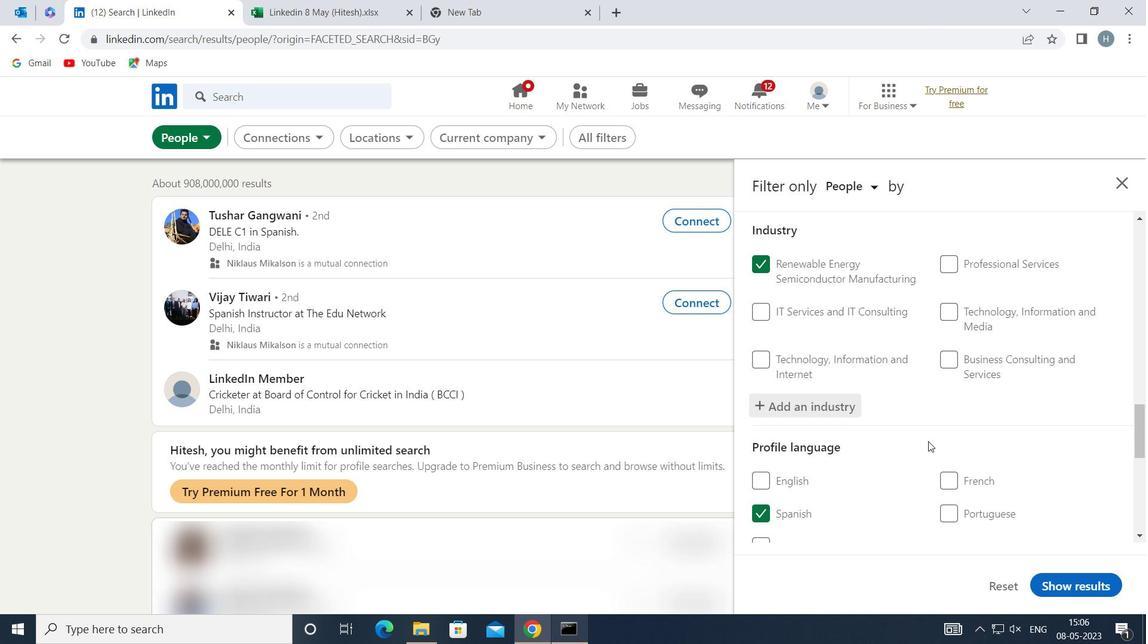 
Action: Mouse scrolled (928, 440) with delta (0, 0)
Screenshot: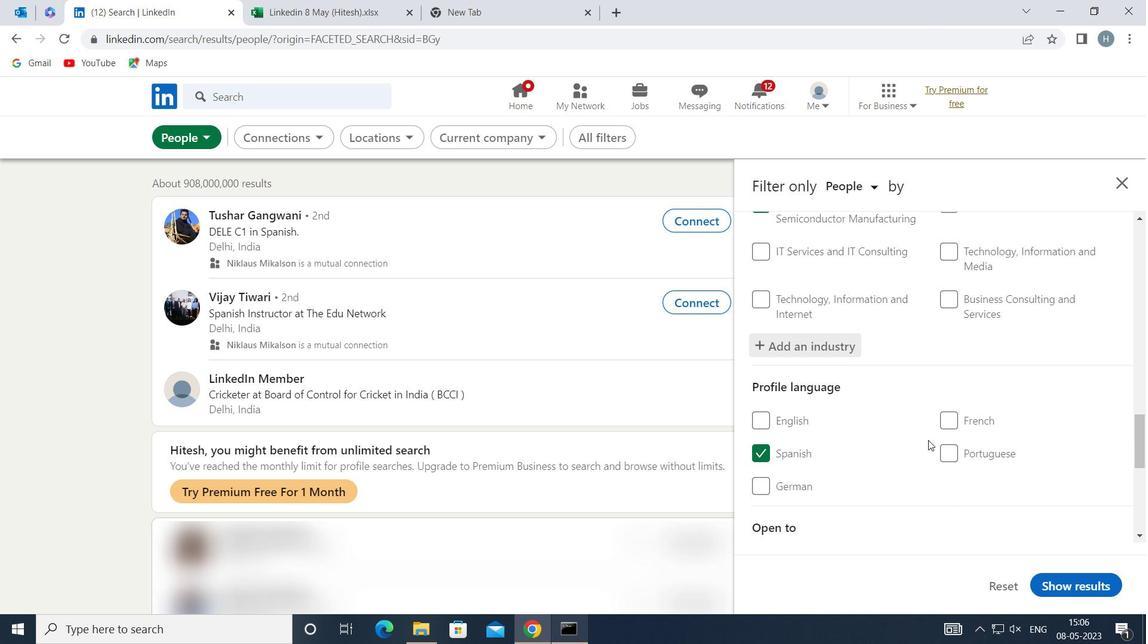 
Action: Mouse moved to (929, 441)
Screenshot: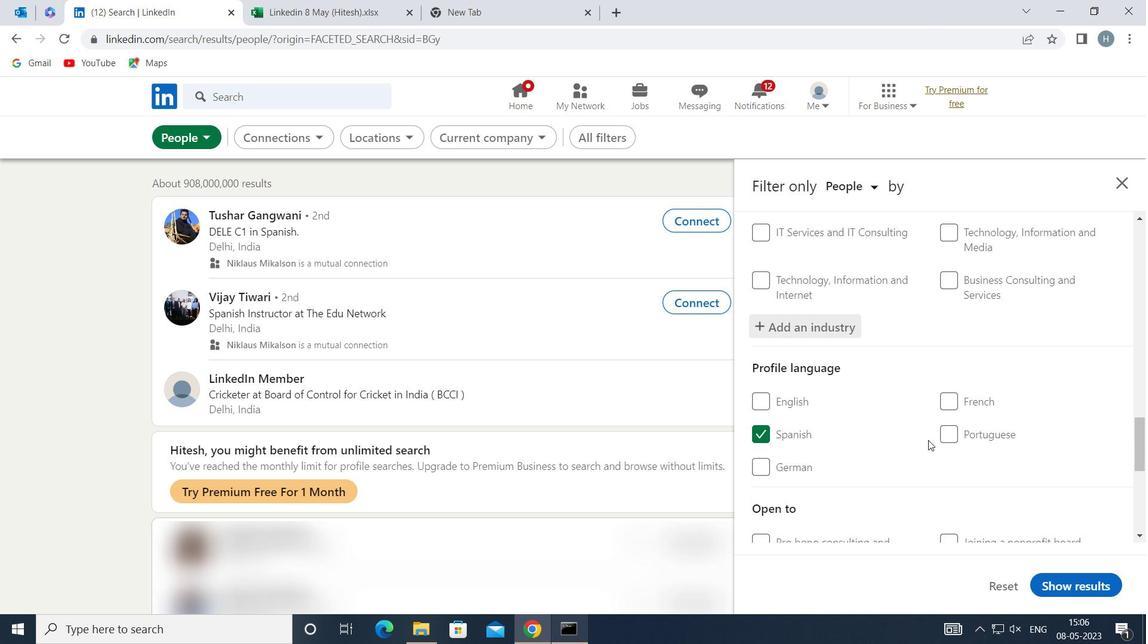 
Action: Mouse scrolled (929, 440) with delta (0, 0)
Screenshot: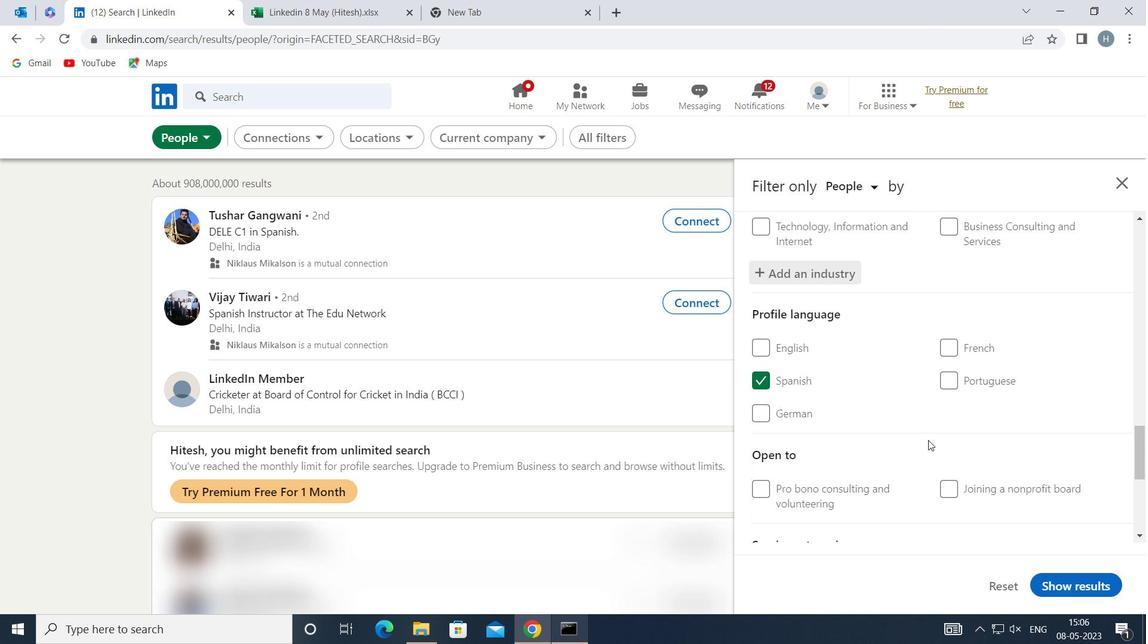 
Action: Mouse moved to (931, 440)
Screenshot: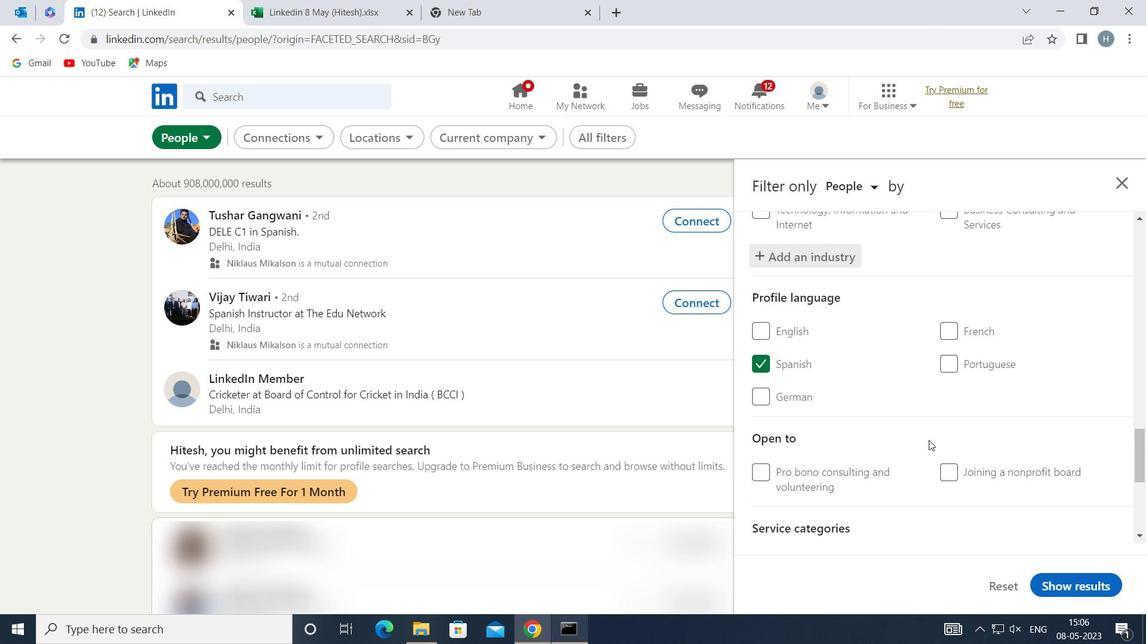 
Action: Mouse scrolled (931, 439) with delta (0, 0)
Screenshot: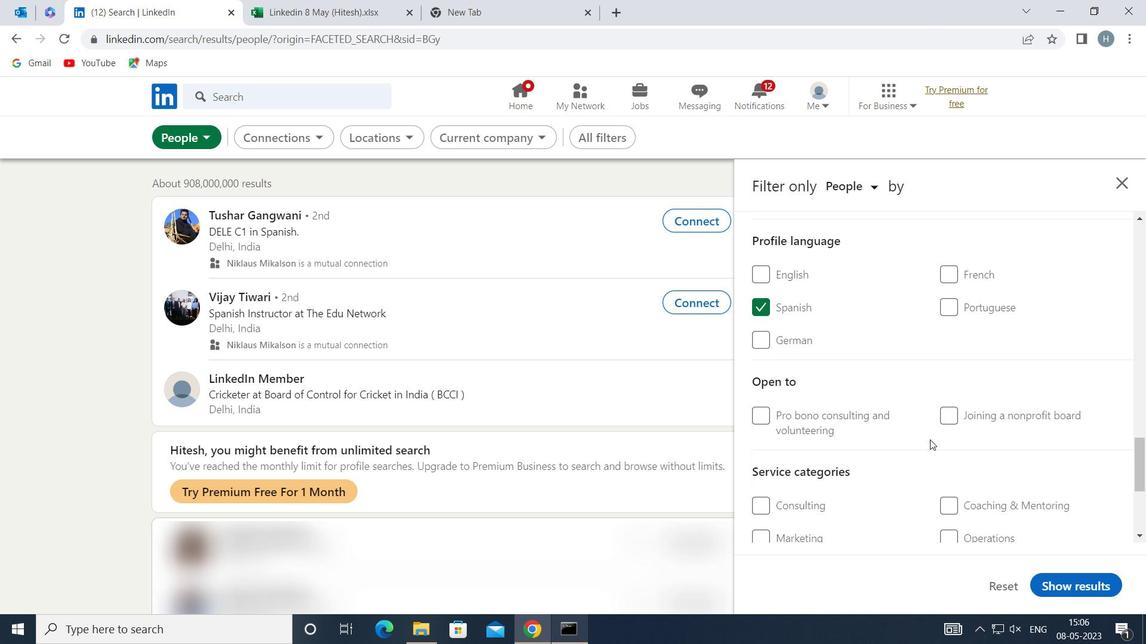 
Action: Mouse moved to (990, 474)
Screenshot: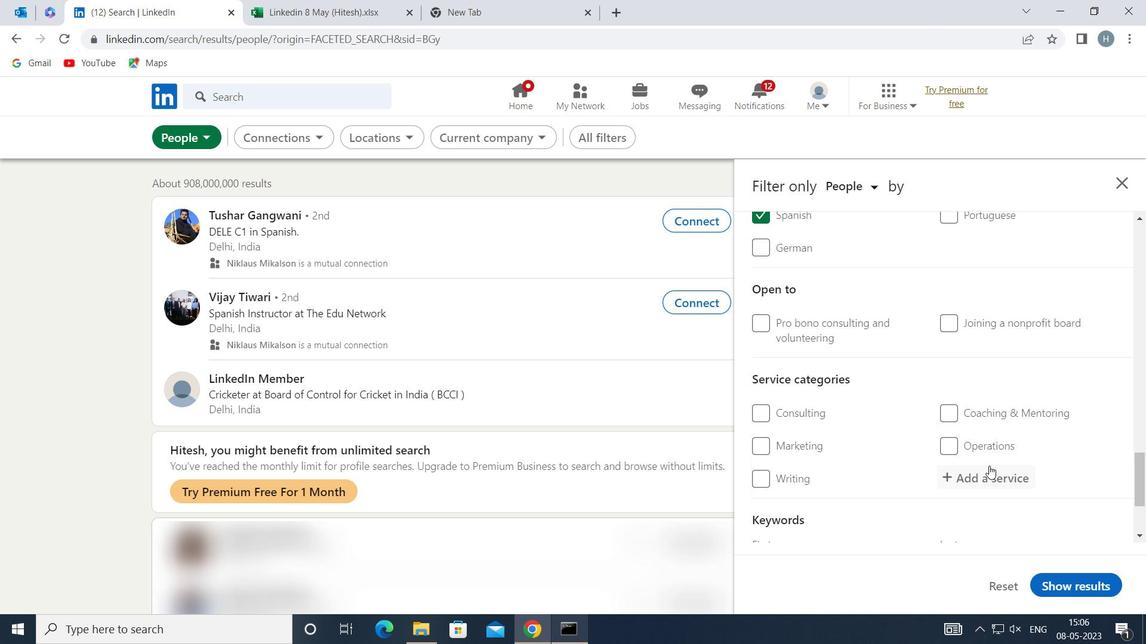 
Action: Mouse pressed left at (990, 474)
Screenshot: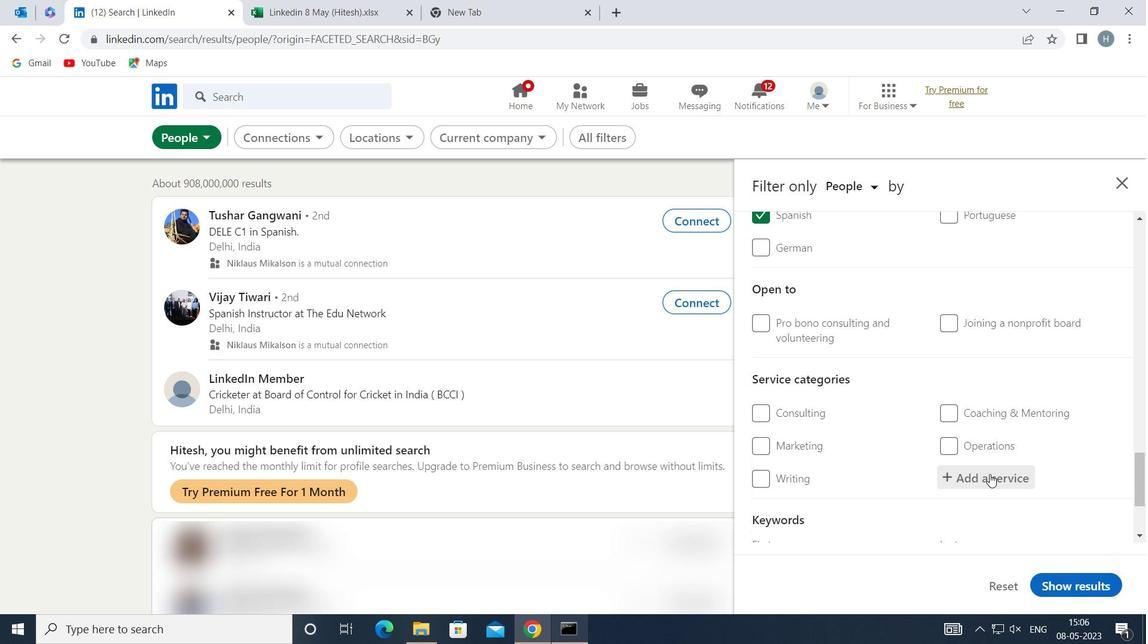 
Action: Mouse moved to (991, 474)
Screenshot: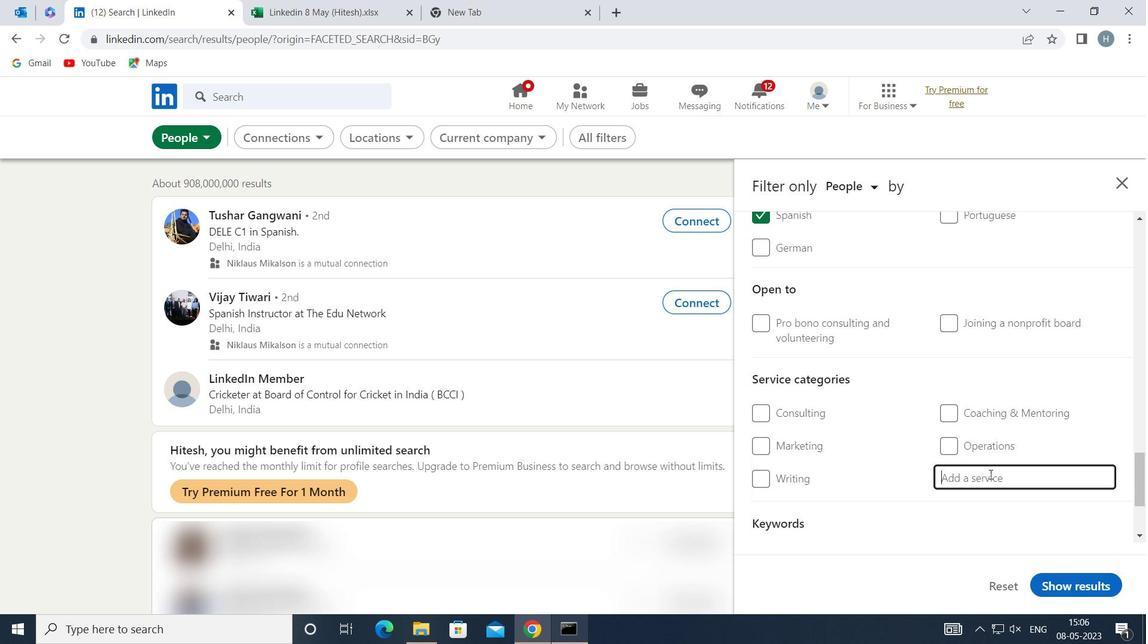 
Action: Key pressed <Key.shift>MARKETING
Screenshot: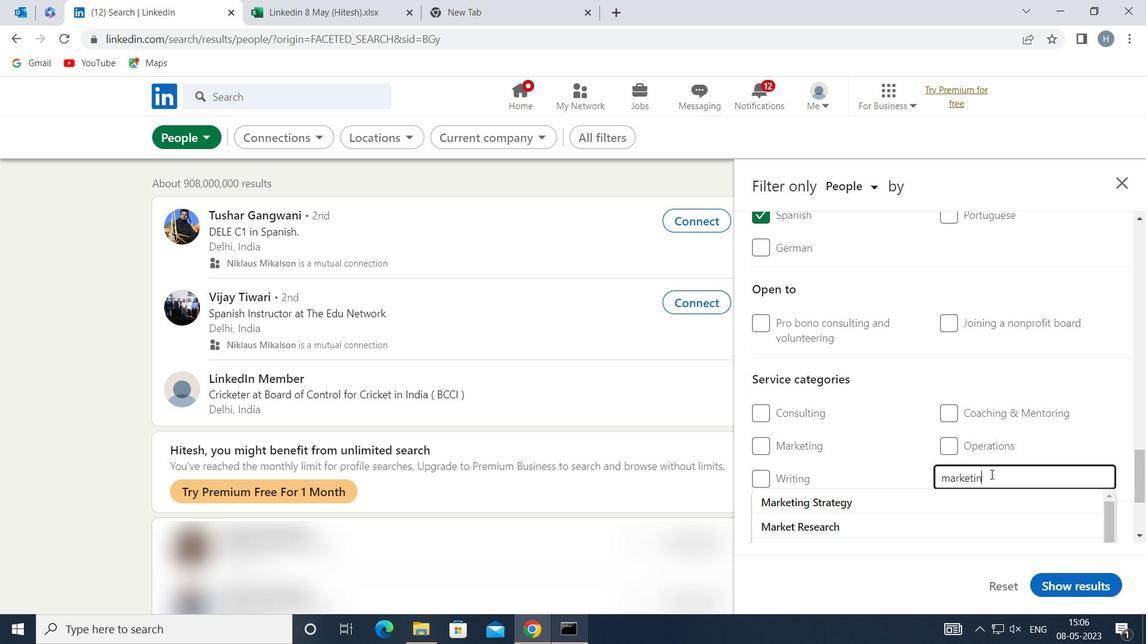 
Action: Mouse moved to (1063, 443)
Screenshot: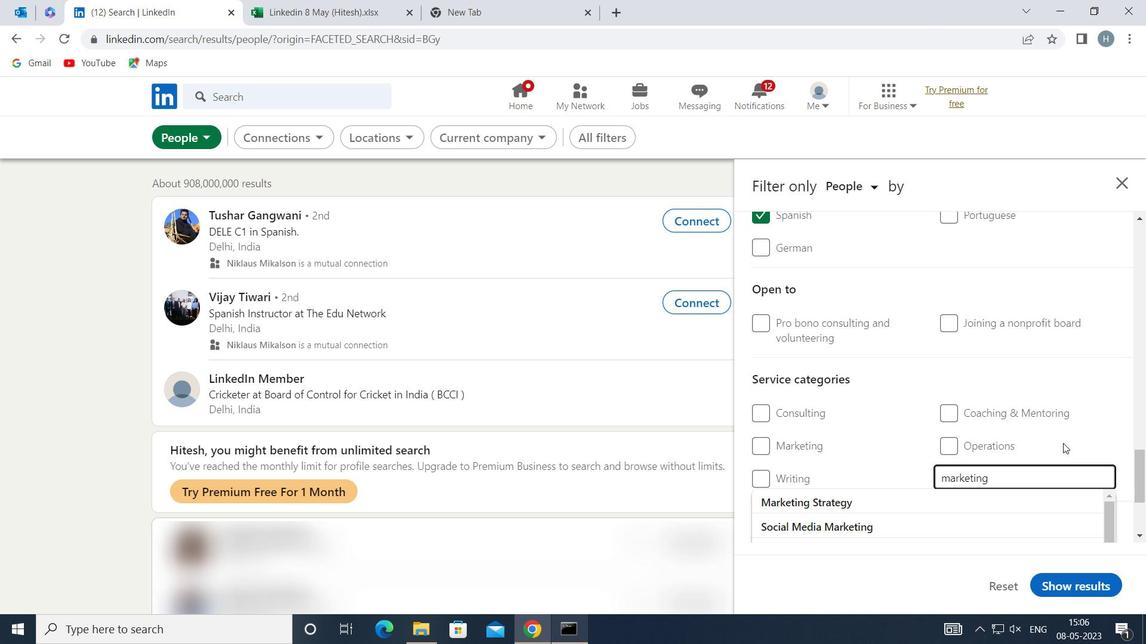 
Action: Mouse pressed left at (1063, 443)
Screenshot: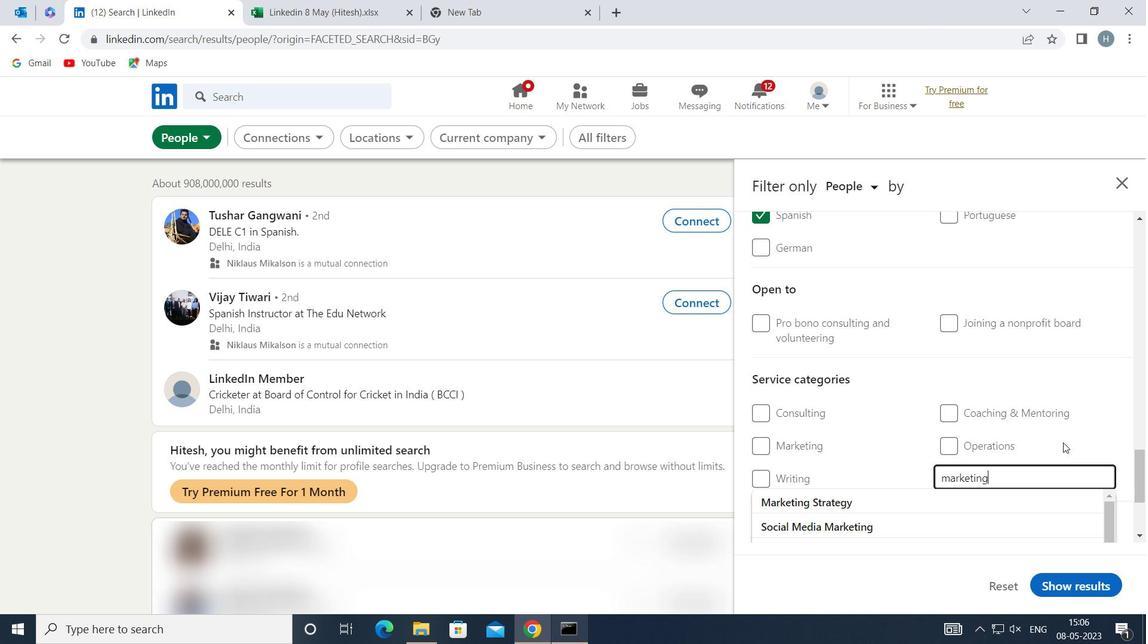 
Action: Mouse moved to (1061, 443)
Screenshot: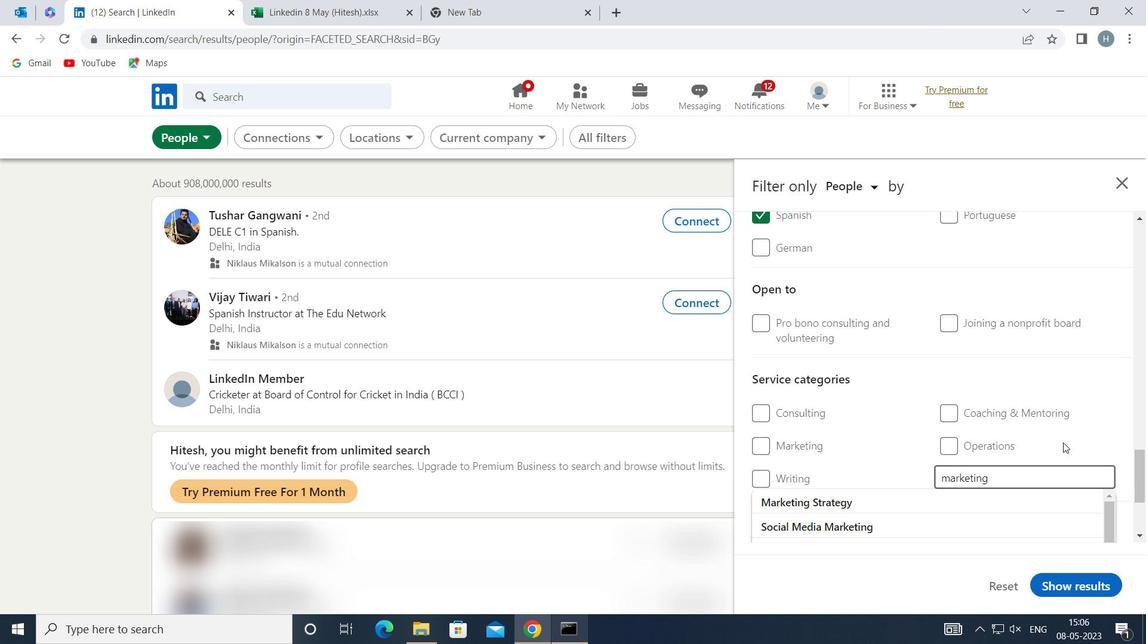 
Action: Mouse scrolled (1061, 443) with delta (0, 0)
Screenshot: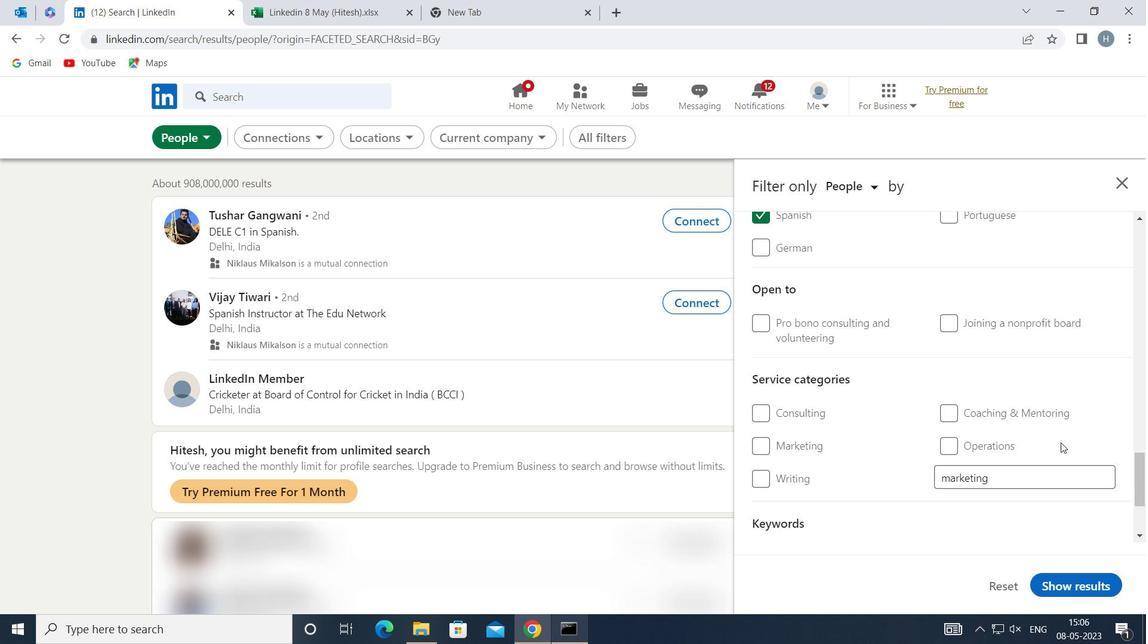 
Action: Mouse scrolled (1061, 443) with delta (0, 0)
Screenshot: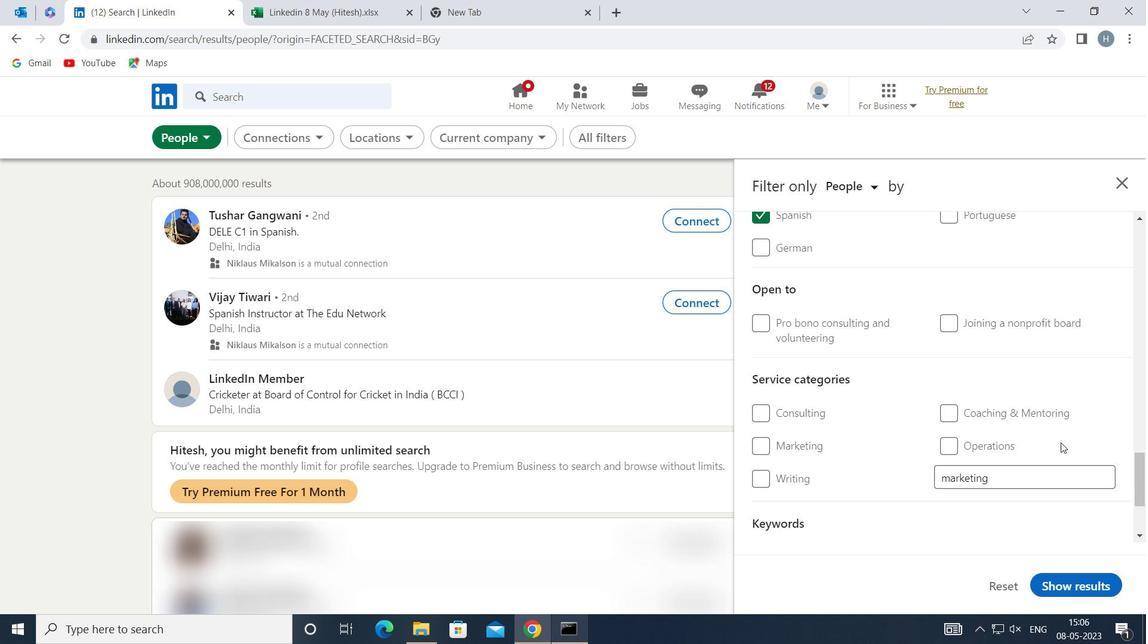 
Action: Mouse moved to (1061, 444)
Screenshot: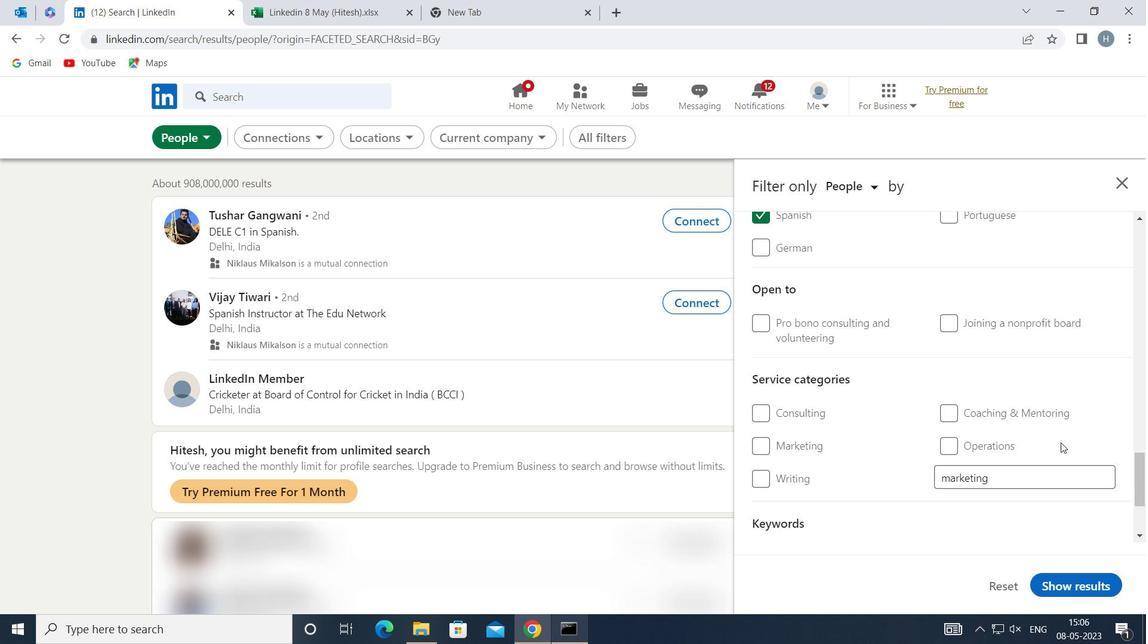 
Action: Mouse scrolled (1061, 444) with delta (0, 0)
Screenshot: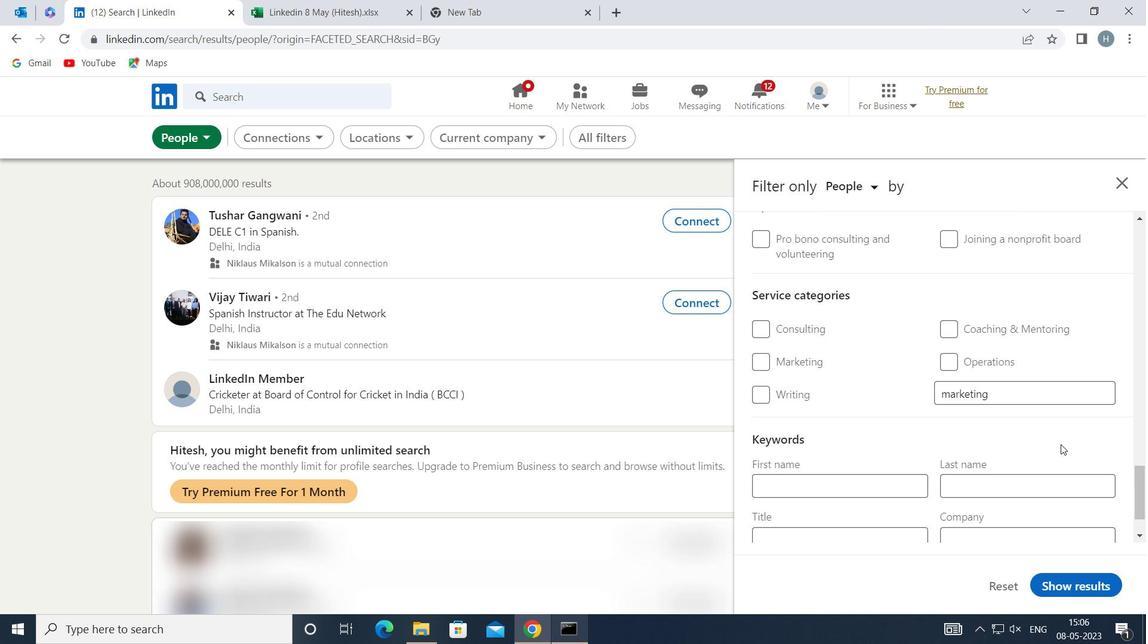 
Action: Mouse moved to (882, 473)
Screenshot: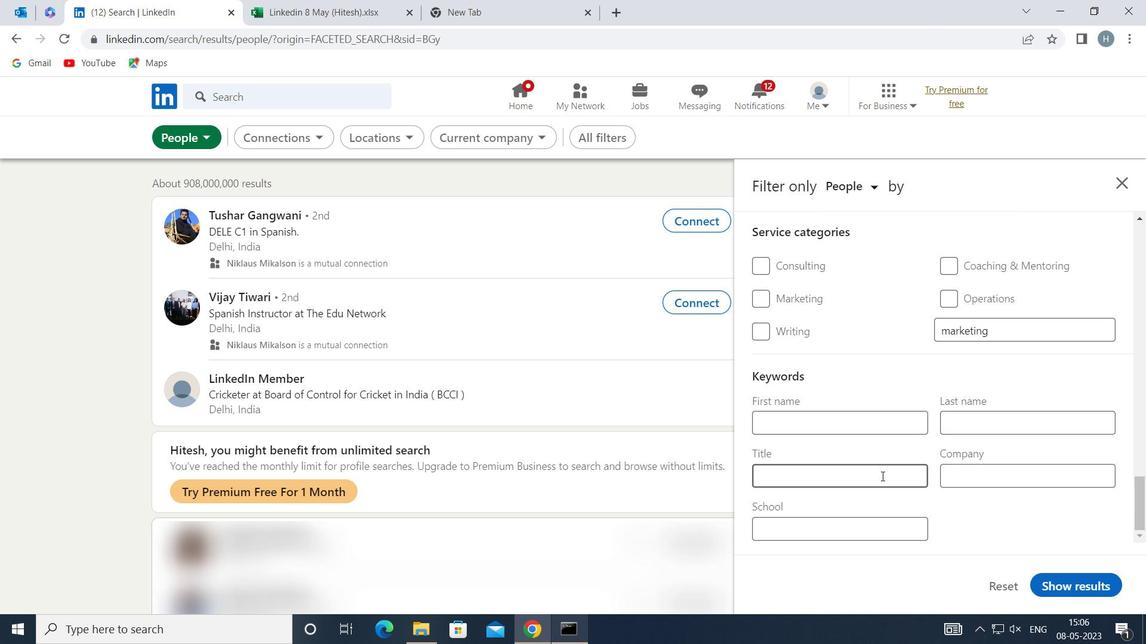 
Action: Mouse pressed left at (882, 473)
Screenshot: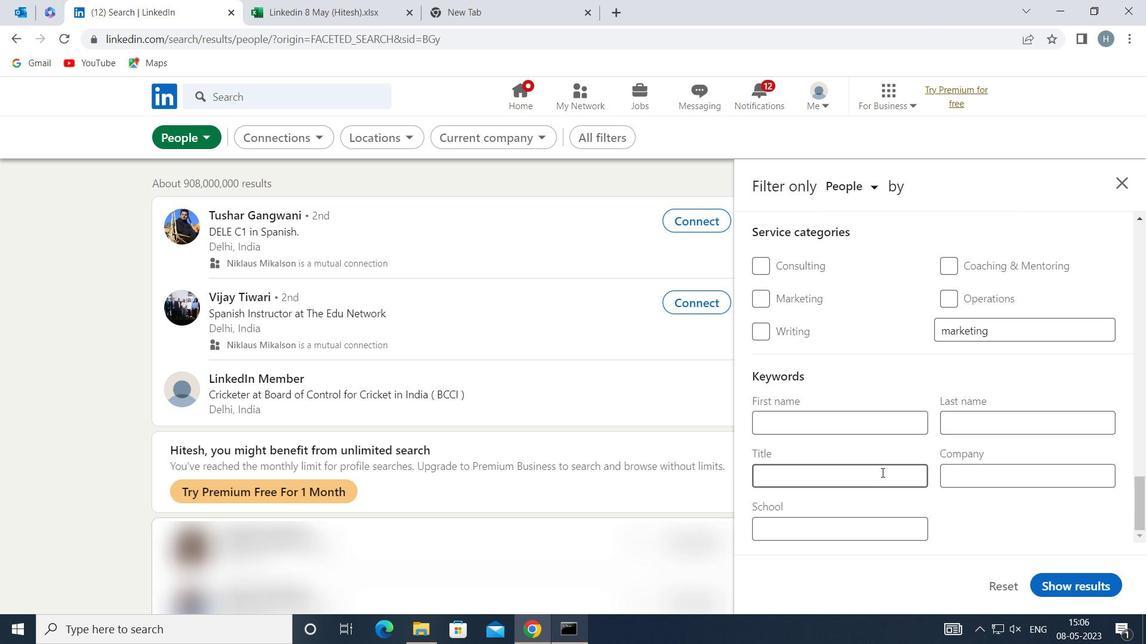 
Action: Key pressed <Key.shift>CONTROLLER
Screenshot: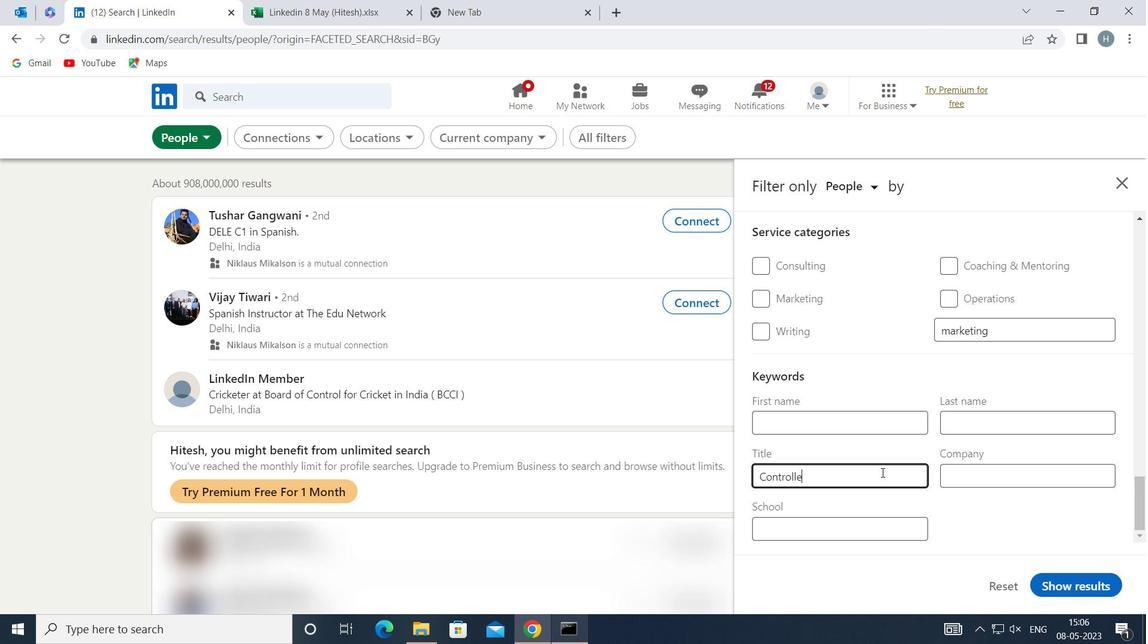 
Action: Mouse moved to (1077, 584)
Screenshot: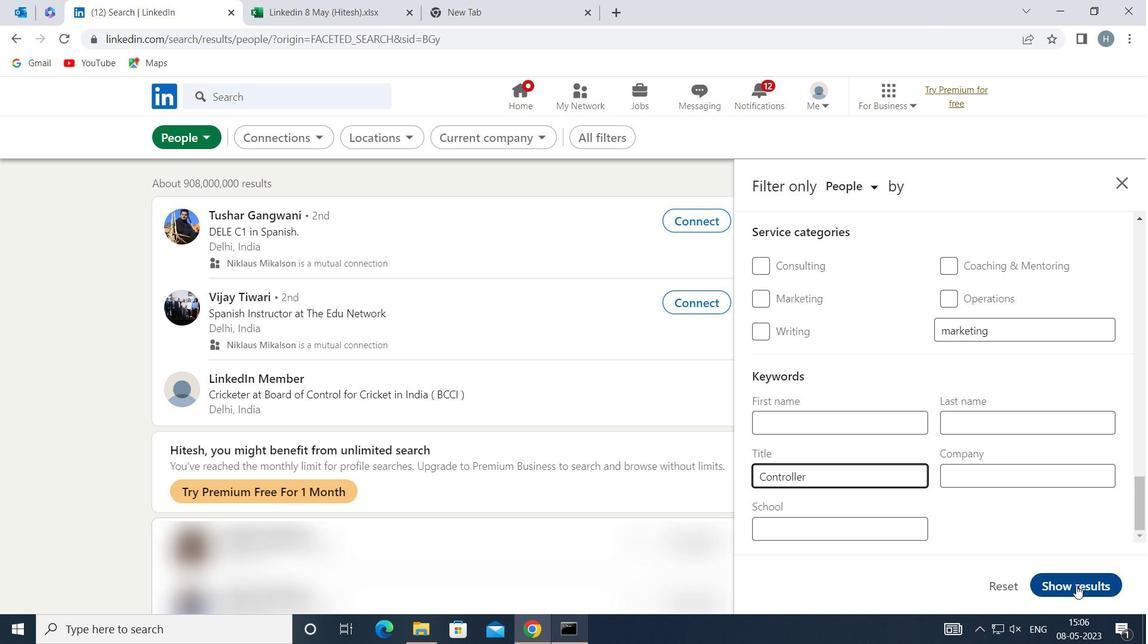 
Action: Mouse pressed left at (1077, 584)
Screenshot: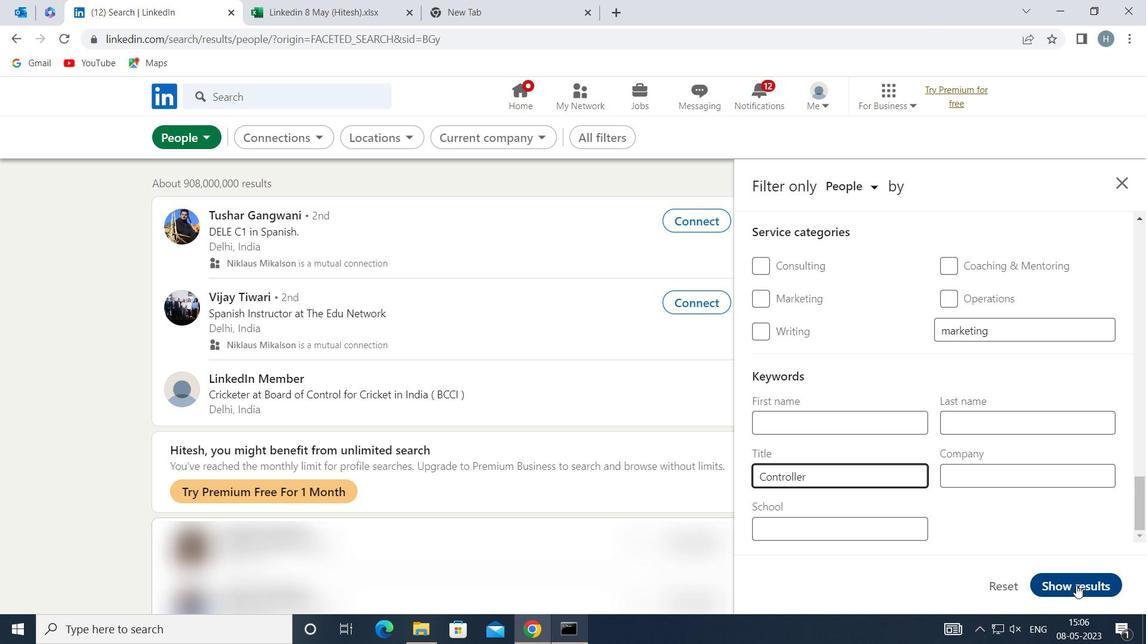 
Action: Mouse moved to (762, 354)
Screenshot: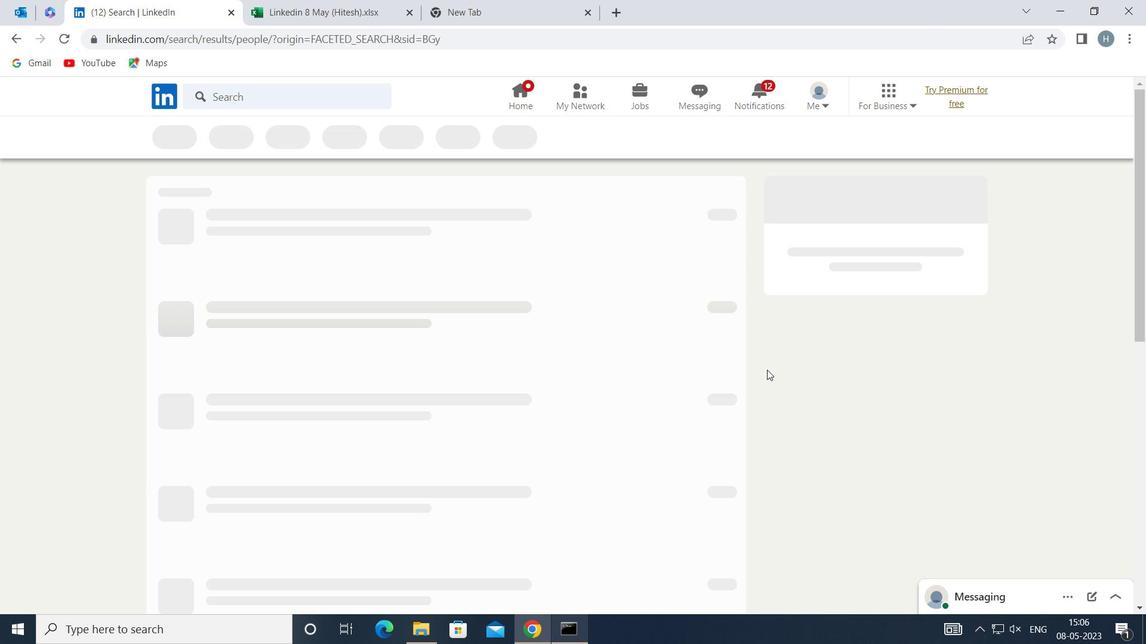 
